 Task: Search round trip flight ticket for 5 adults, 1 child, 2 infants in seat and 1 infant on lap in business from Panama City: Northwest Florida Beaches International Airport to Sheridan: Sheridan County Airport on 8-6-2023 and return on 8-8-2023. Choice of flights is Southwest. Number of bags: 1 carry on bag. Price is upto 86000. Outbound departure time preference is 10:45.
Action: Mouse moved to (319, 430)
Screenshot: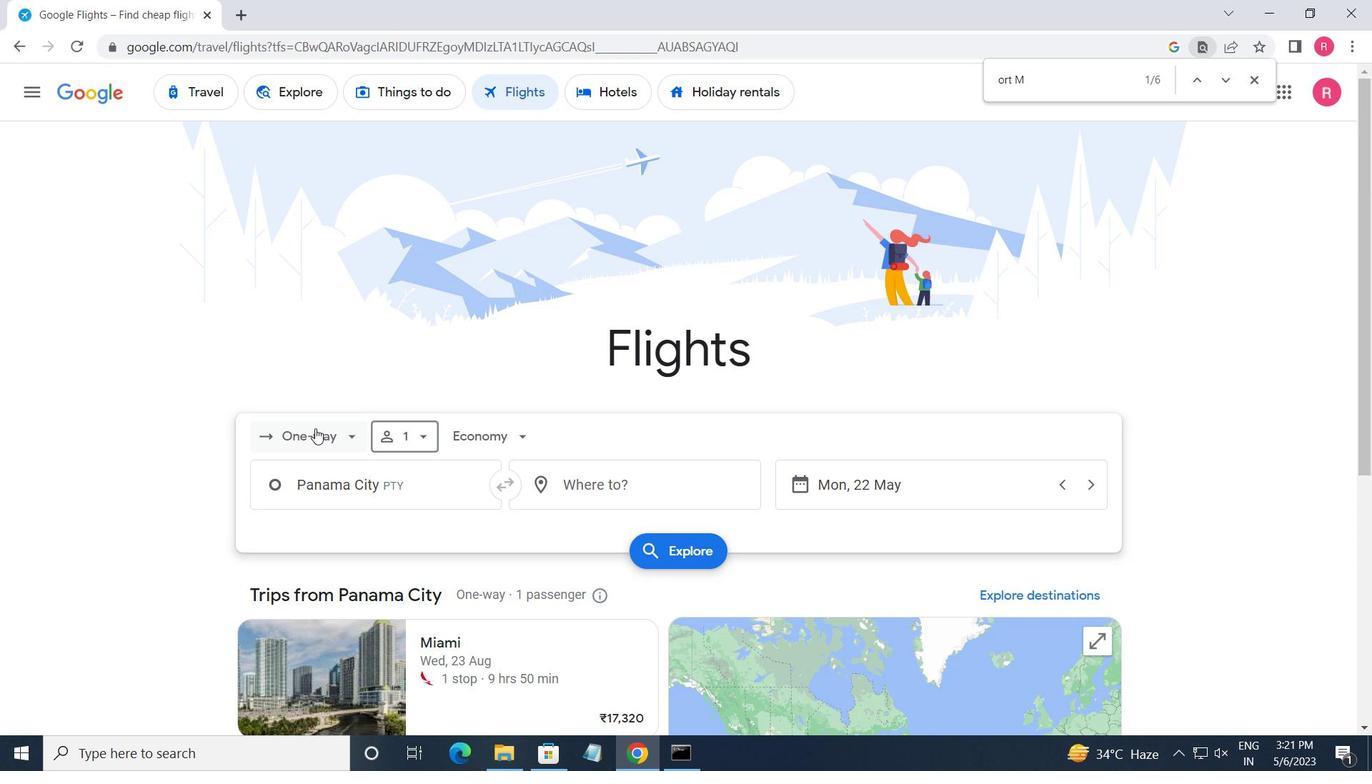 
Action: Mouse pressed left at (319, 430)
Screenshot: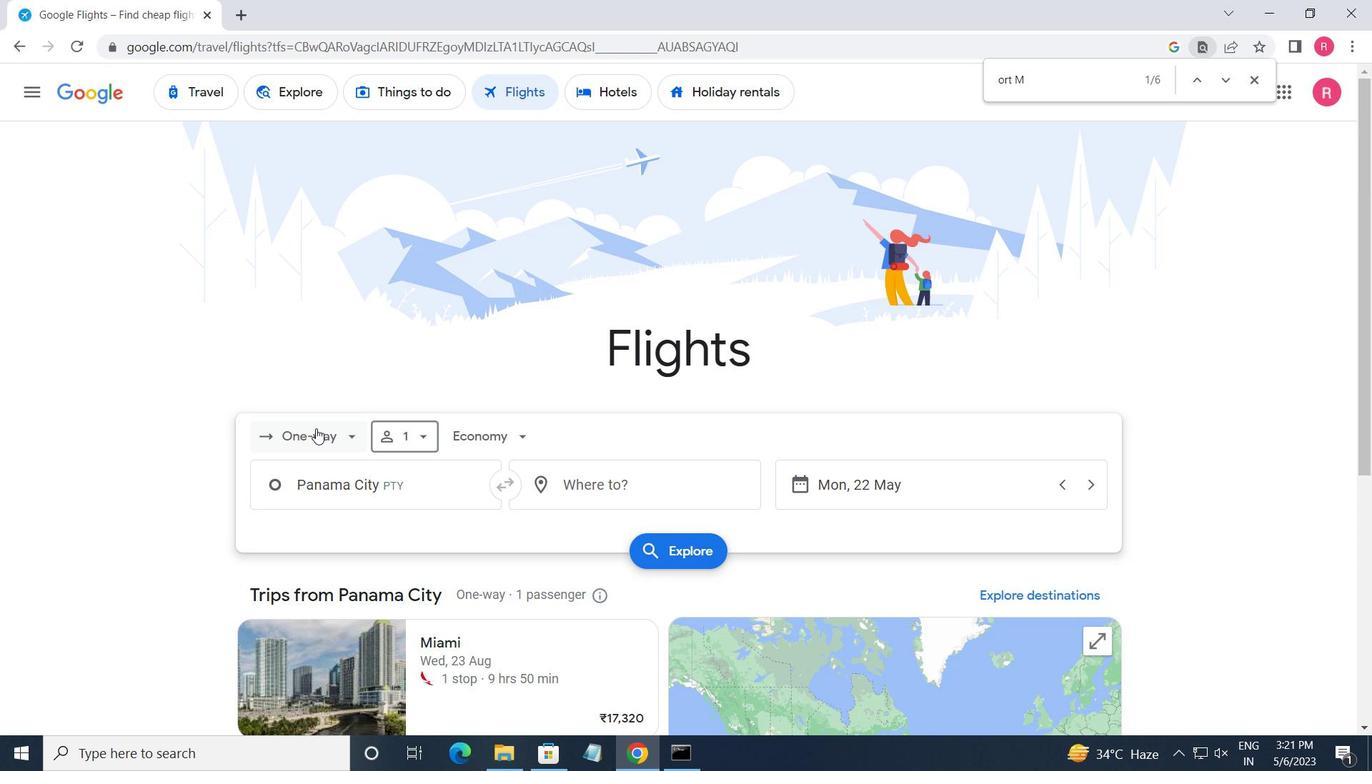
Action: Mouse moved to (335, 487)
Screenshot: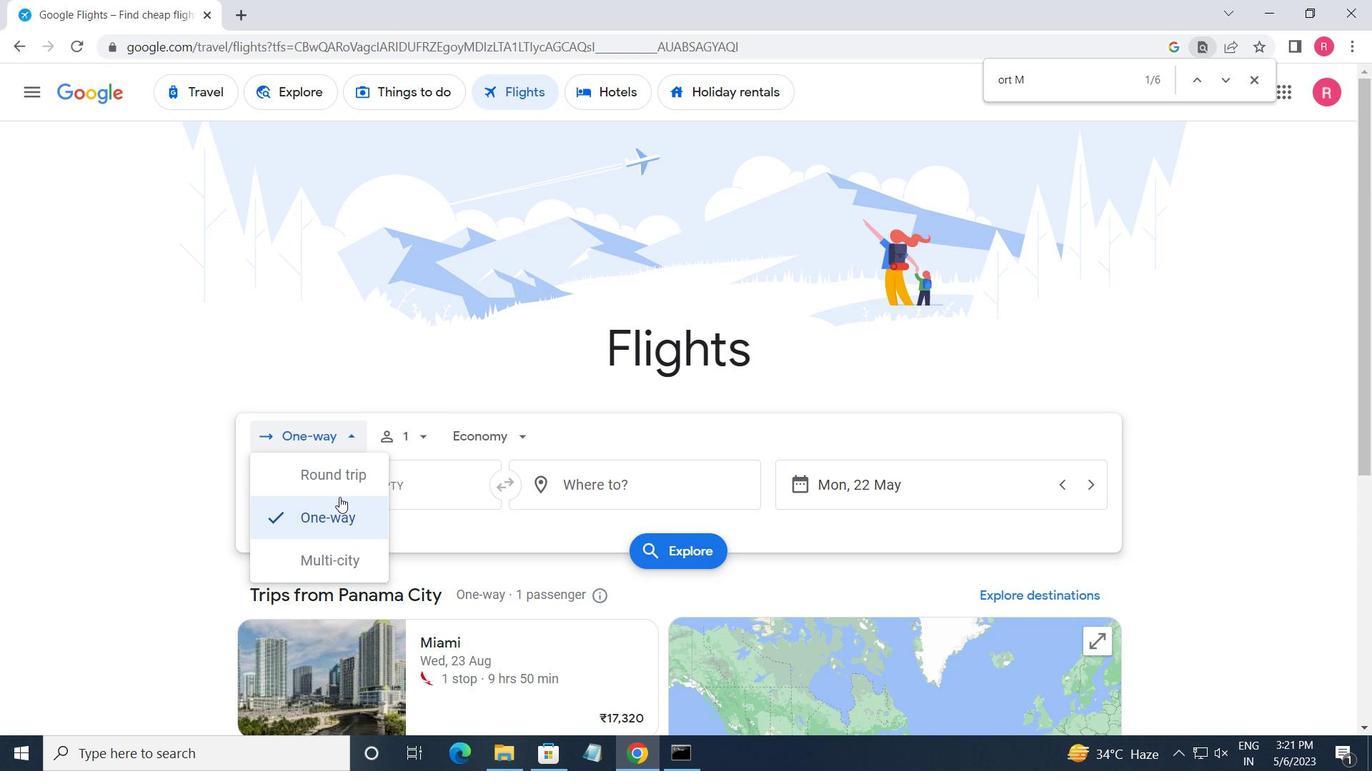 
Action: Mouse pressed left at (335, 487)
Screenshot: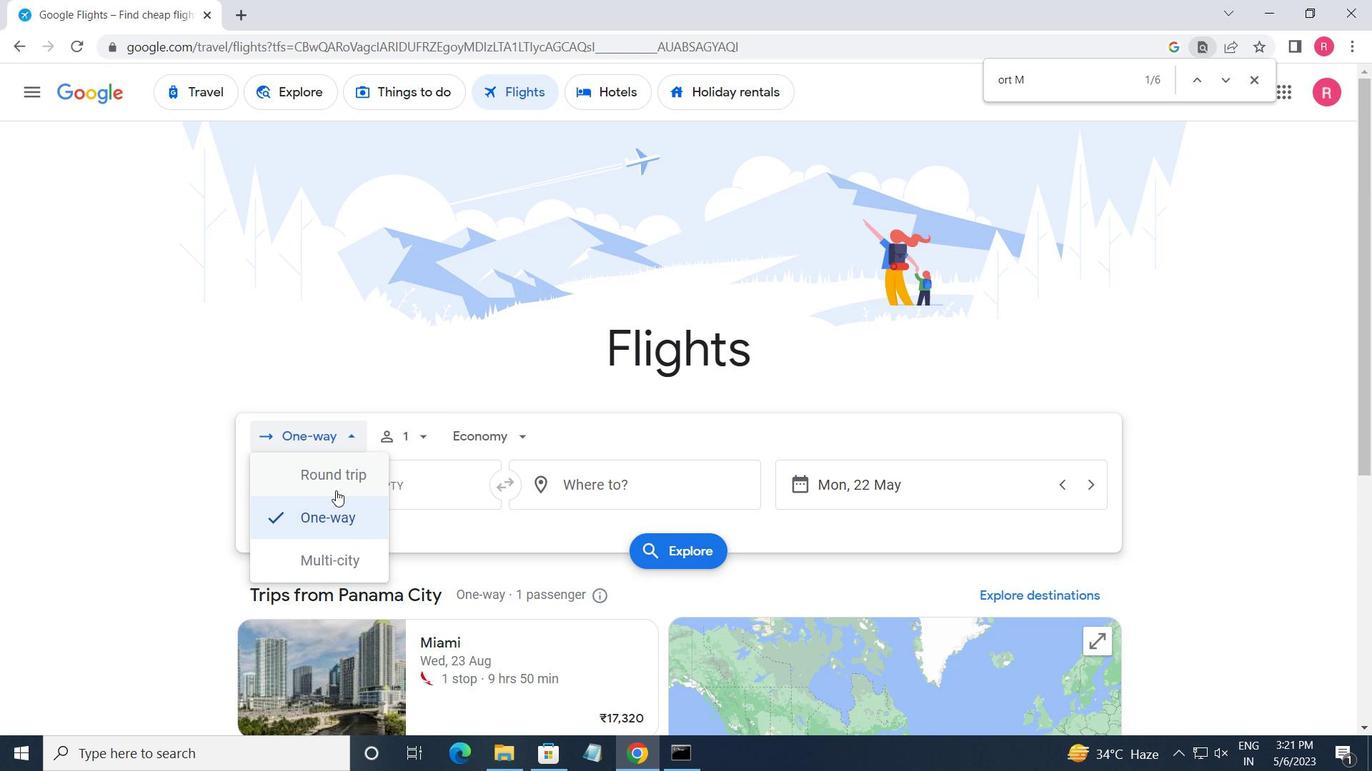 
Action: Mouse moved to (387, 435)
Screenshot: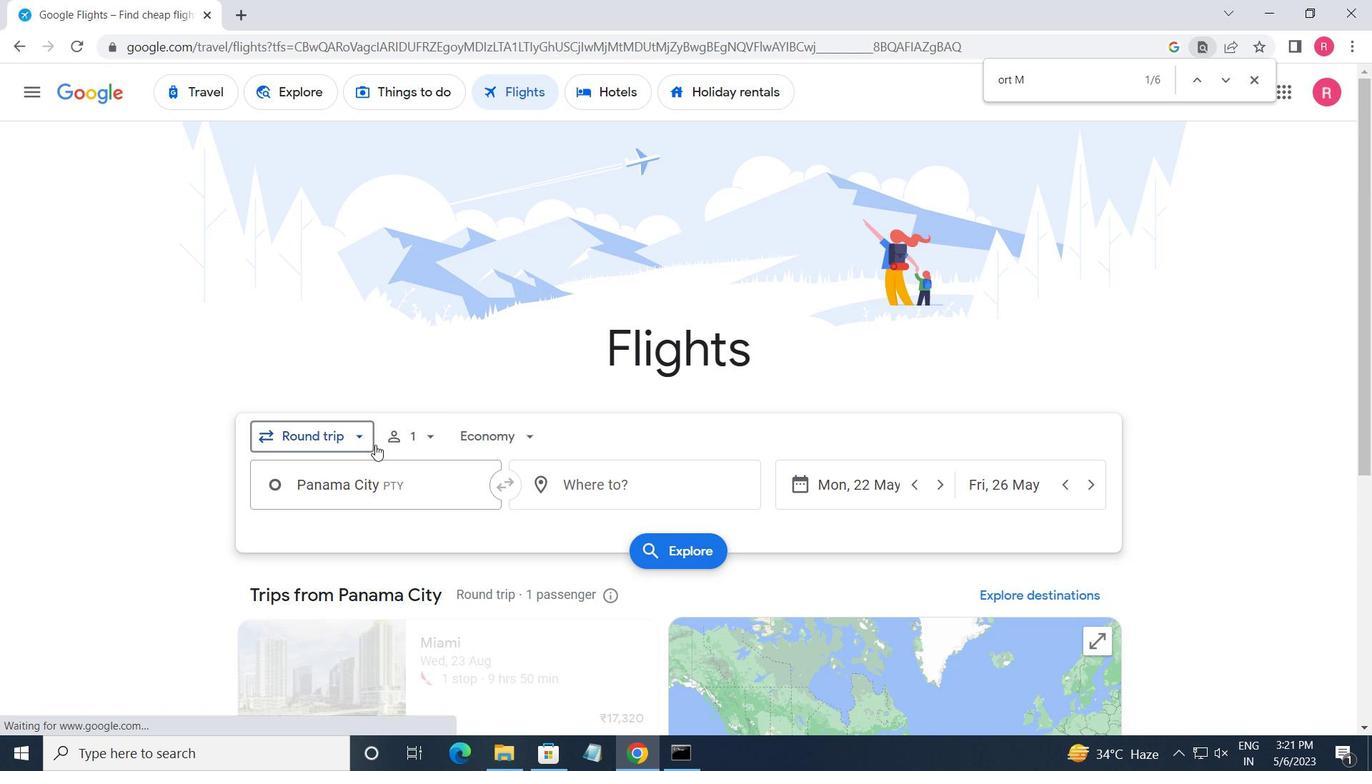 
Action: Mouse pressed left at (387, 435)
Screenshot: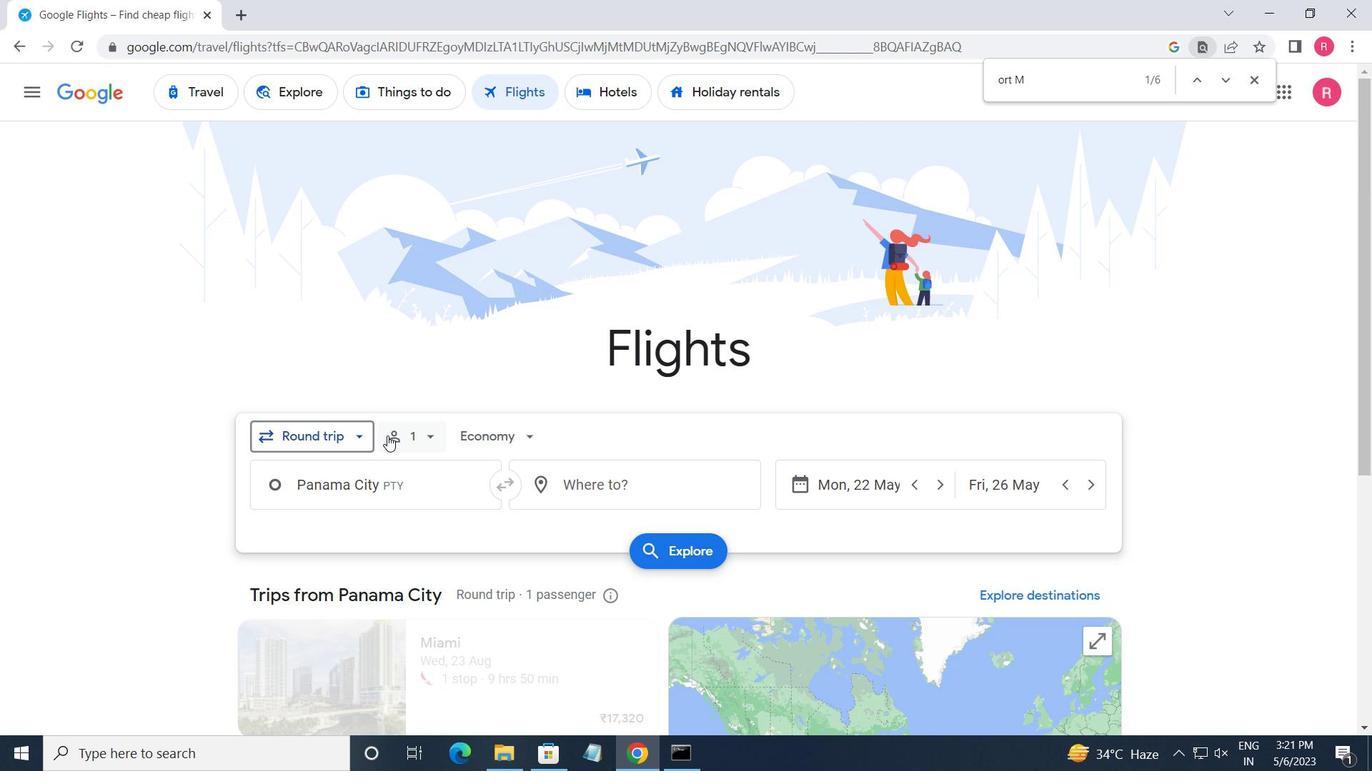 
Action: Mouse moved to (561, 494)
Screenshot: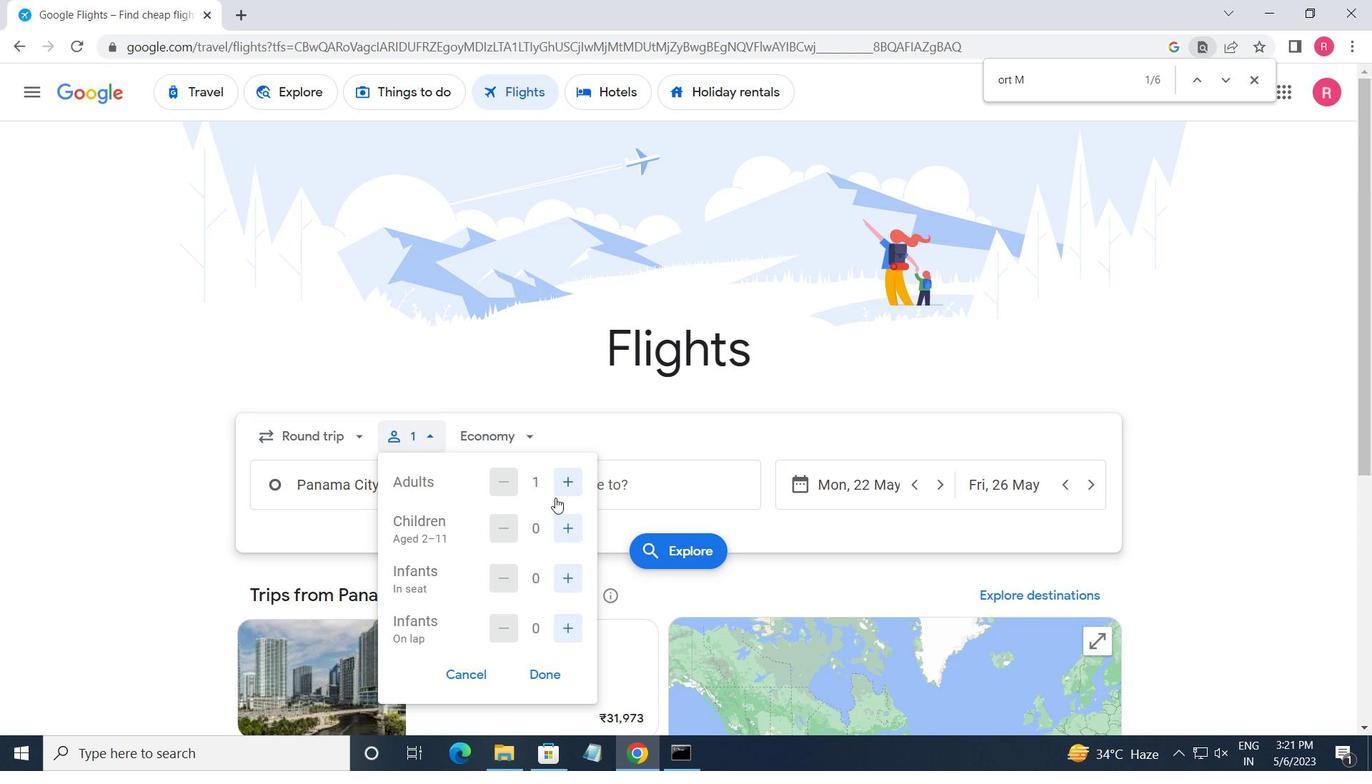 
Action: Mouse pressed left at (561, 494)
Screenshot: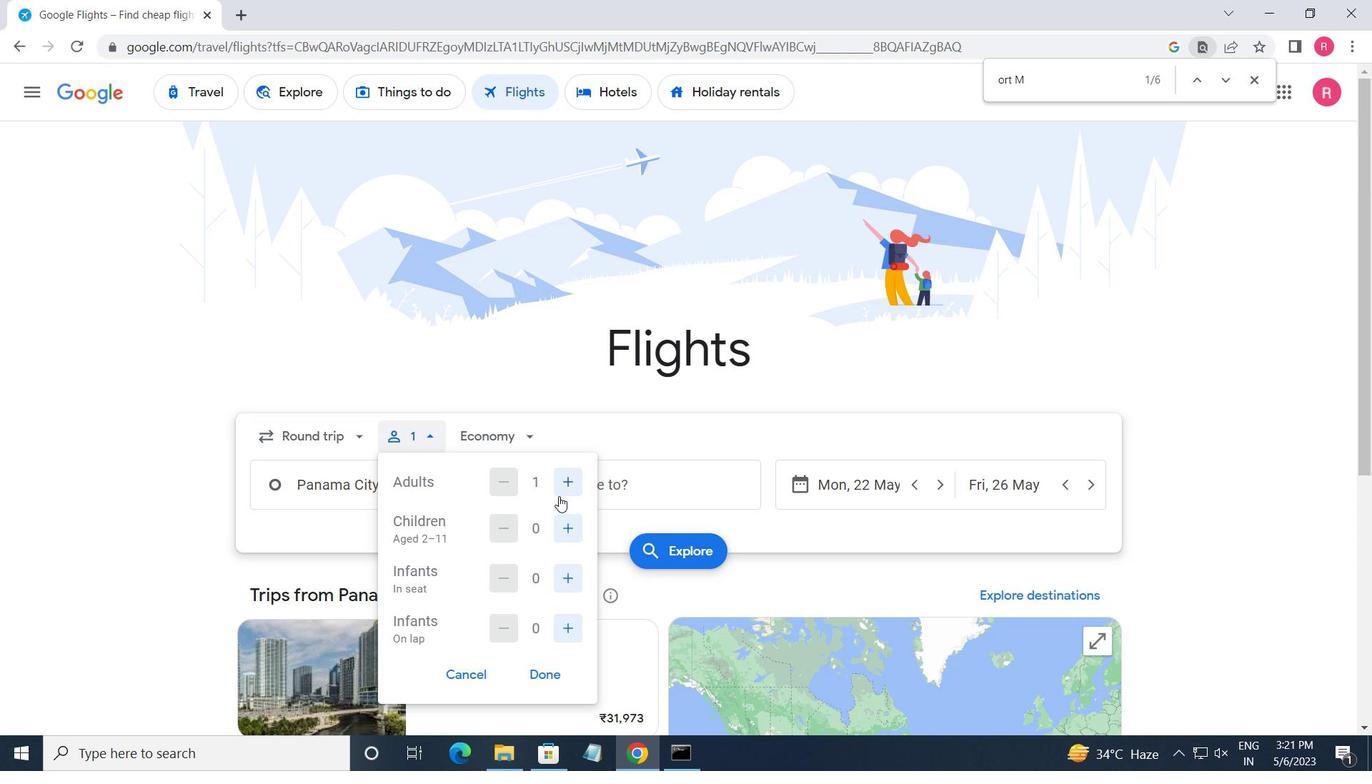
Action: Mouse pressed left at (561, 494)
Screenshot: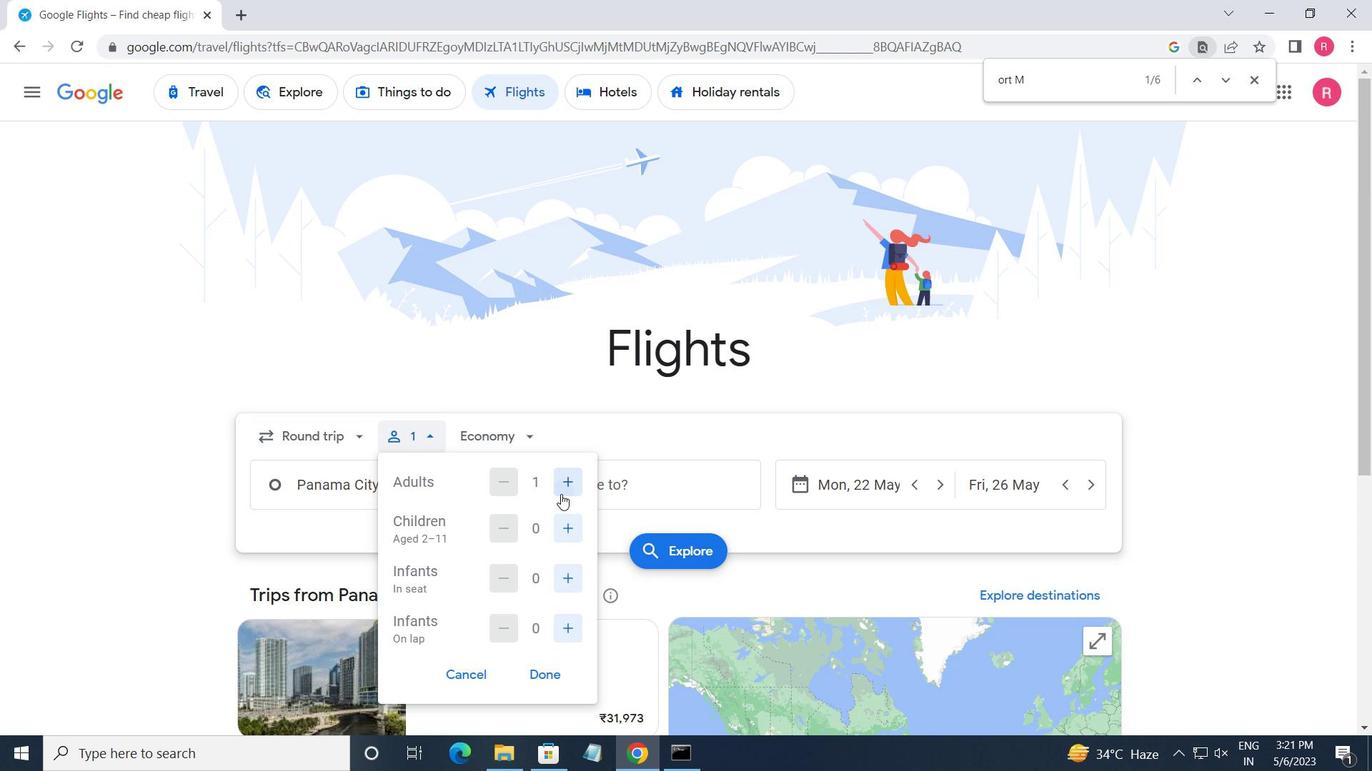 
Action: Mouse pressed left at (561, 494)
Screenshot: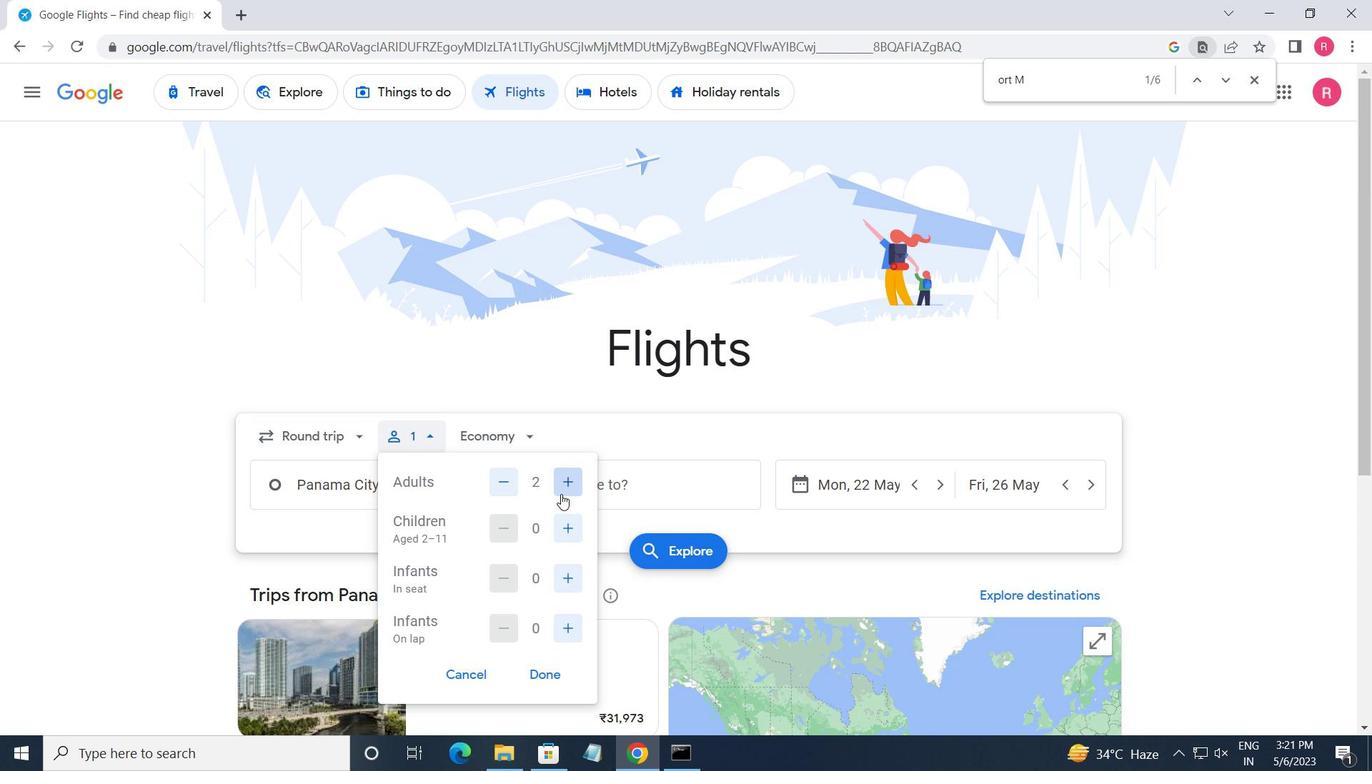 
Action: Mouse pressed left at (561, 494)
Screenshot: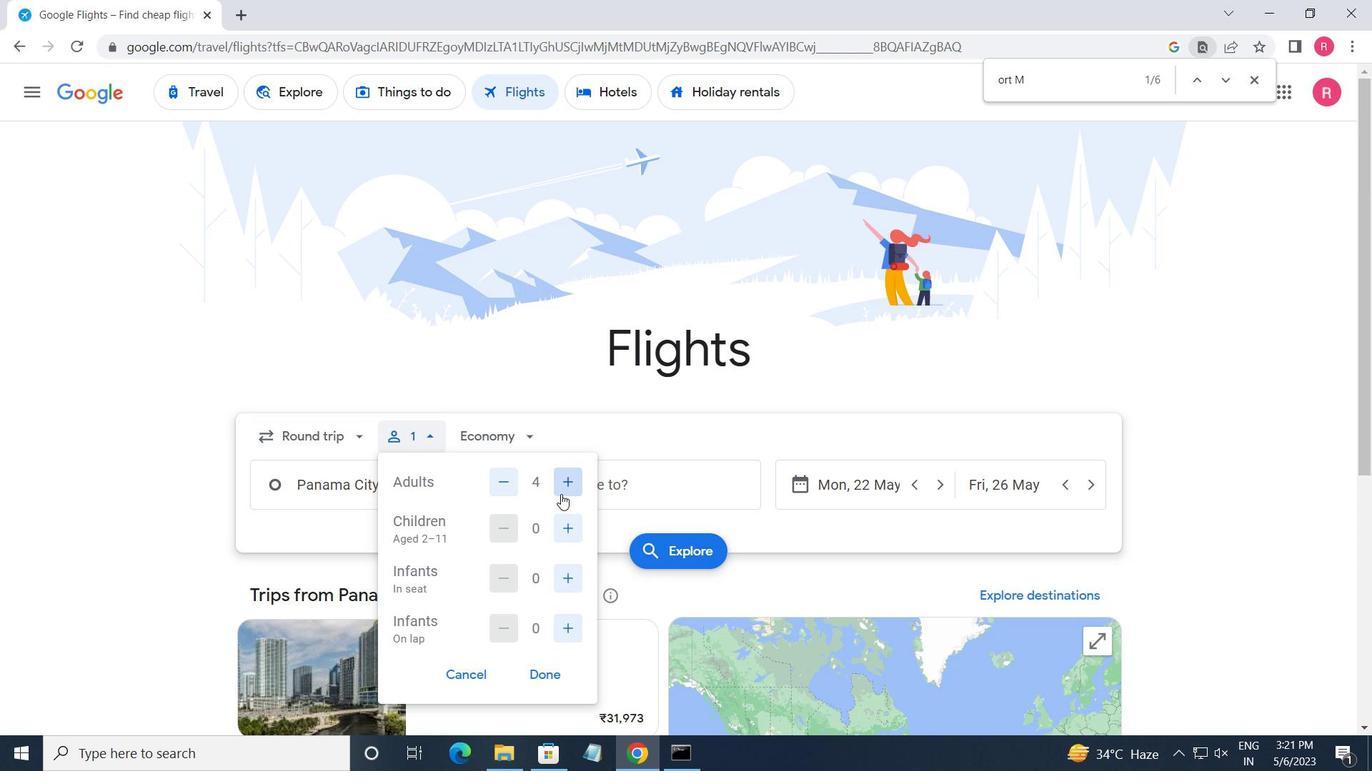 
Action: Mouse moved to (561, 521)
Screenshot: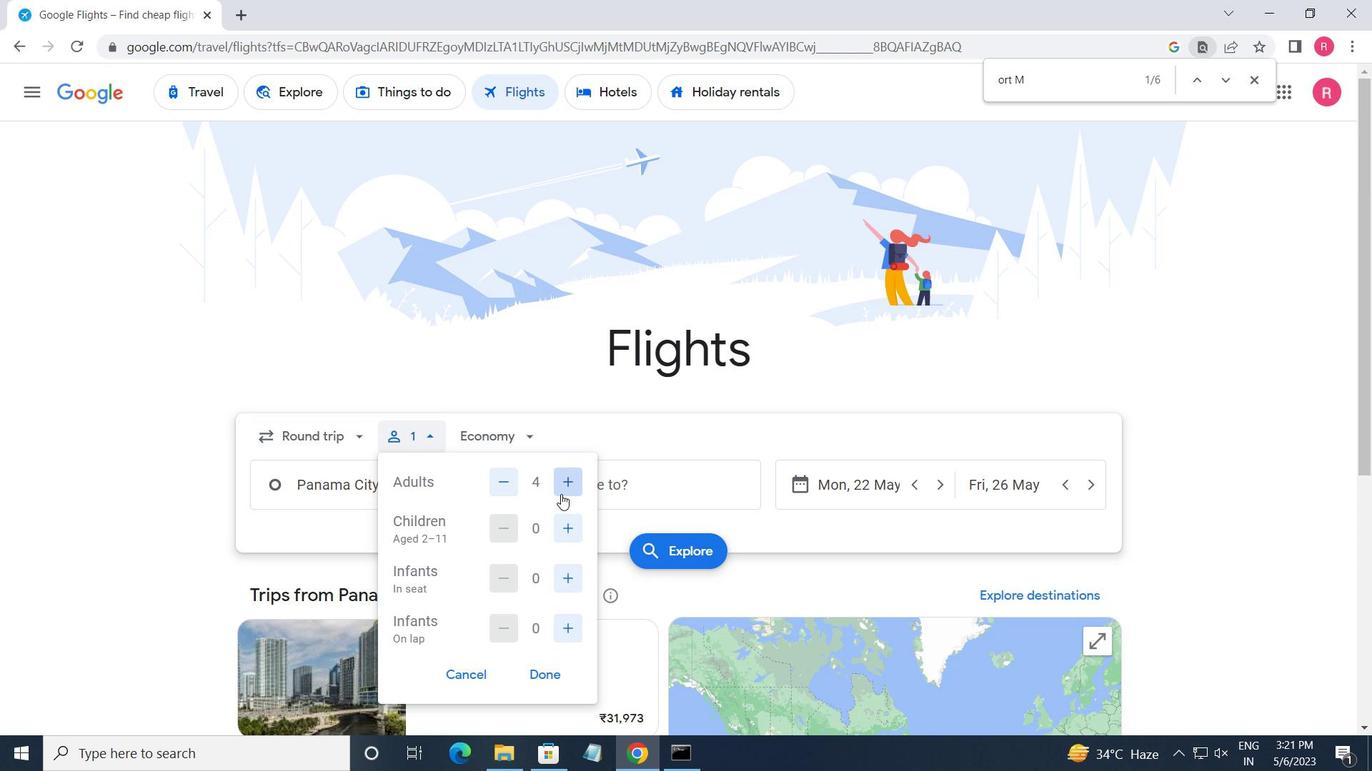 
Action: Mouse pressed left at (561, 521)
Screenshot: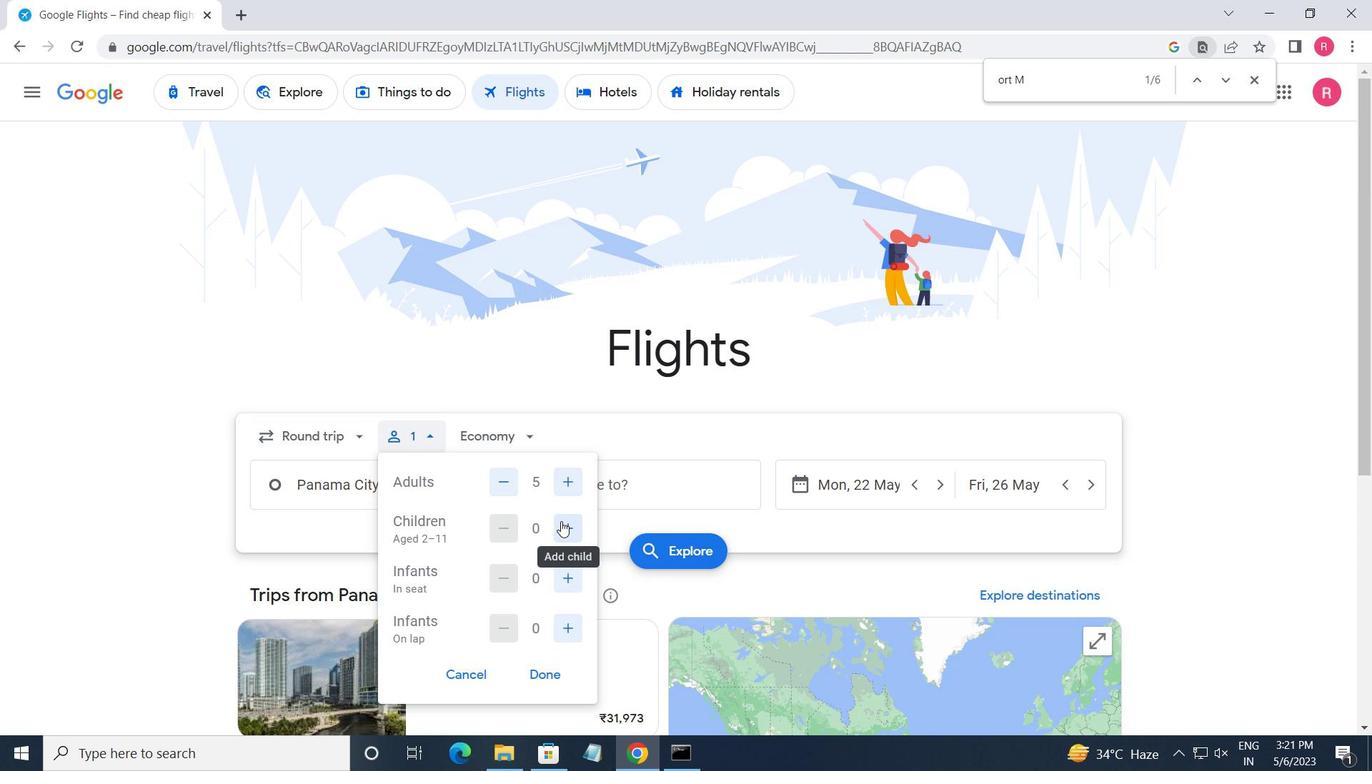 
Action: Mouse moved to (566, 570)
Screenshot: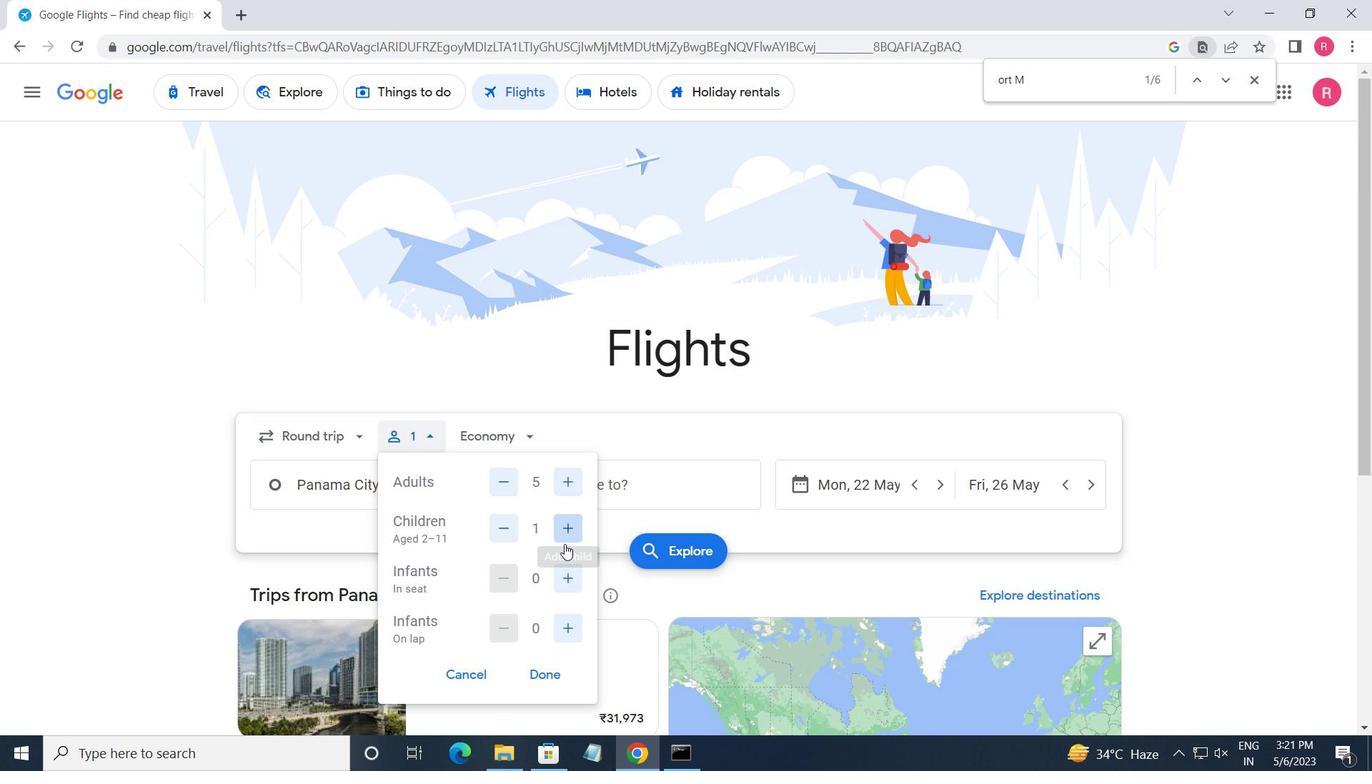 
Action: Mouse pressed left at (566, 570)
Screenshot: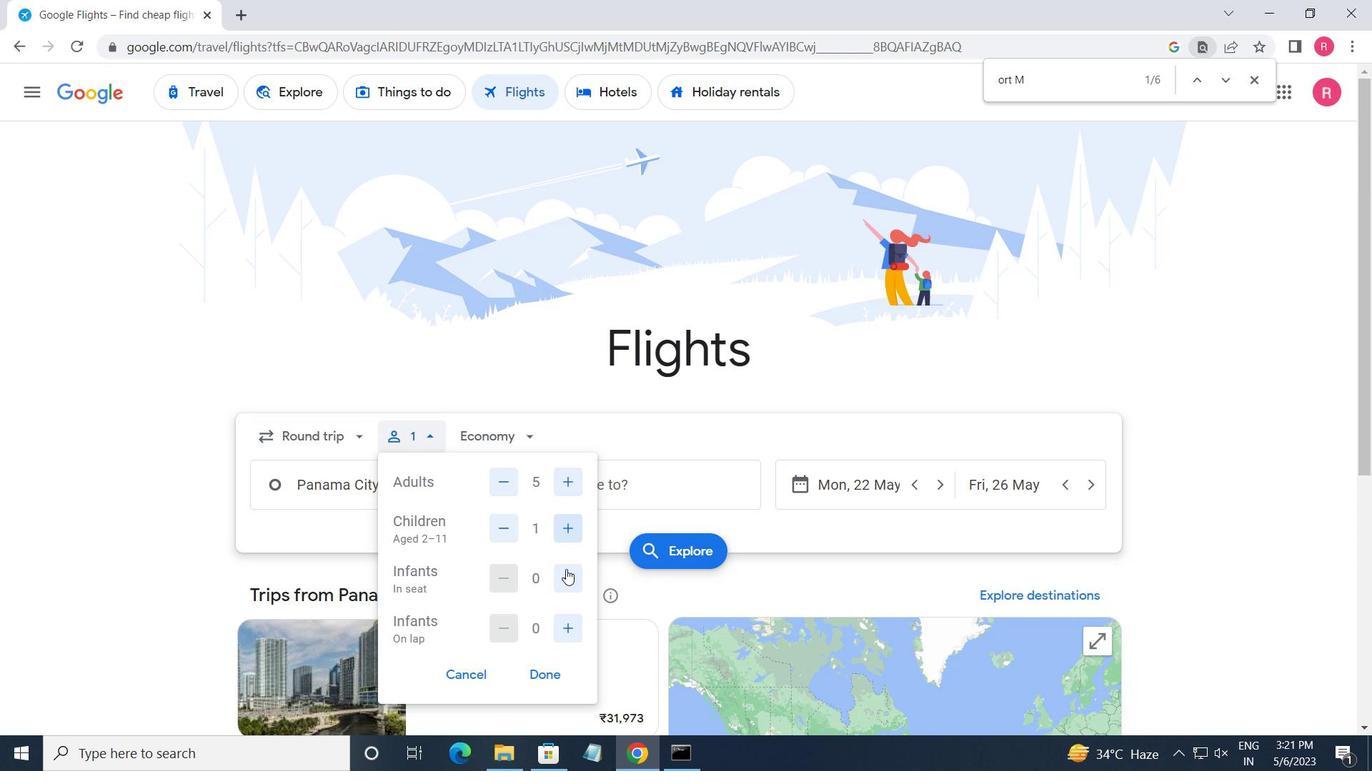 
Action: Mouse pressed left at (566, 570)
Screenshot: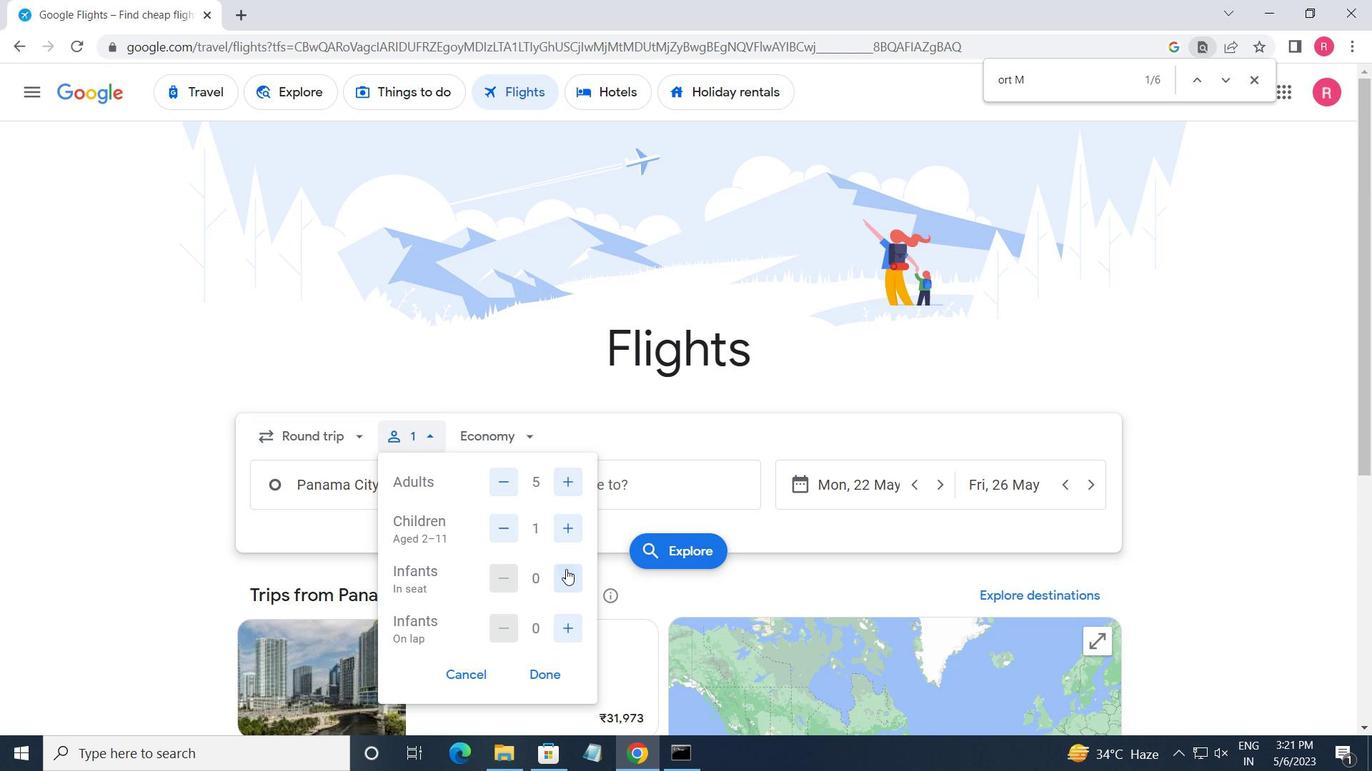 
Action: Mouse moved to (571, 633)
Screenshot: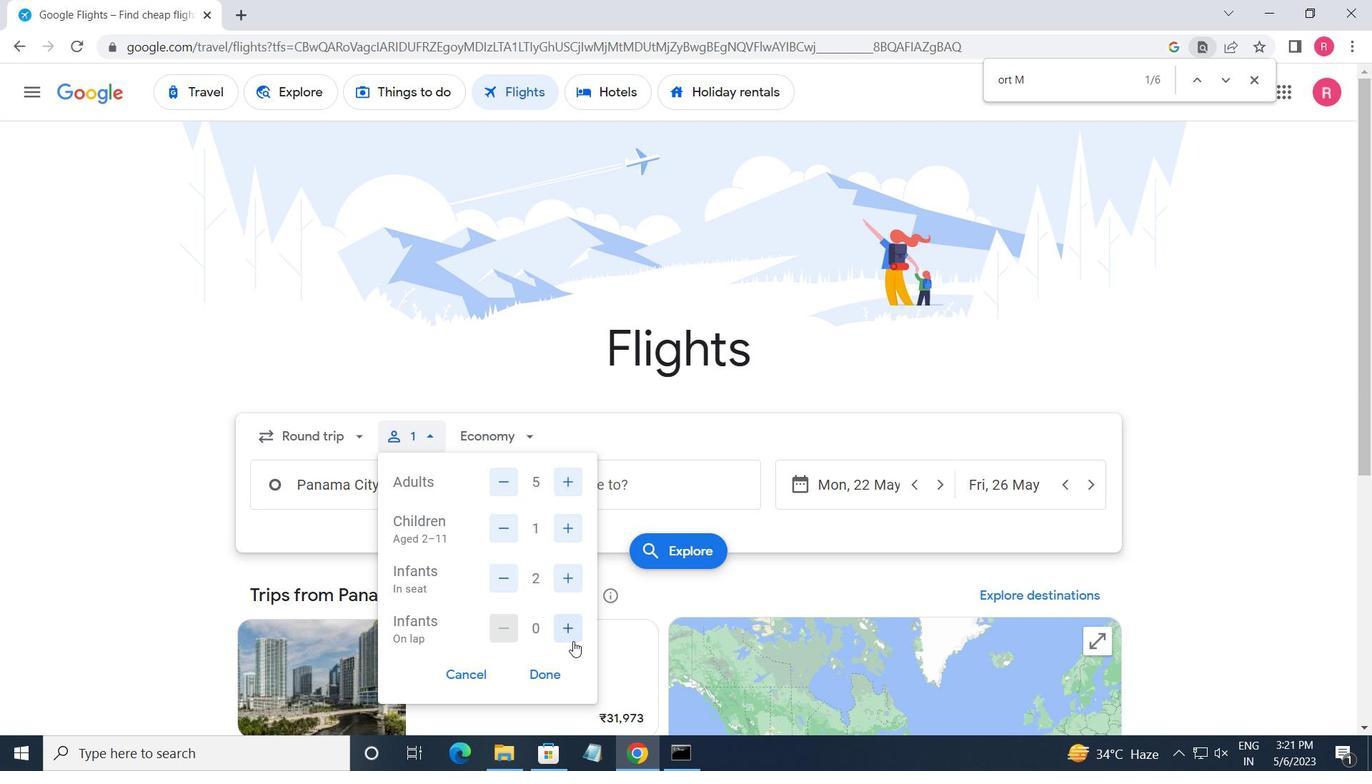 
Action: Mouse pressed left at (571, 633)
Screenshot: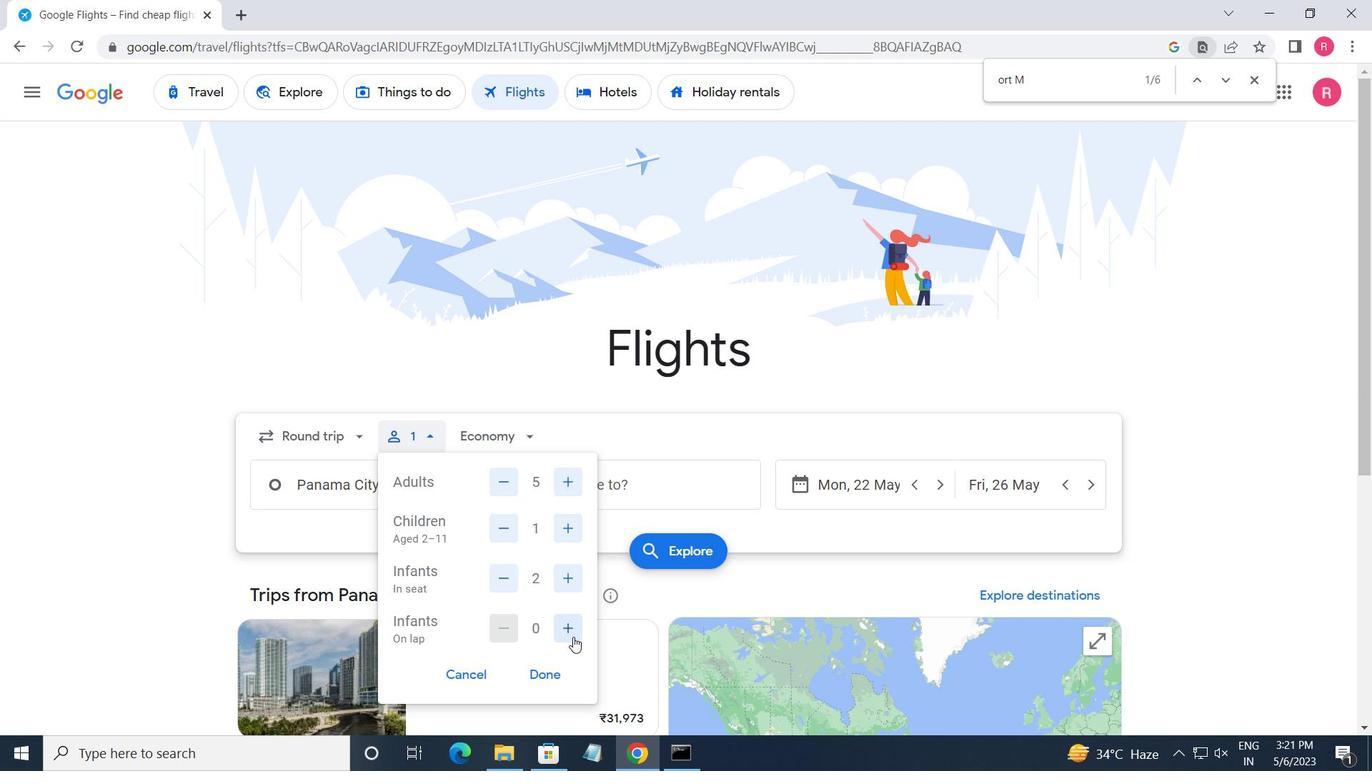 
Action: Mouse moved to (553, 664)
Screenshot: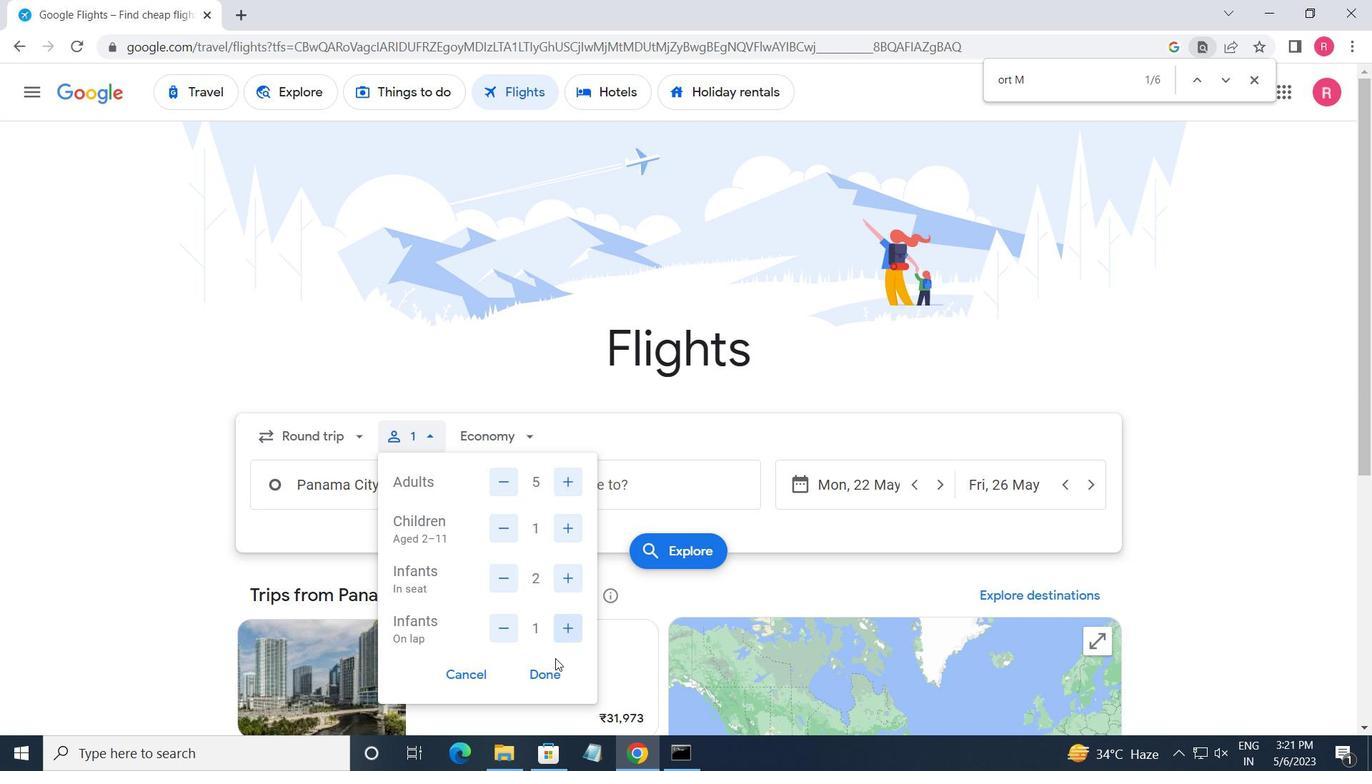 
Action: Mouse pressed left at (553, 664)
Screenshot: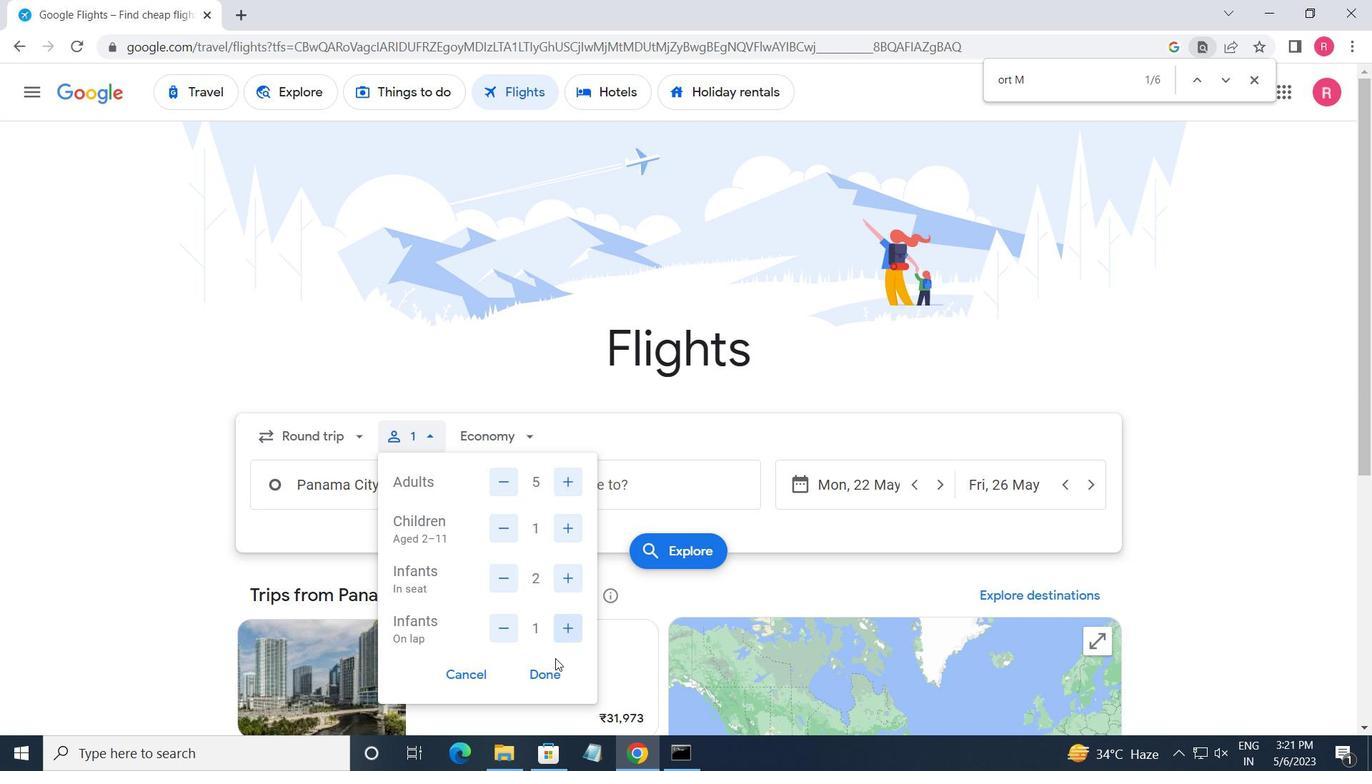 
Action: Mouse moved to (510, 448)
Screenshot: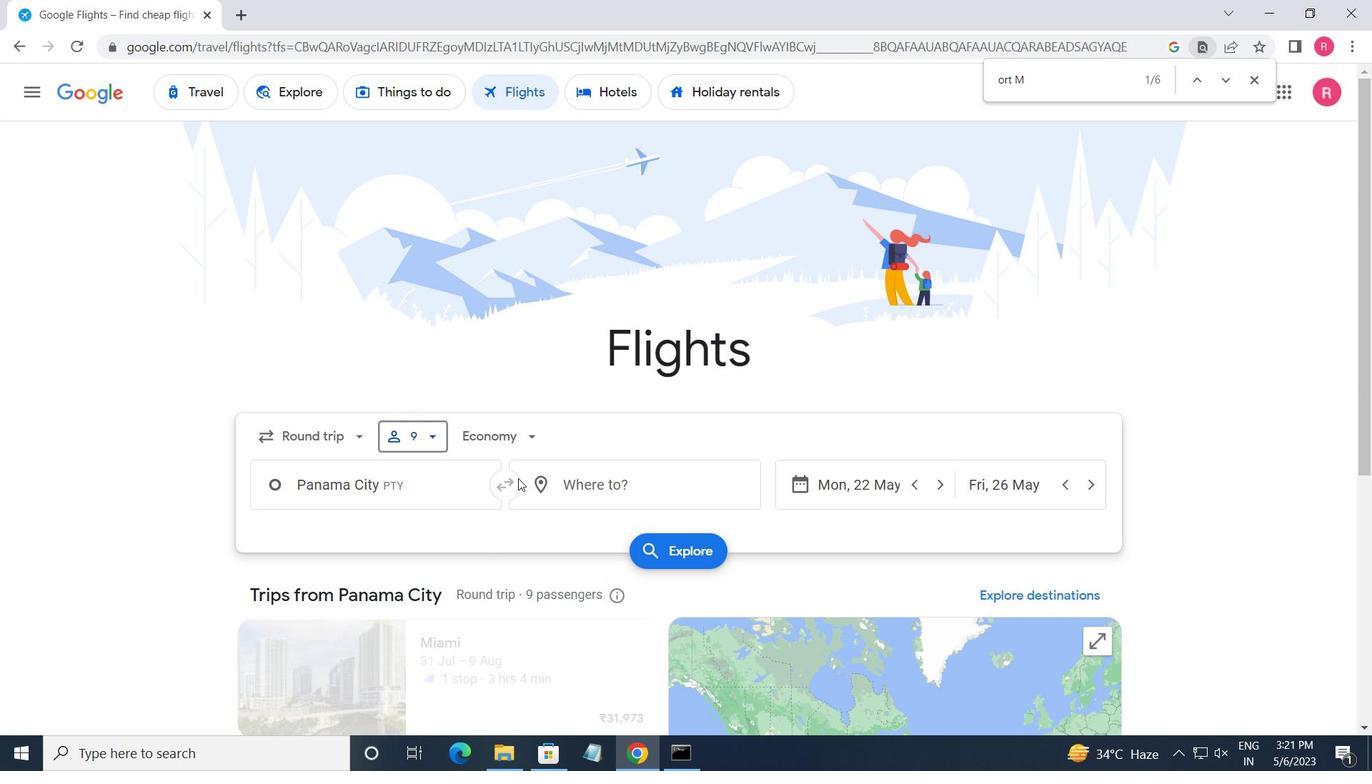 
Action: Mouse pressed left at (510, 448)
Screenshot: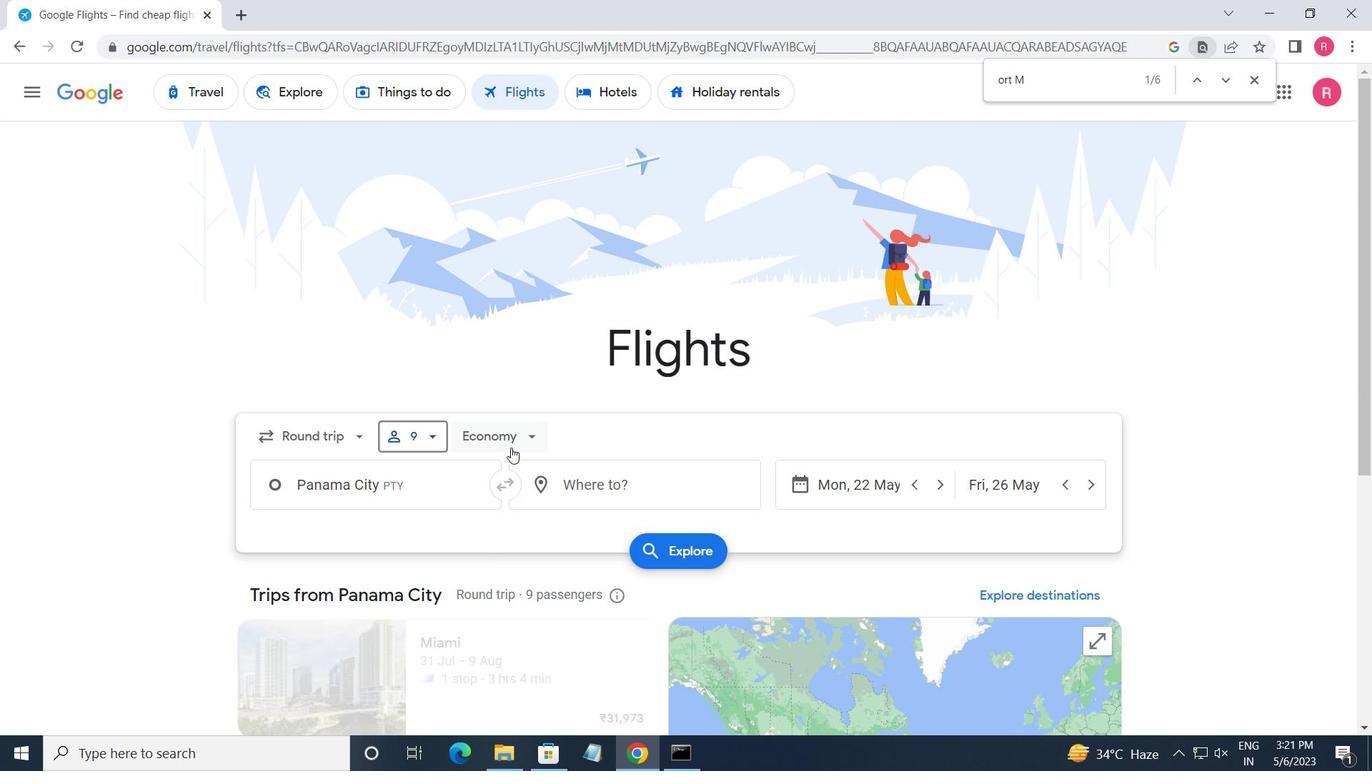 
Action: Mouse moved to (532, 563)
Screenshot: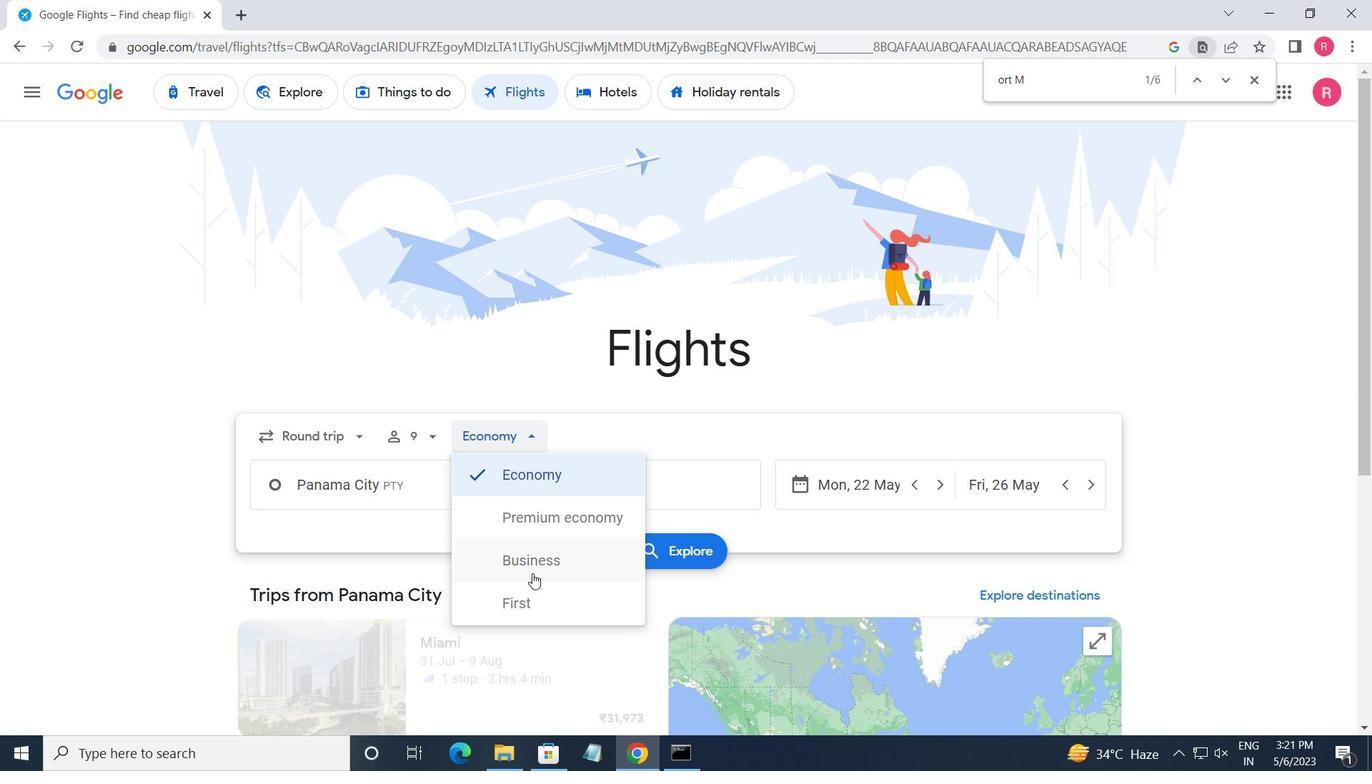 
Action: Mouse pressed left at (532, 563)
Screenshot: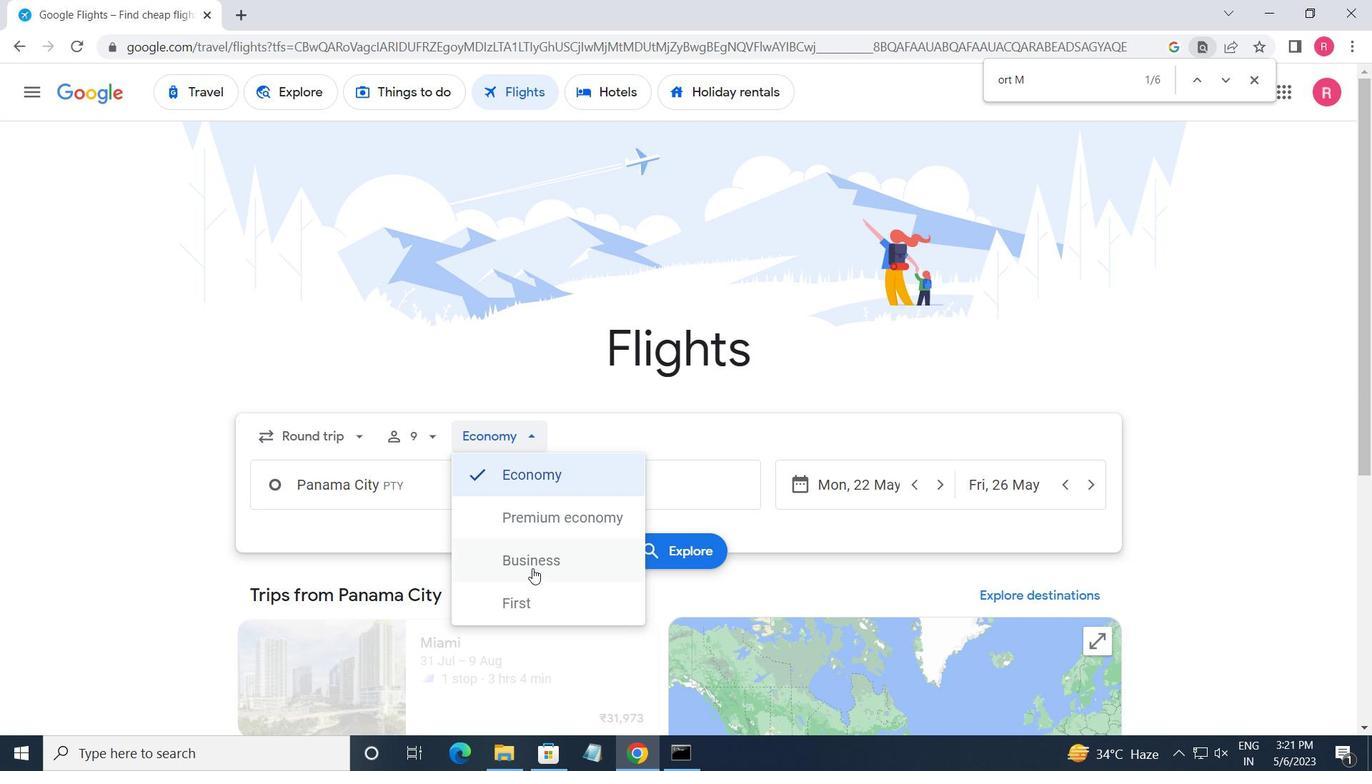 
Action: Mouse moved to (442, 501)
Screenshot: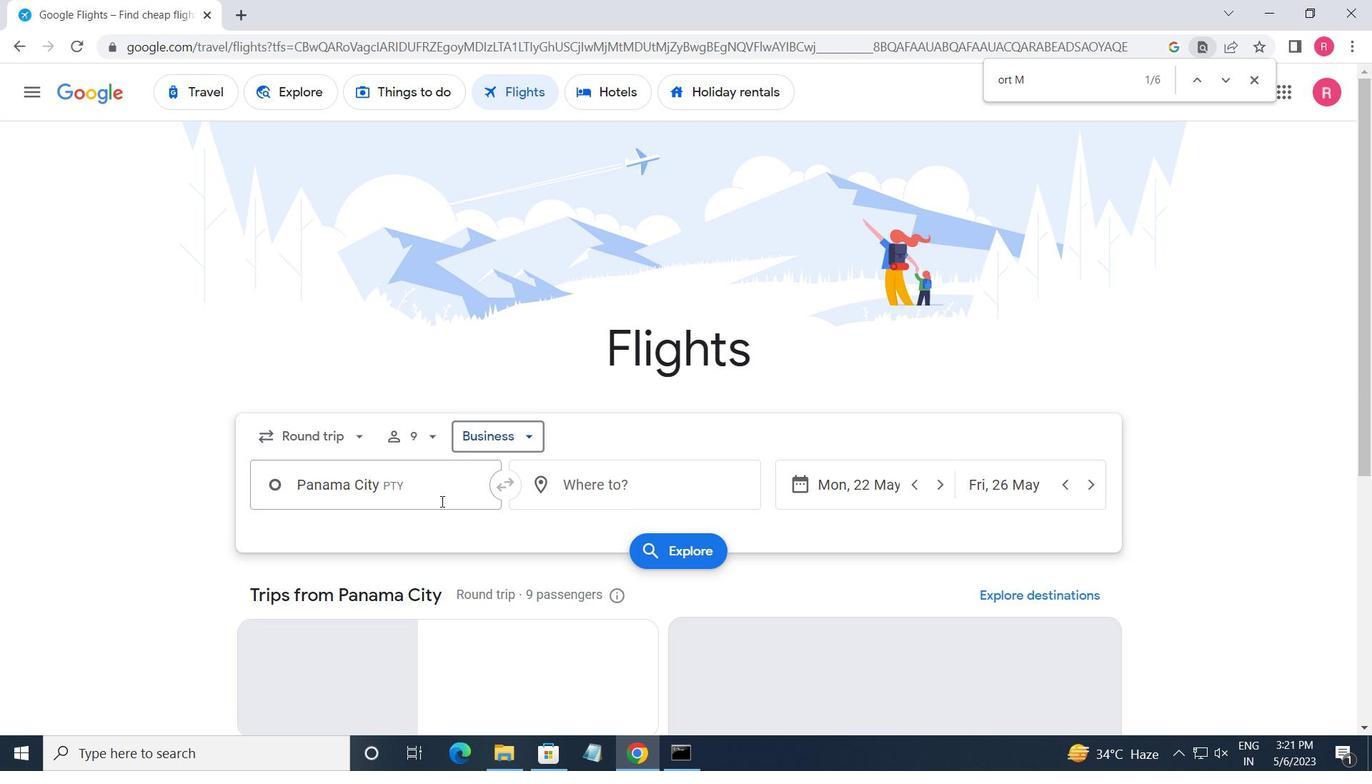 
Action: Mouse pressed left at (442, 501)
Screenshot: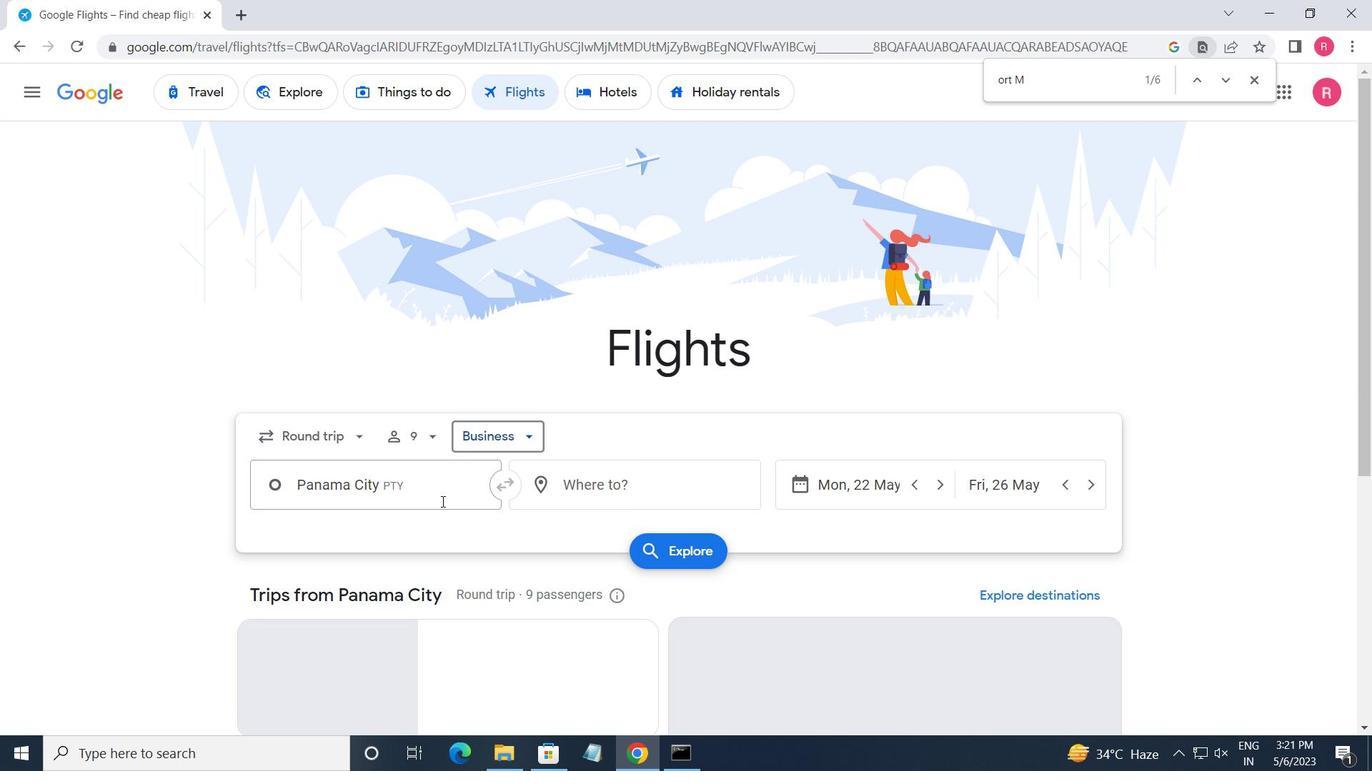 
Action: Mouse moved to (443, 503)
Screenshot: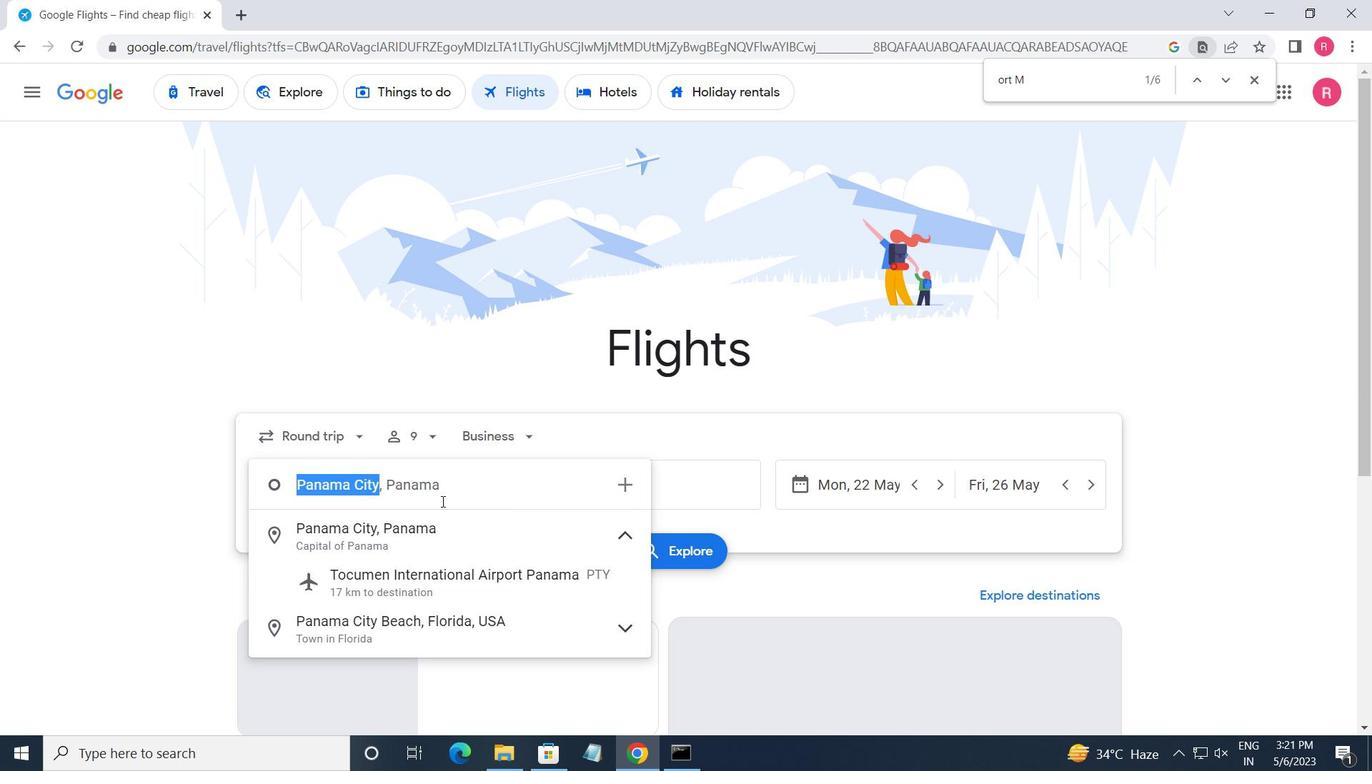 
Action: Key pressed <Key.shift_r>Notha<Key.backspace><Key.backspace><Key.backspace>rthwest<Key.space><Key.shift>FL
Screenshot: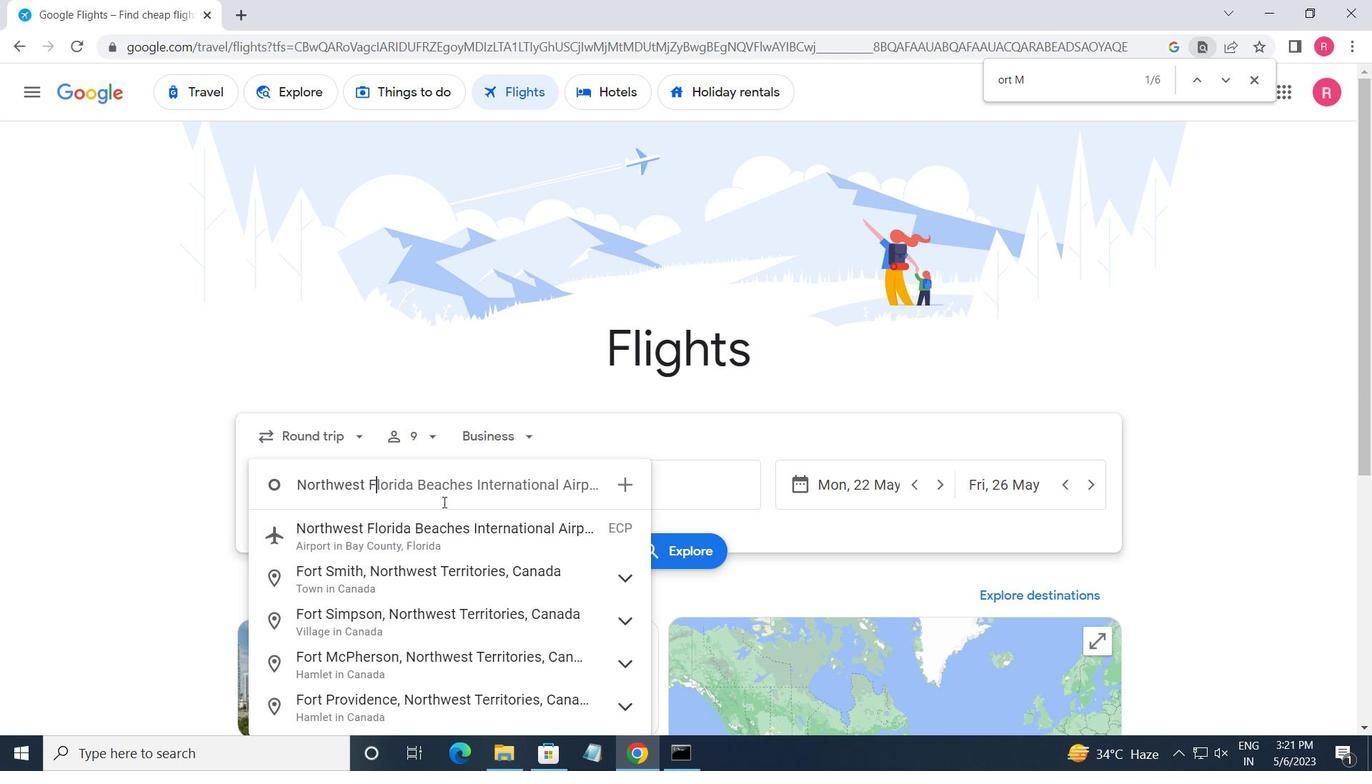
Action: Mouse moved to (372, 538)
Screenshot: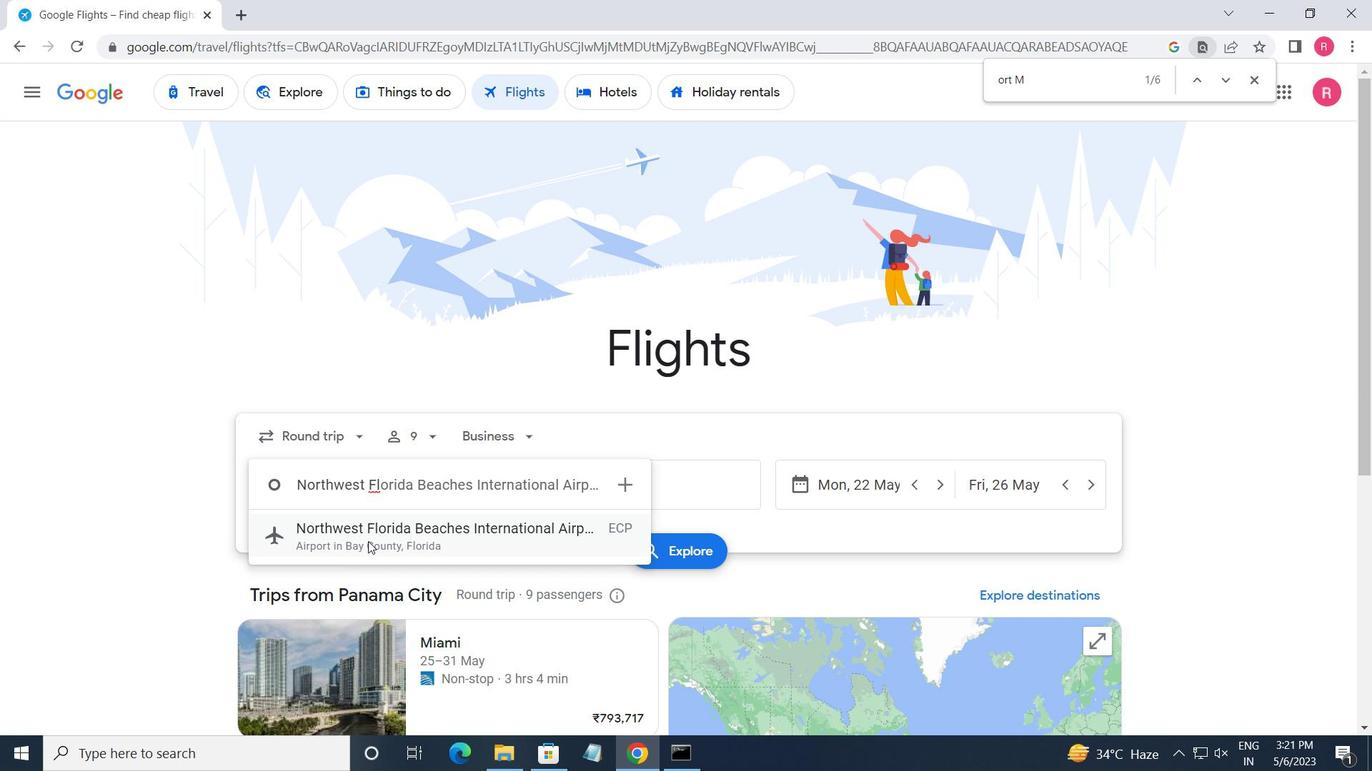 
Action: Mouse pressed left at (372, 538)
Screenshot: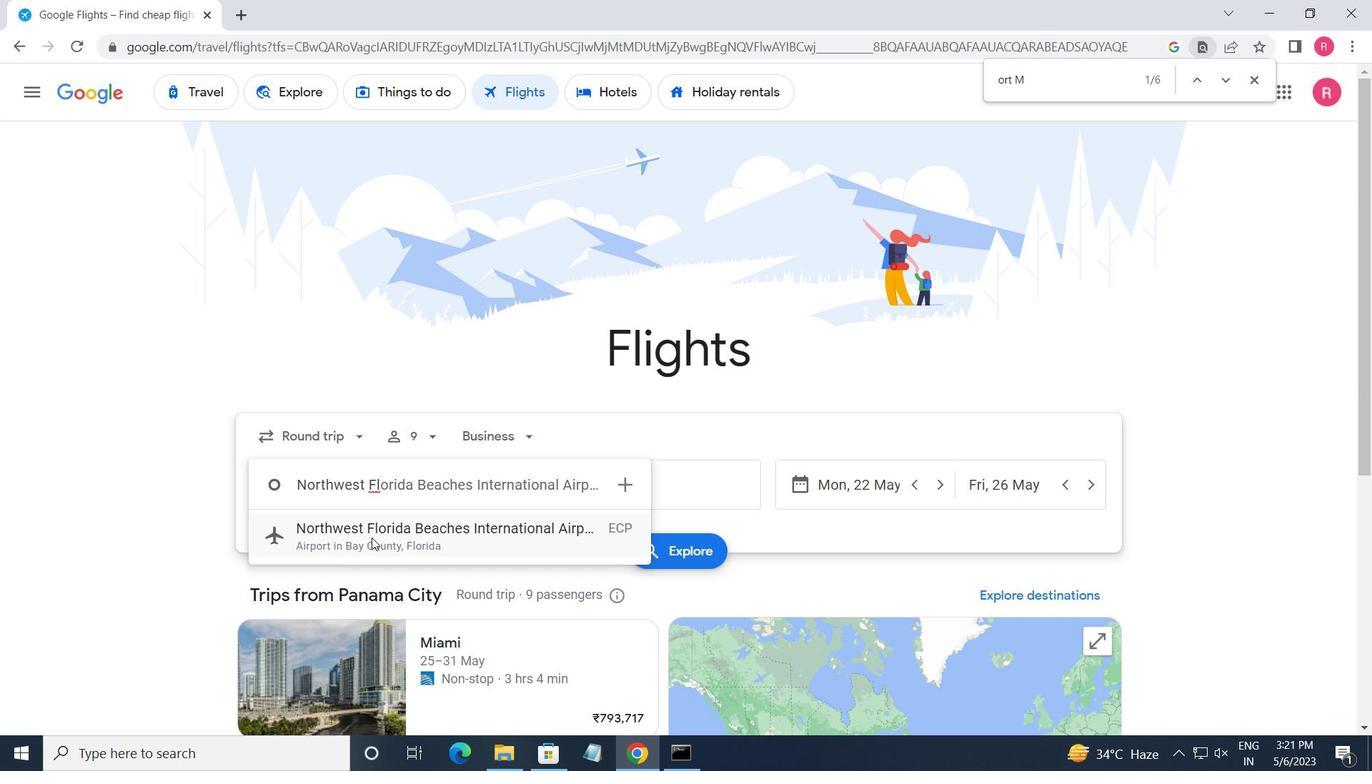 
Action: Mouse moved to (664, 490)
Screenshot: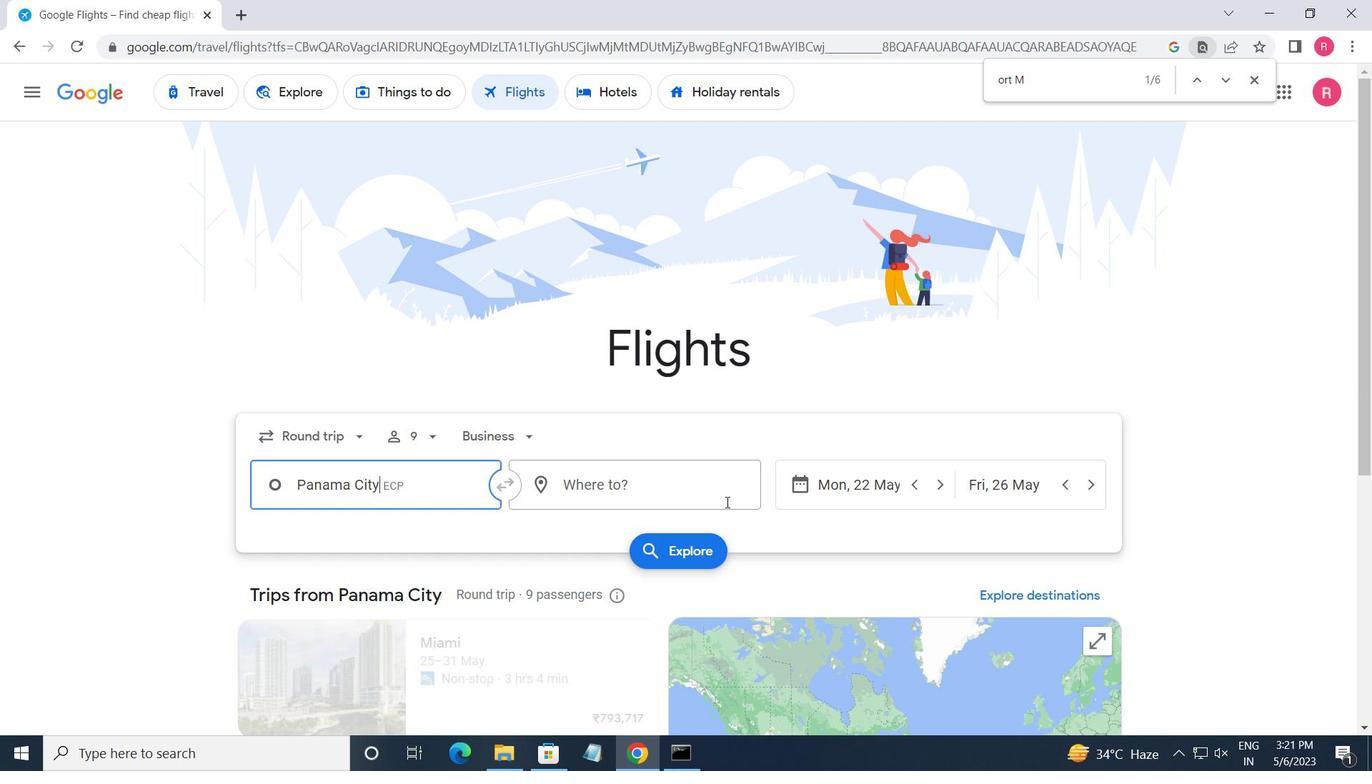 
Action: Mouse pressed left at (664, 490)
Screenshot: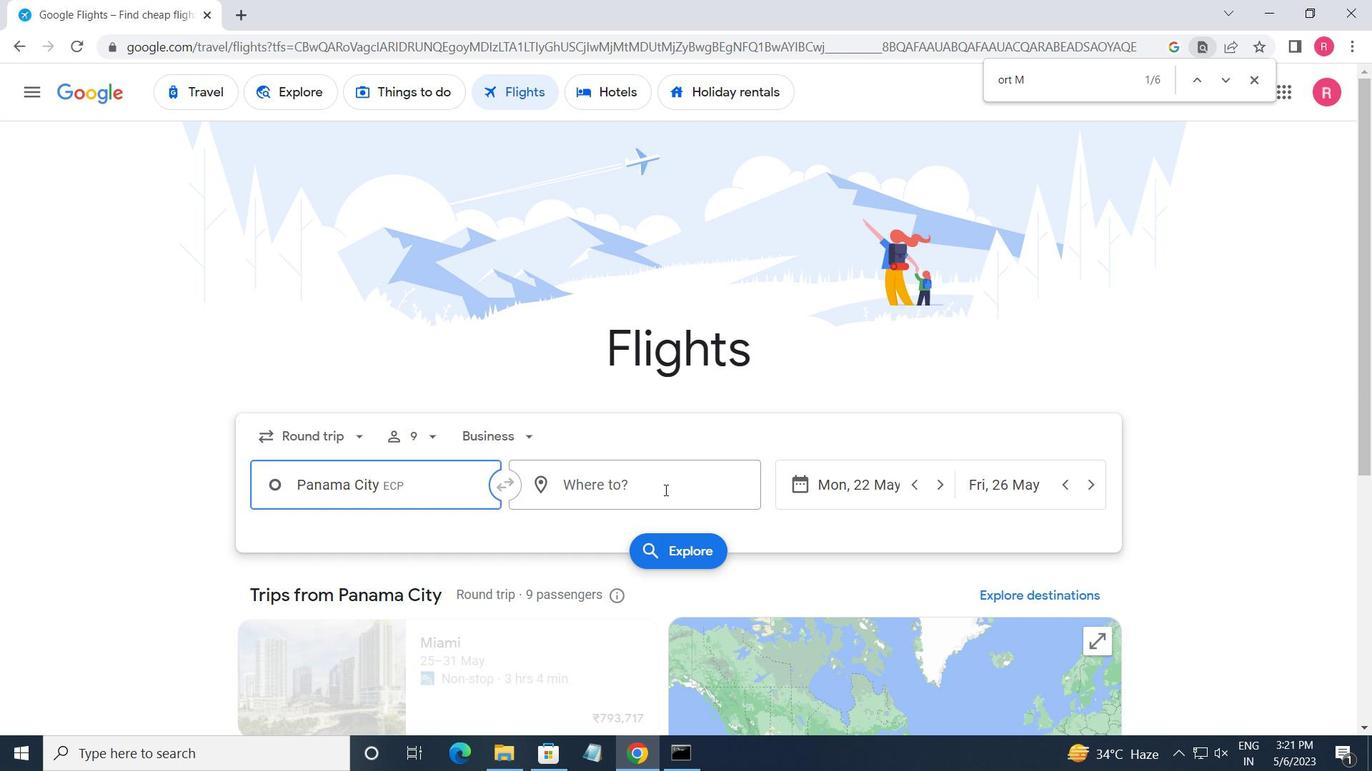
Action: Mouse moved to (535, 561)
Screenshot: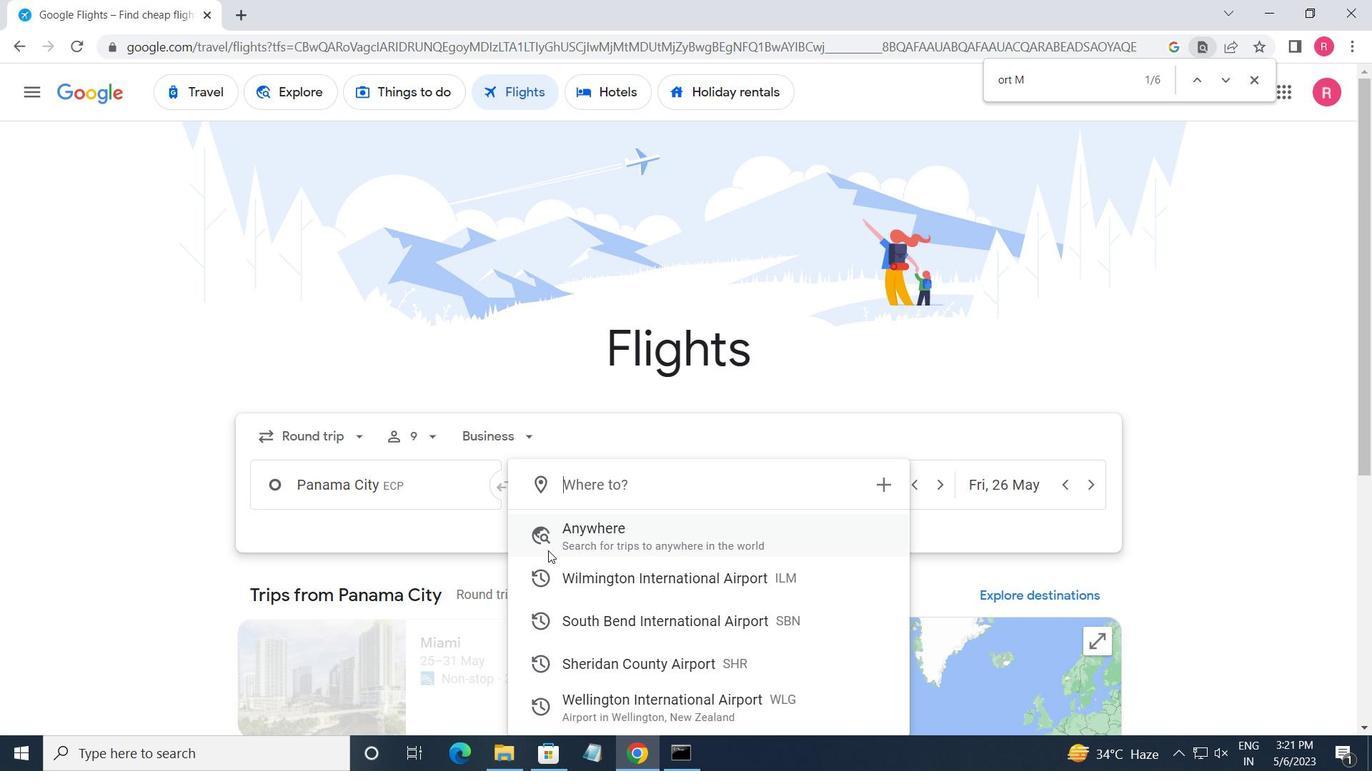 
Action: Key pressed <Key.shift>SHERIDAN
Screenshot: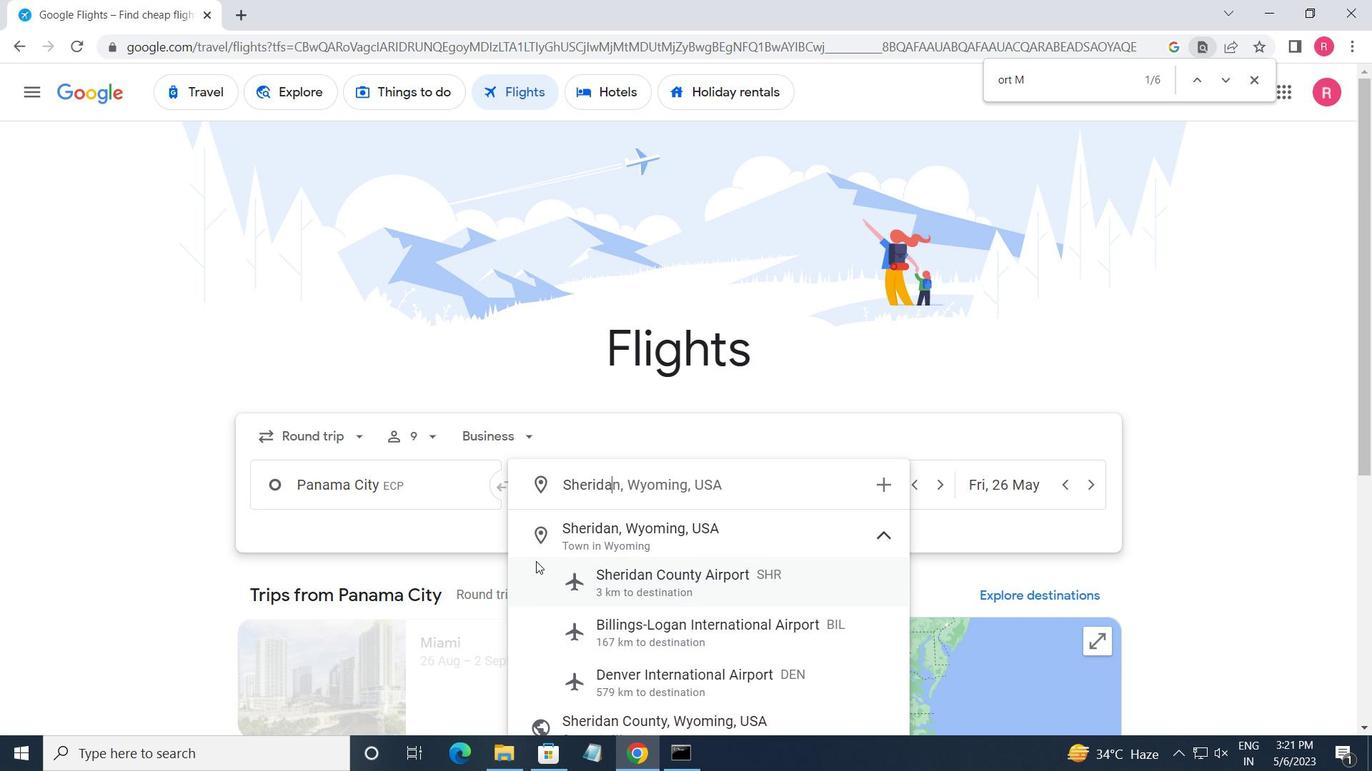 
Action: Mouse scrolled (535, 562) with delta (0, 0)
Screenshot: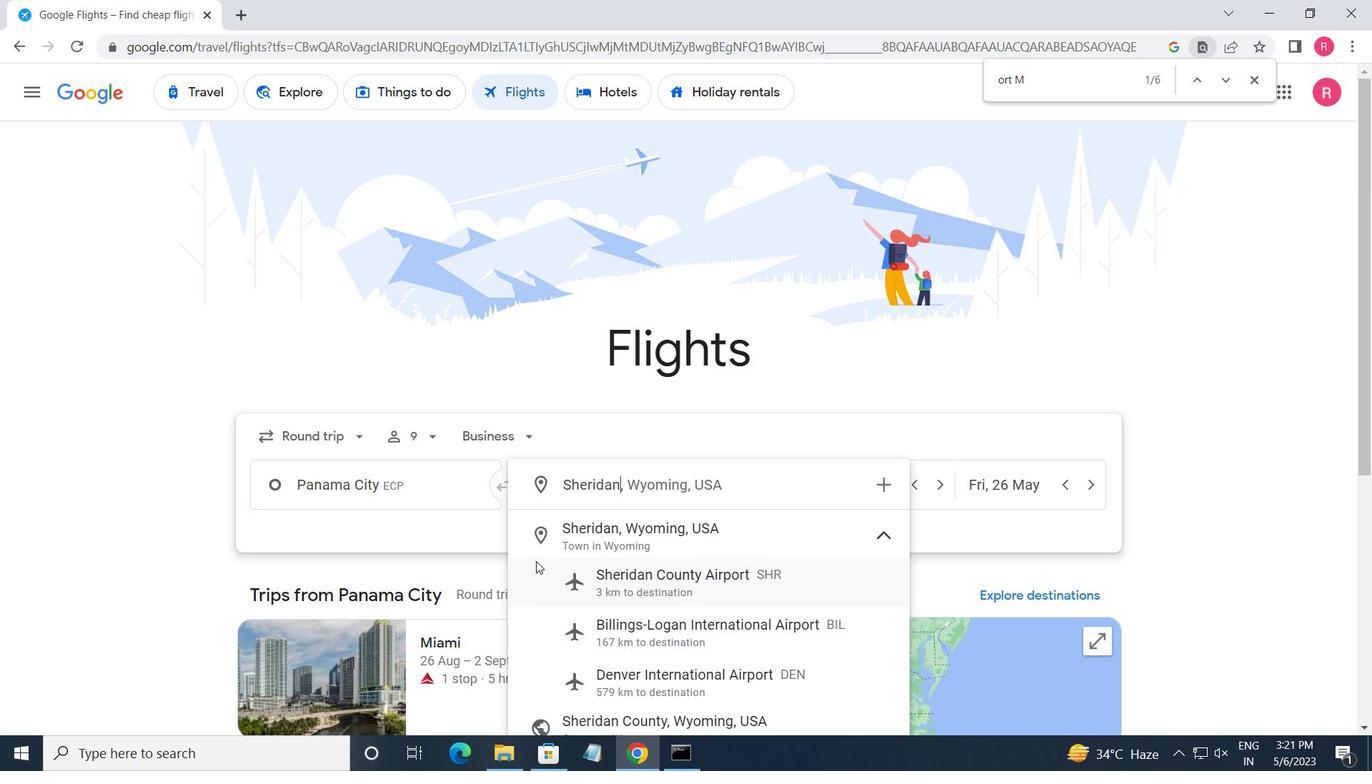 
Action: Mouse moved to (705, 575)
Screenshot: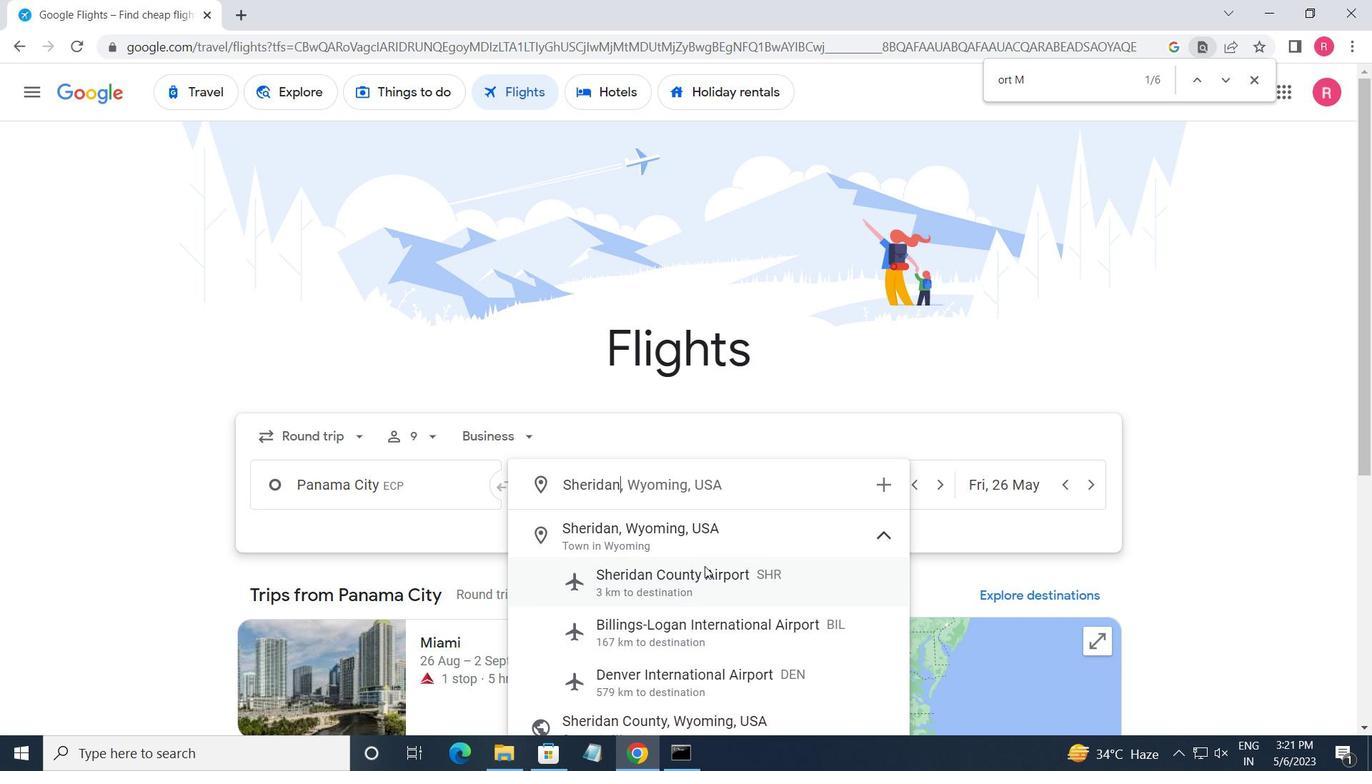
Action: Mouse pressed left at (705, 575)
Screenshot: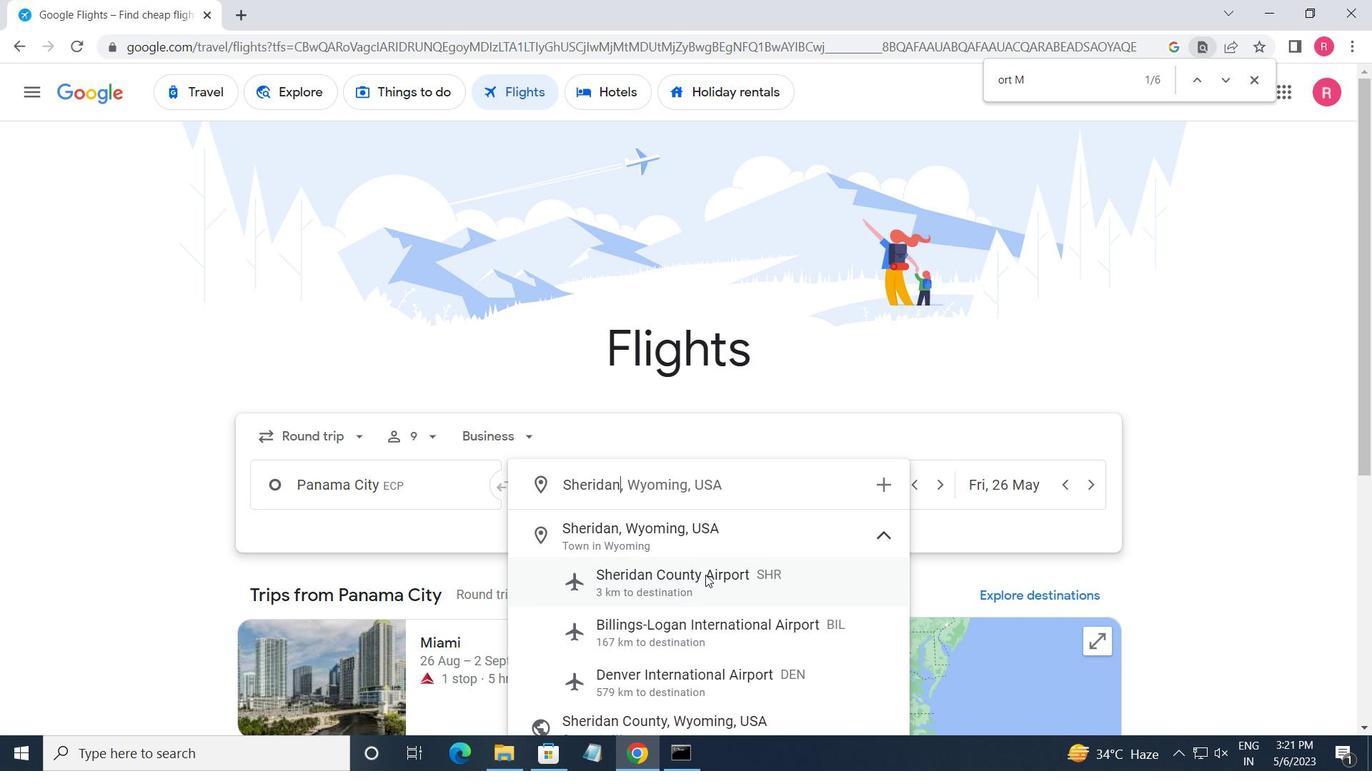 
Action: Mouse moved to (888, 501)
Screenshot: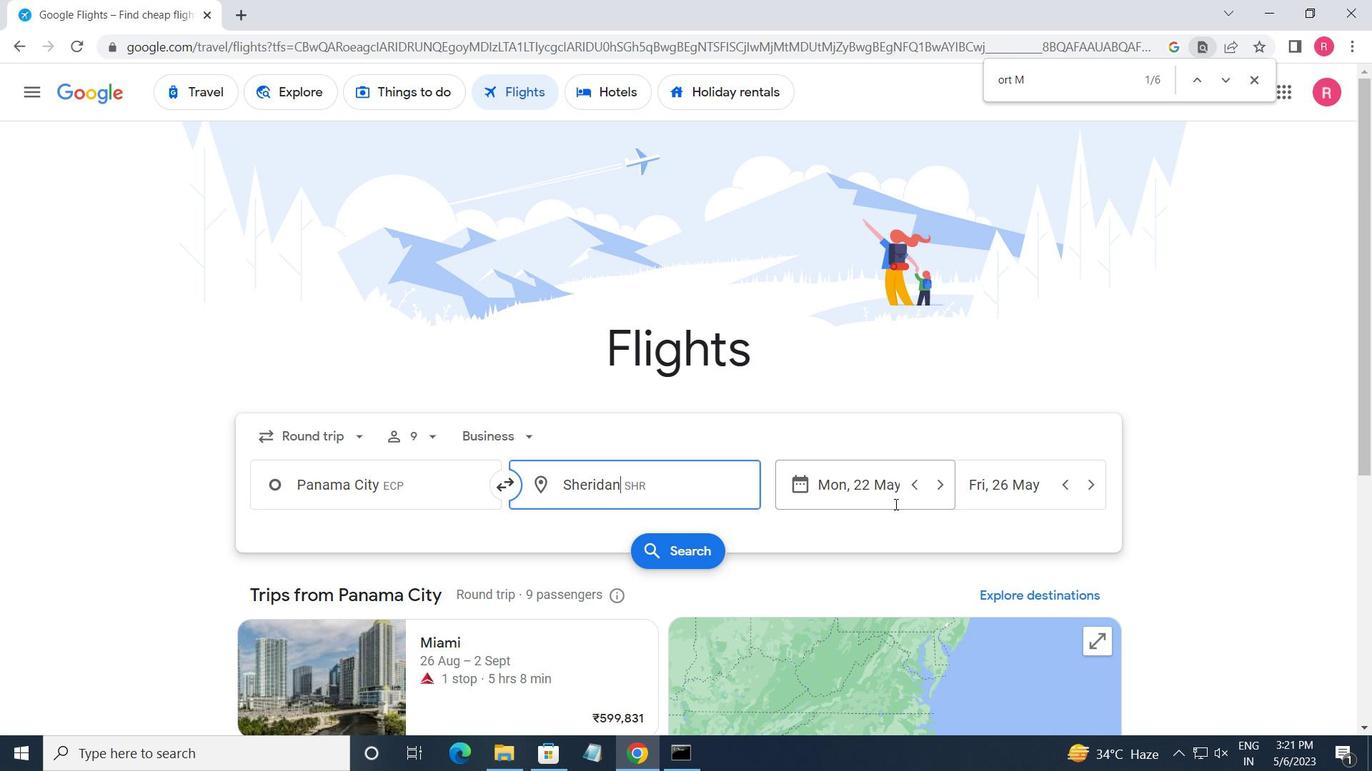 
Action: Mouse pressed left at (888, 501)
Screenshot: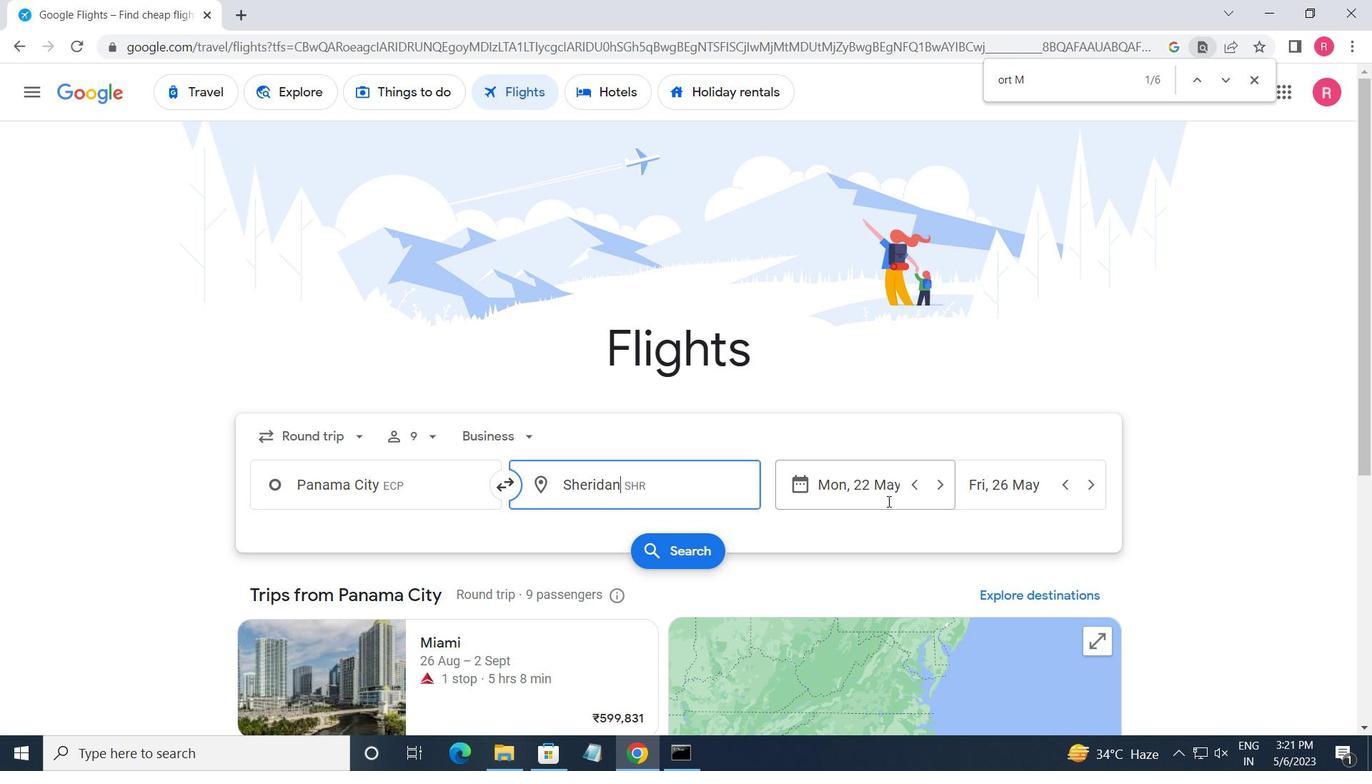
Action: Mouse moved to (1119, 491)
Screenshot: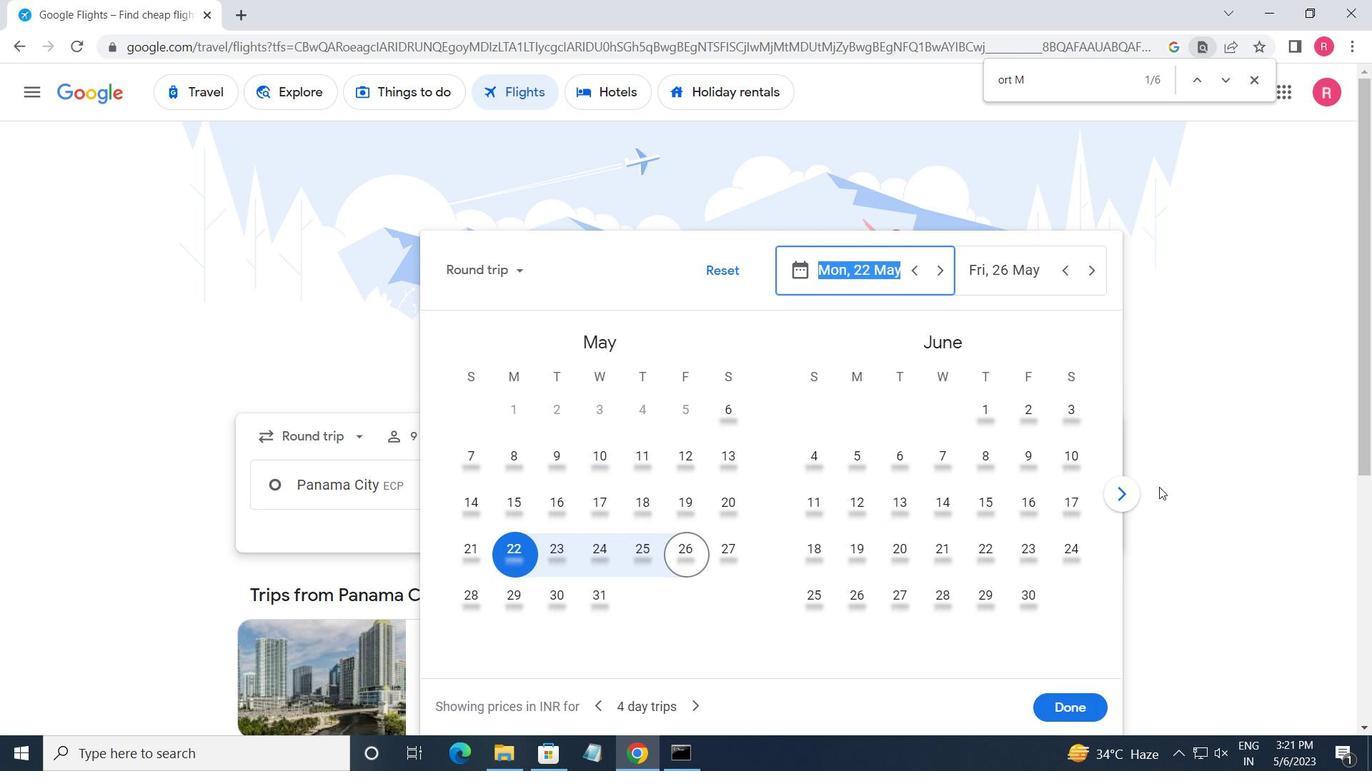 
Action: Mouse pressed left at (1119, 491)
Screenshot: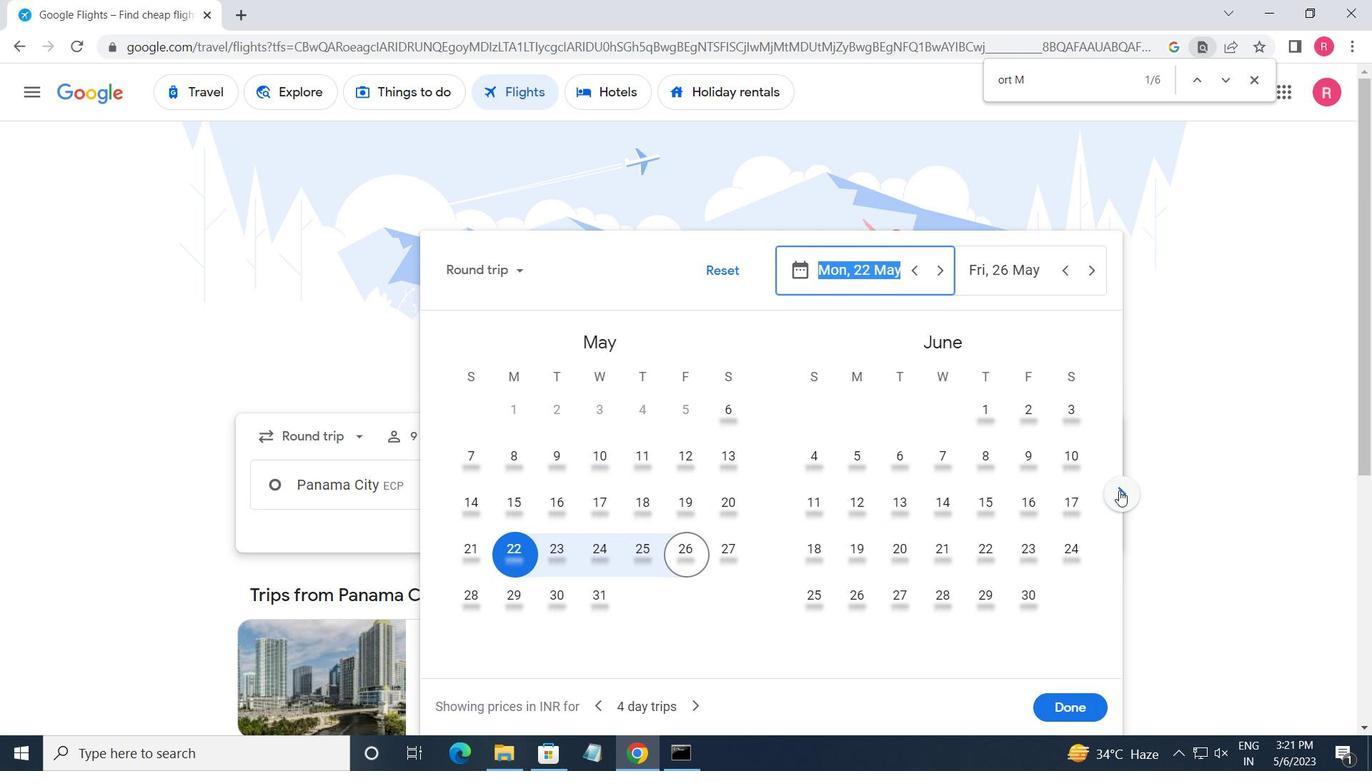 
Action: Mouse pressed left at (1119, 491)
Screenshot: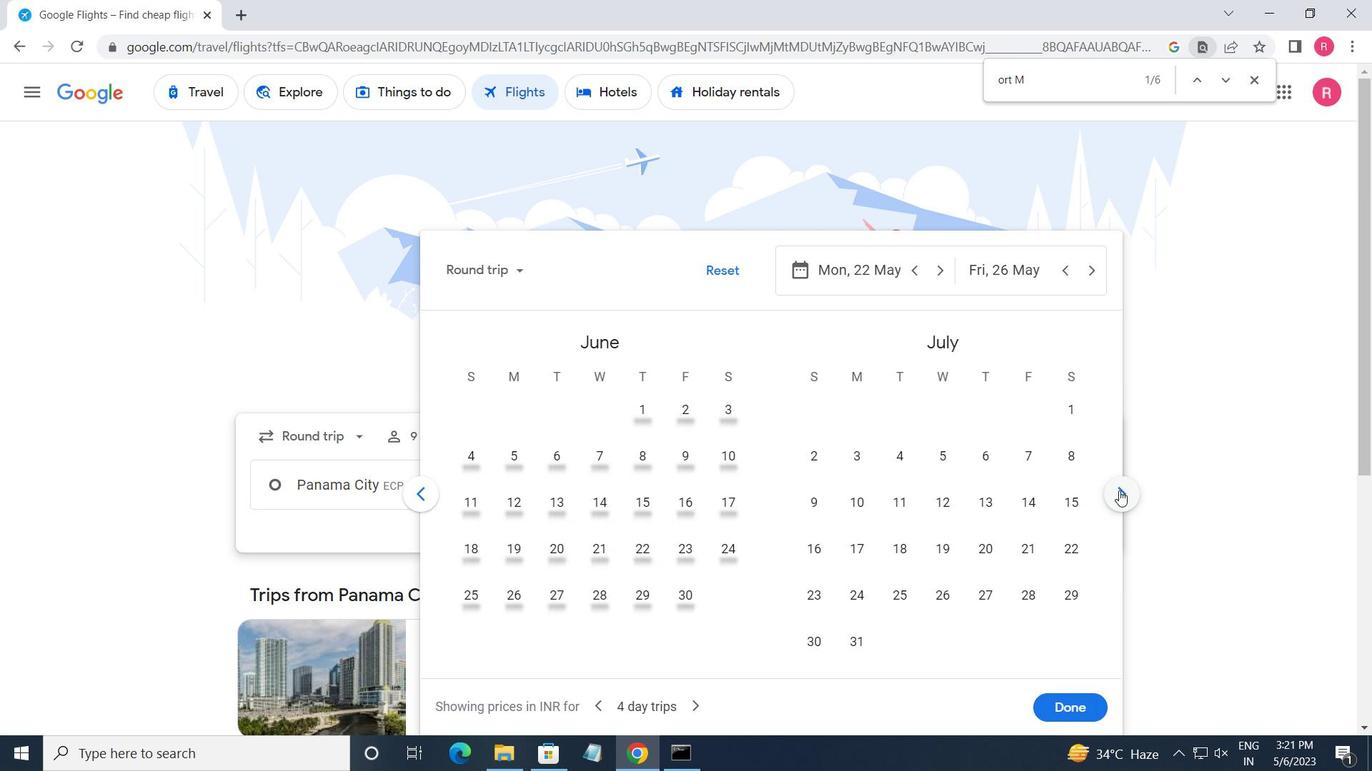 
Action: Mouse moved to (829, 463)
Screenshot: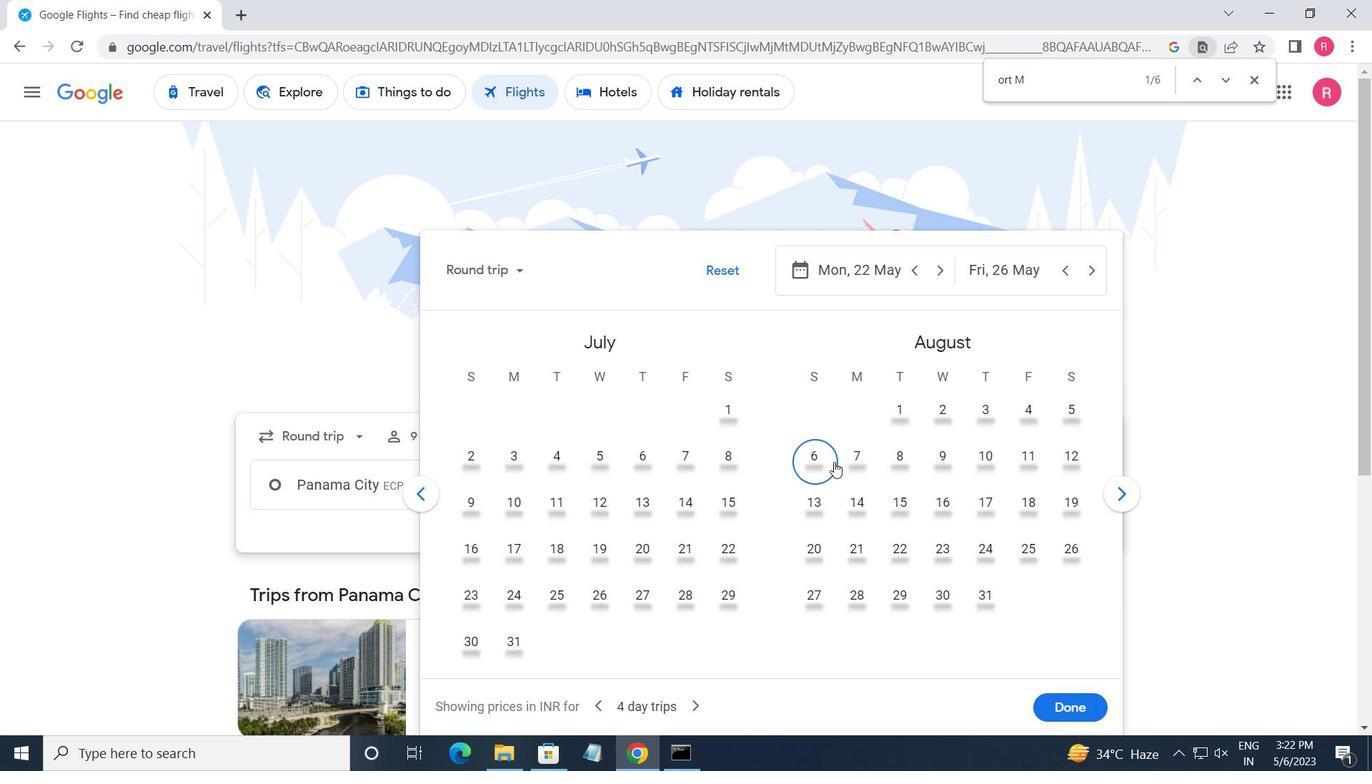 
Action: Mouse pressed left at (829, 463)
Screenshot: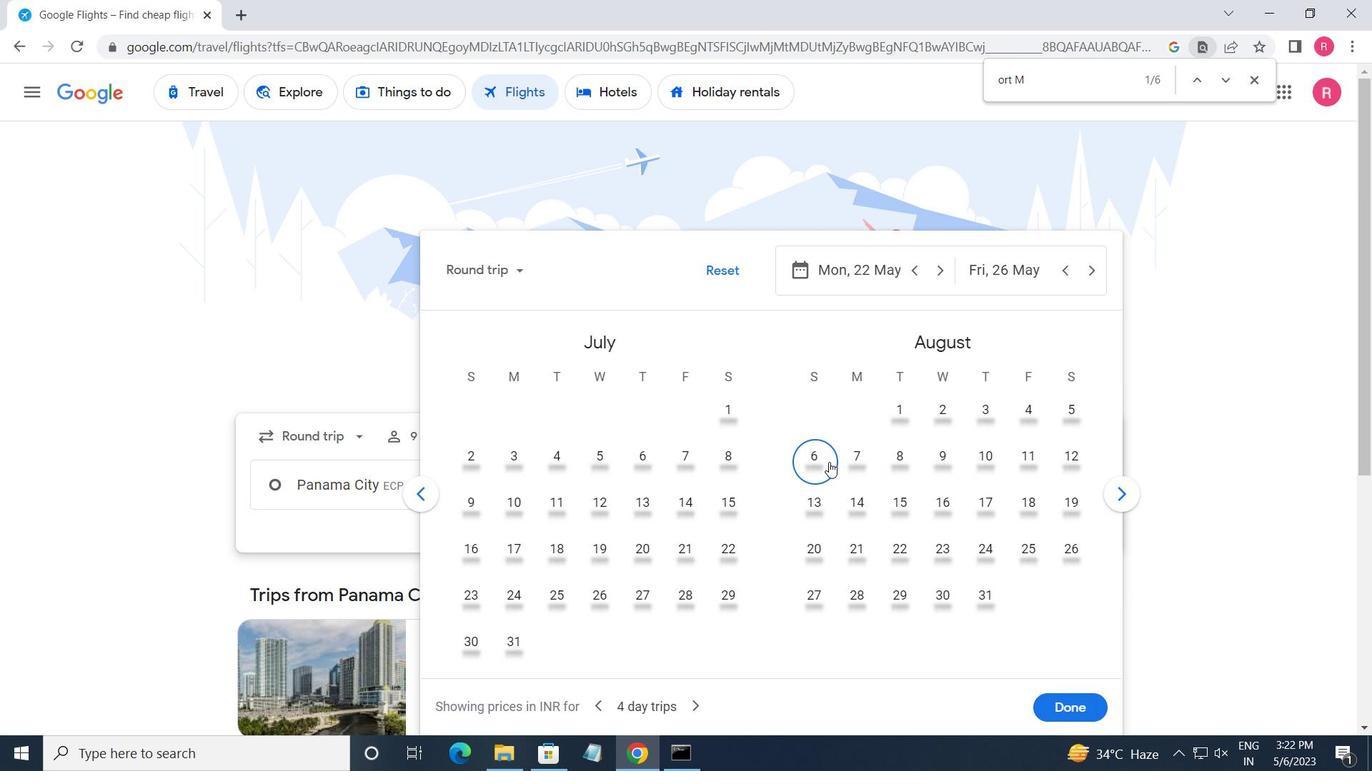 
Action: Mouse moved to (911, 458)
Screenshot: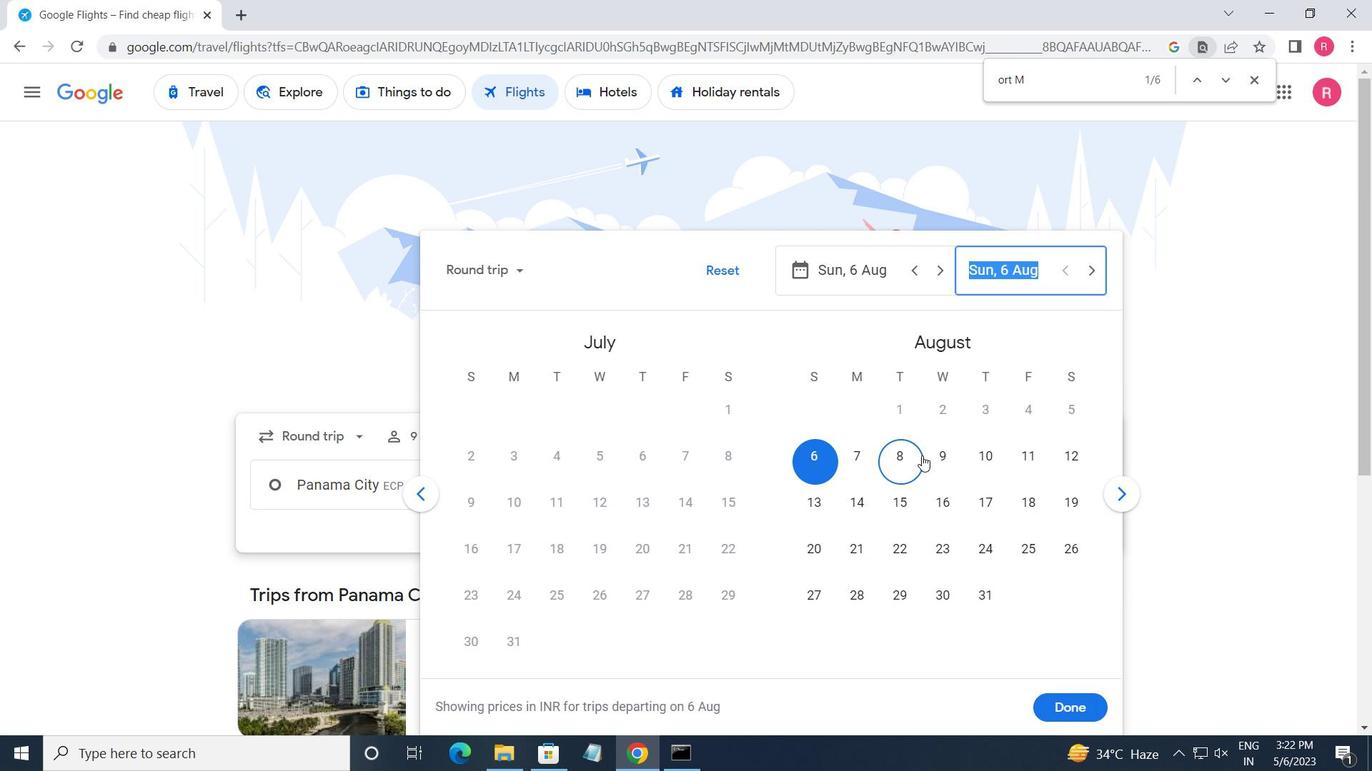 
Action: Mouse pressed left at (911, 458)
Screenshot: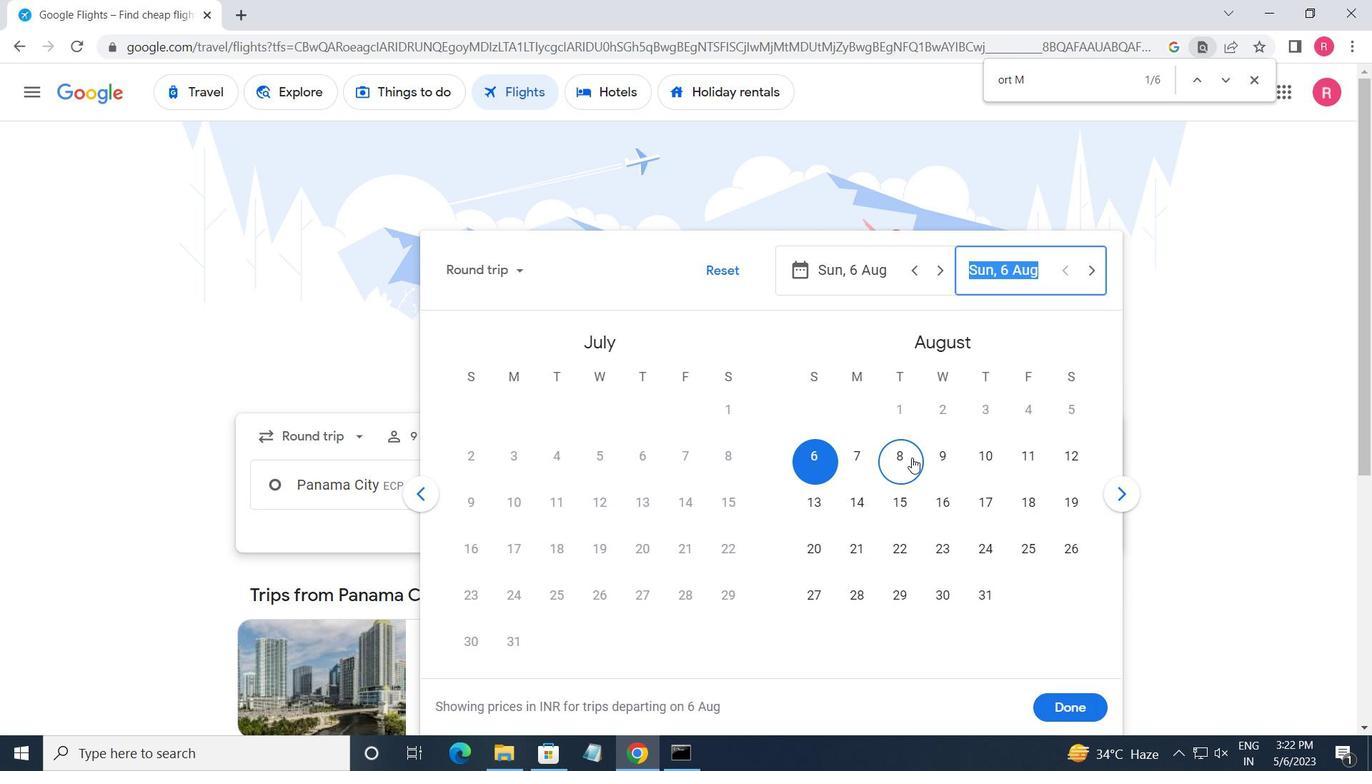 
Action: Mouse moved to (1058, 704)
Screenshot: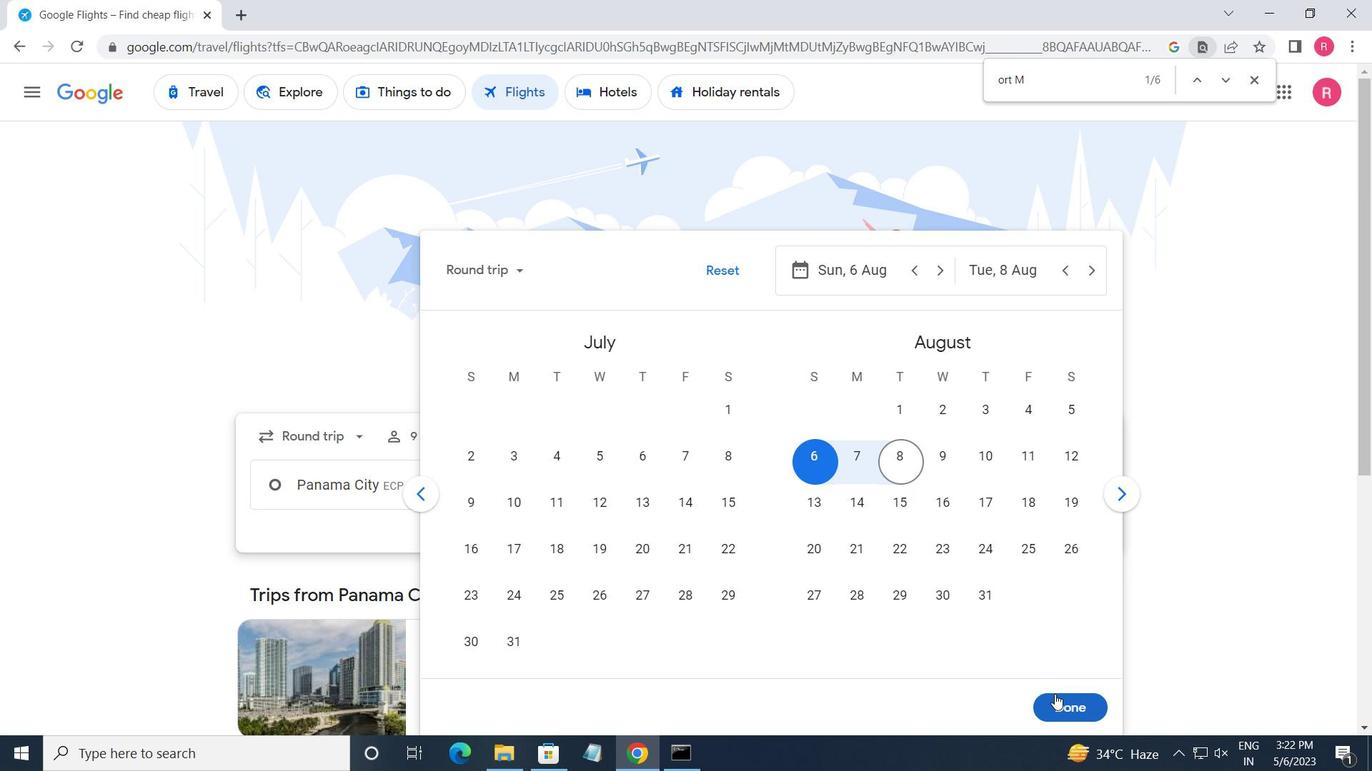 
Action: Mouse pressed left at (1058, 704)
Screenshot: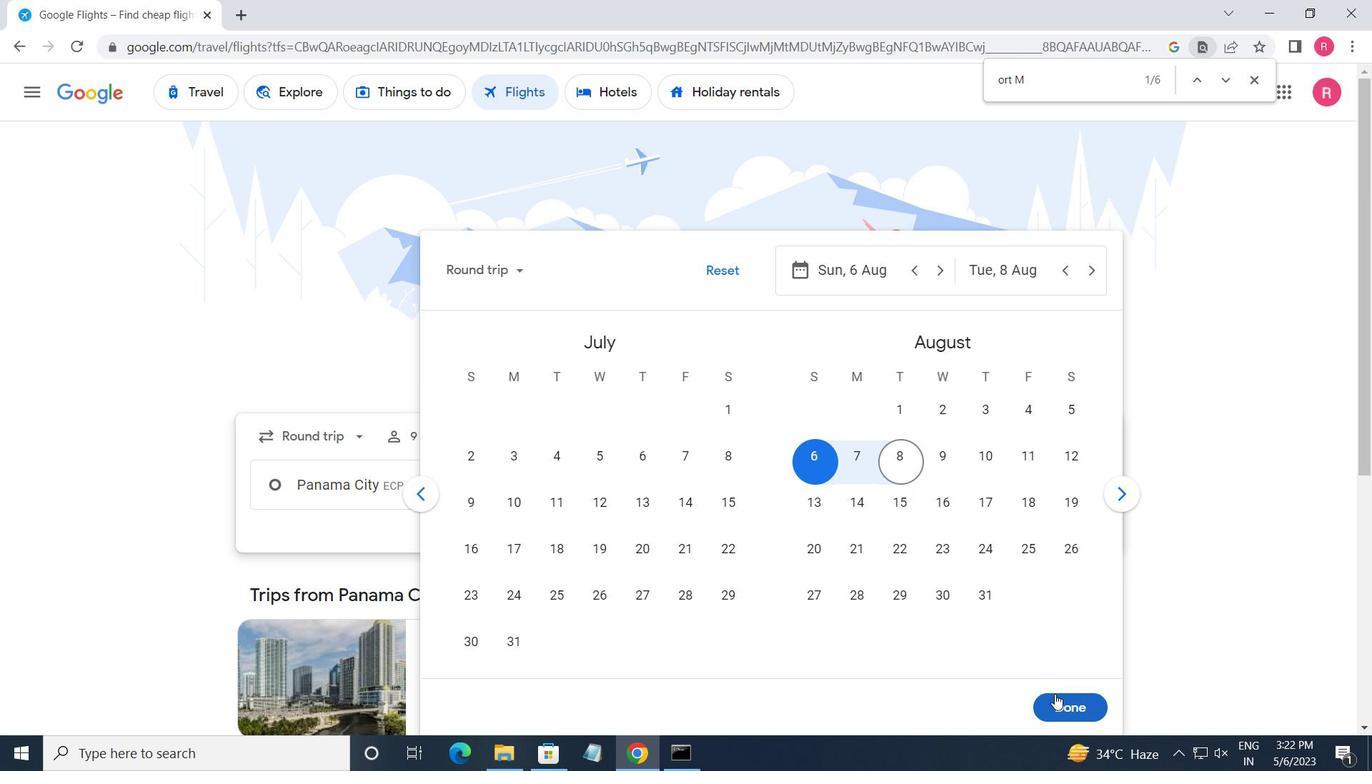 
Action: Mouse moved to (710, 558)
Screenshot: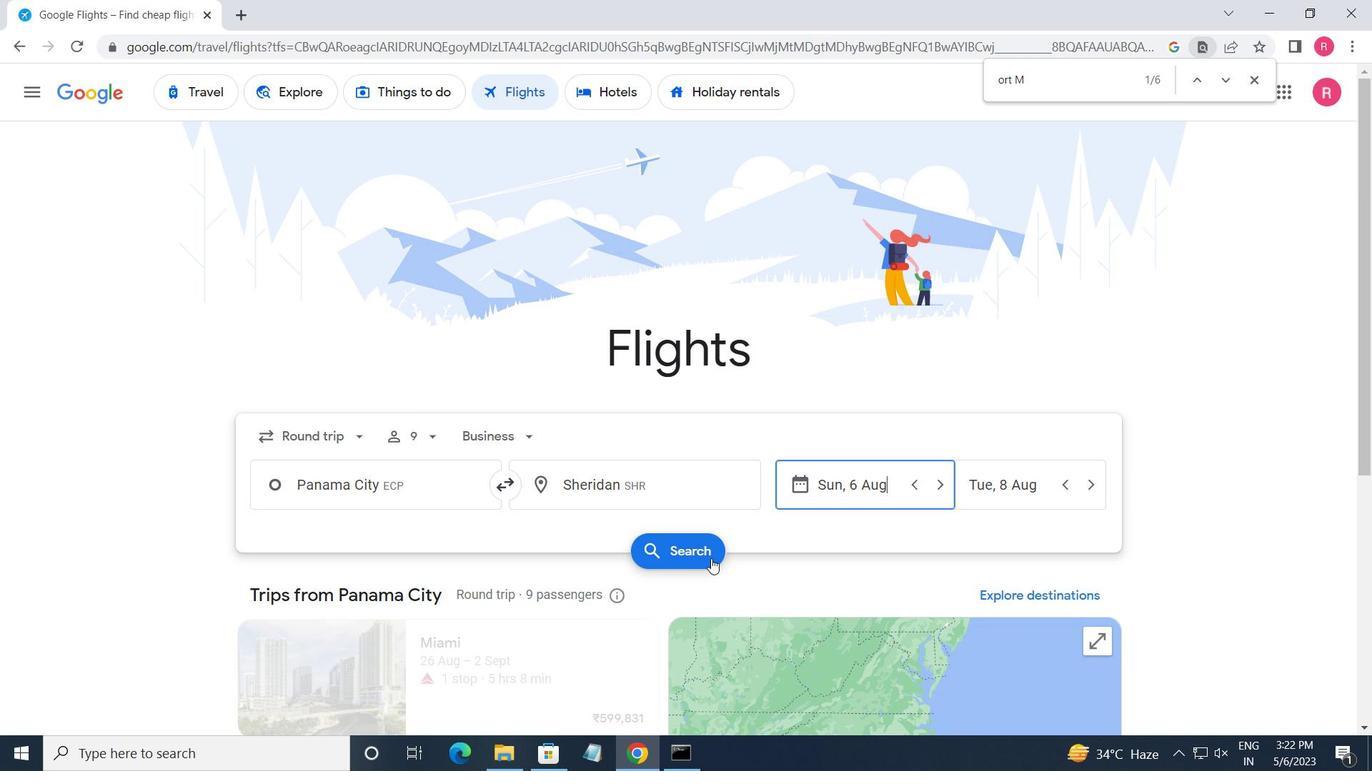 
Action: Mouse pressed left at (710, 558)
Screenshot: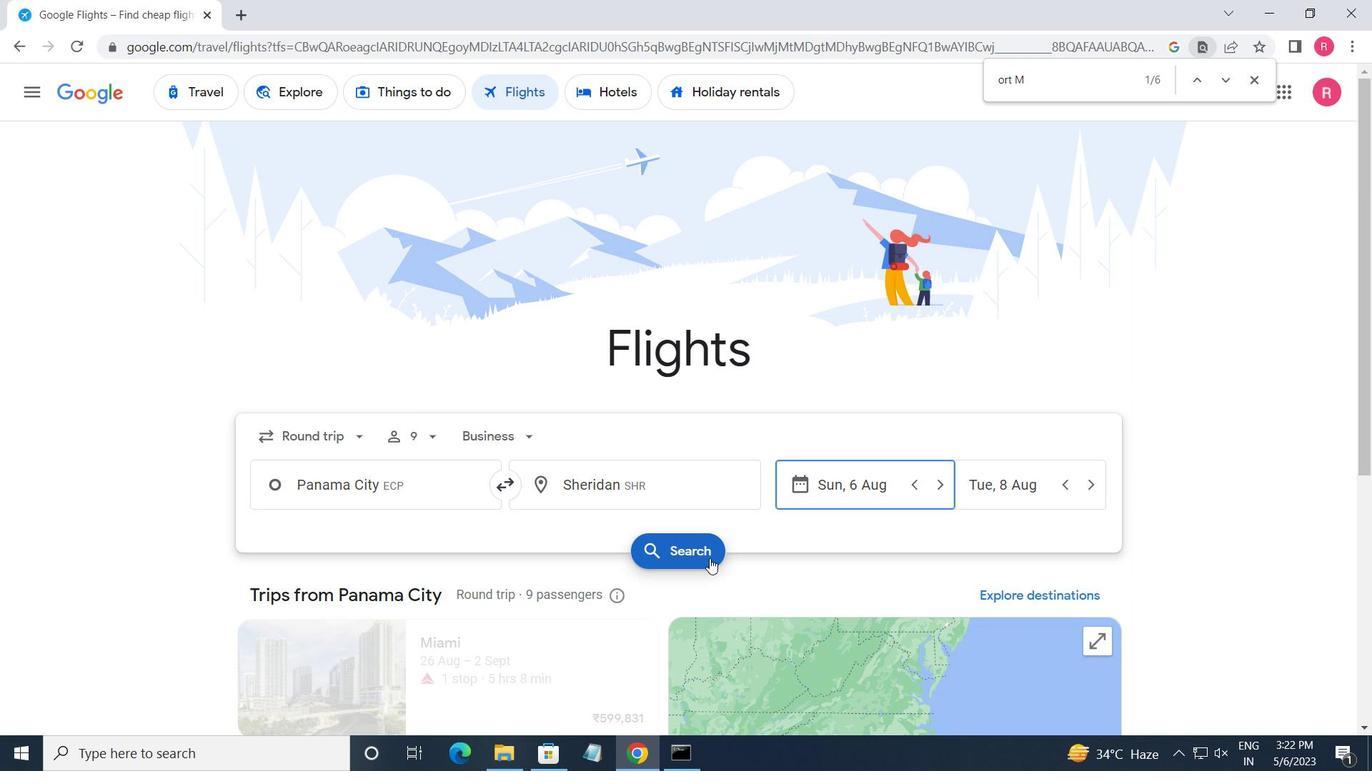 
Action: Mouse moved to (278, 264)
Screenshot: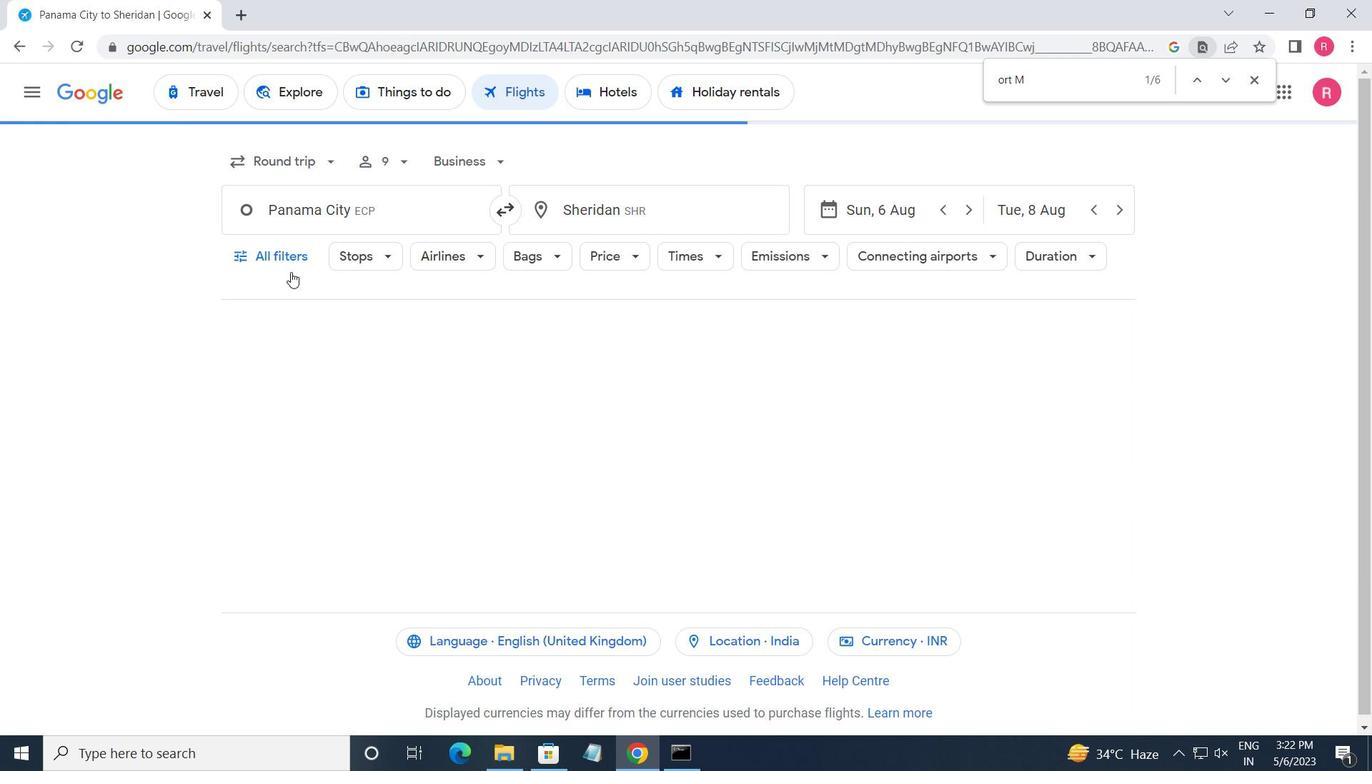 
Action: Mouse pressed left at (278, 264)
Screenshot: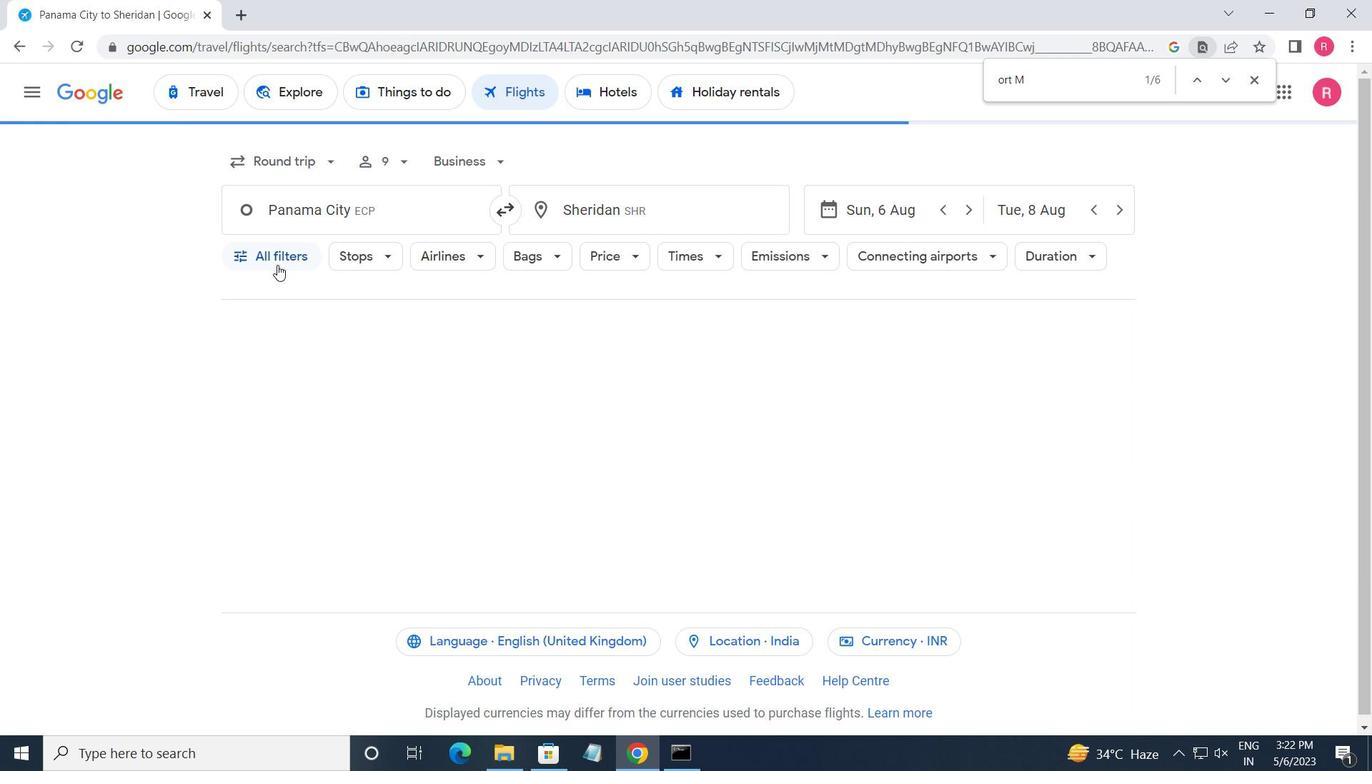 
Action: Mouse moved to (357, 504)
Screenshot: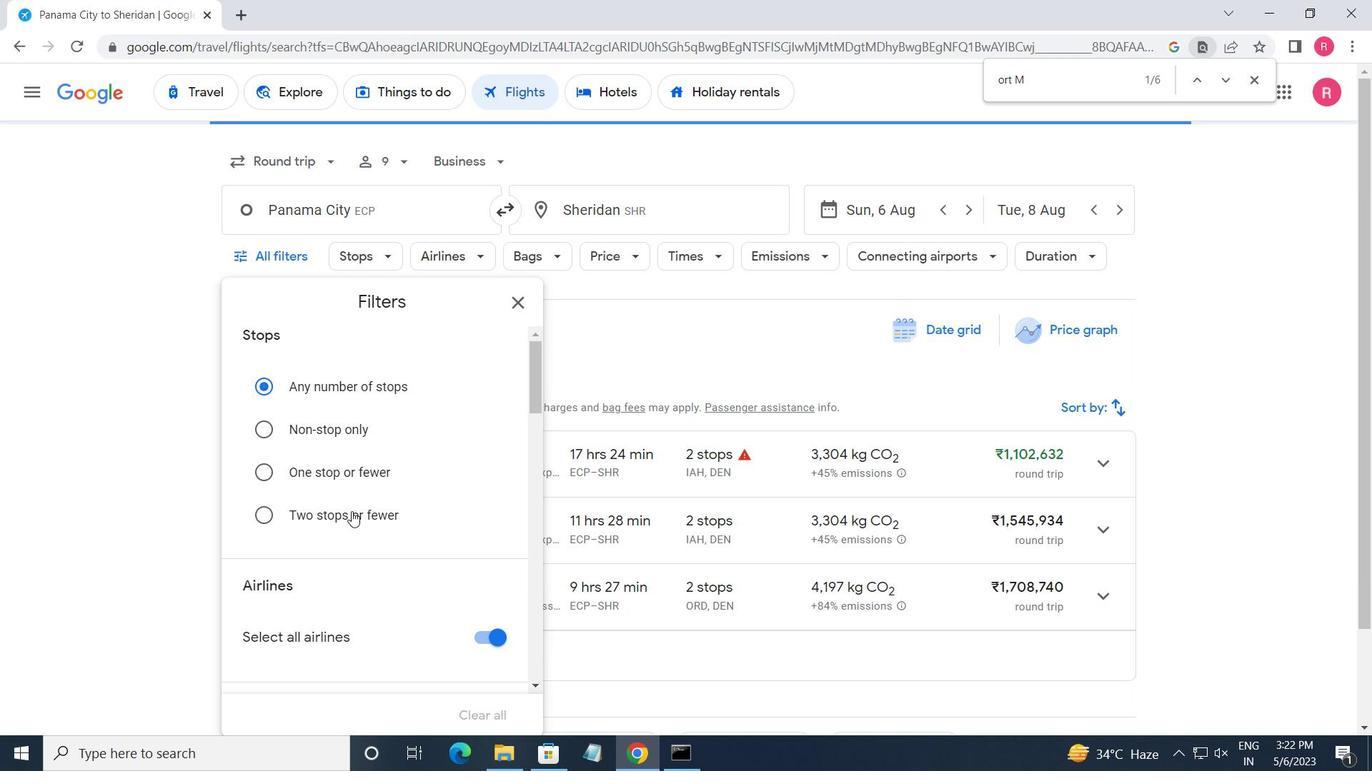 
Action: Mouse scrolled (357, 503) with delta (0, 0)
Screenshot: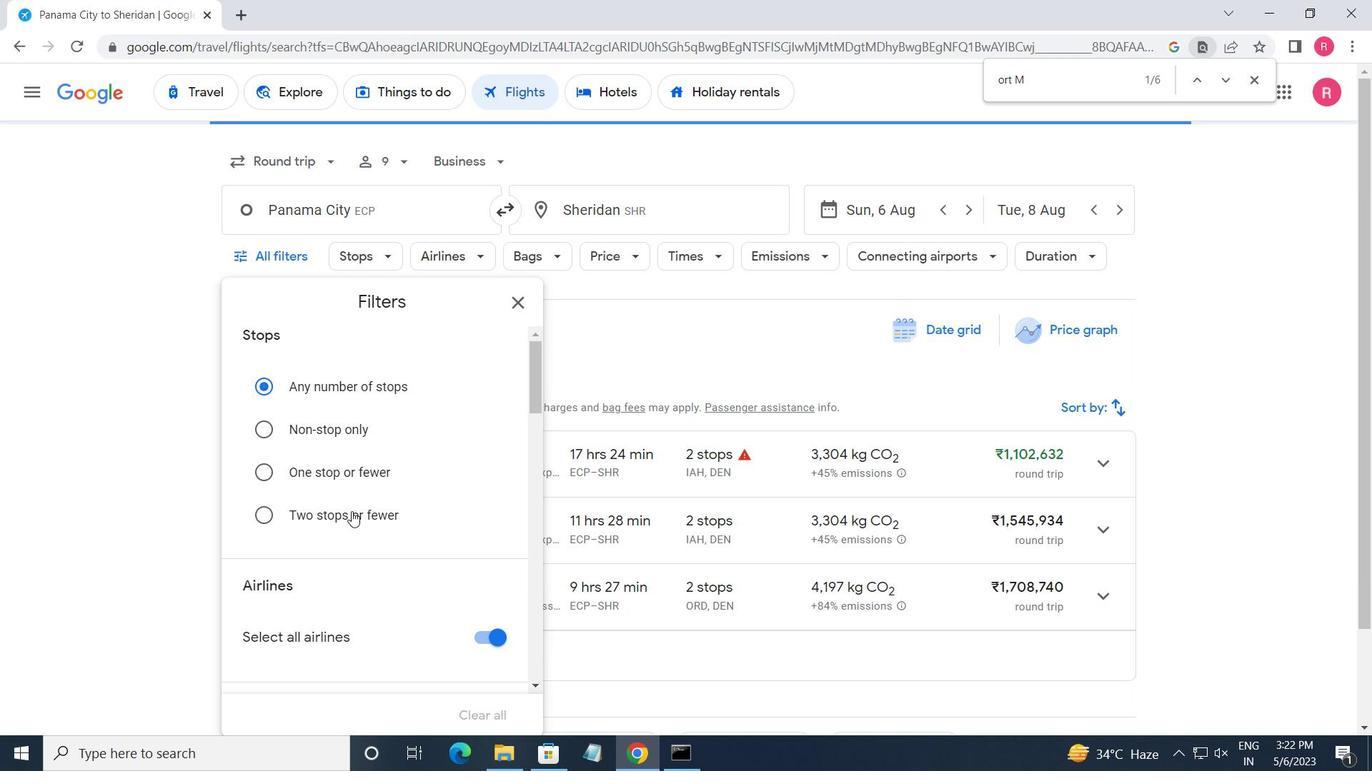 
Action: Mouse moved to (358, 504)
Screenshot: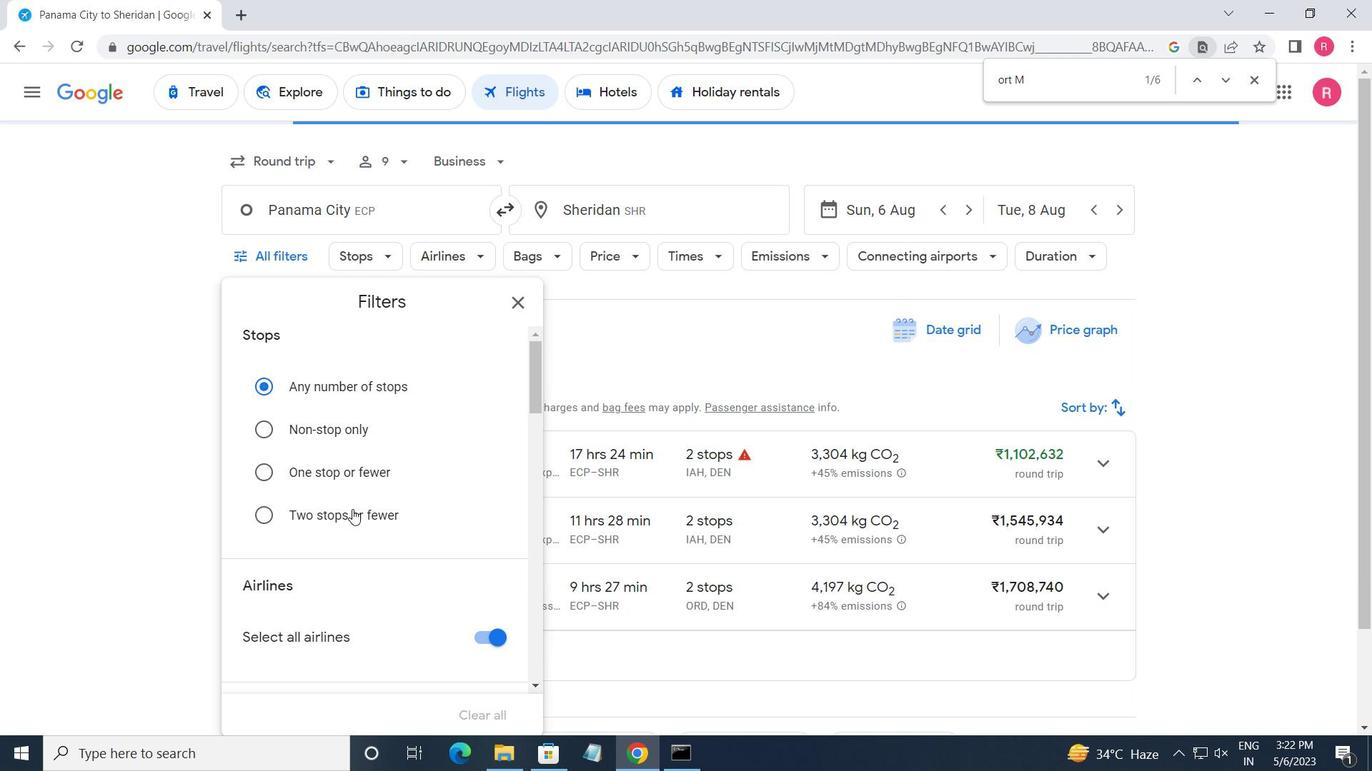 
Action: Mouse scrolled (358, 503) with delta (0, 0)
Screenshot: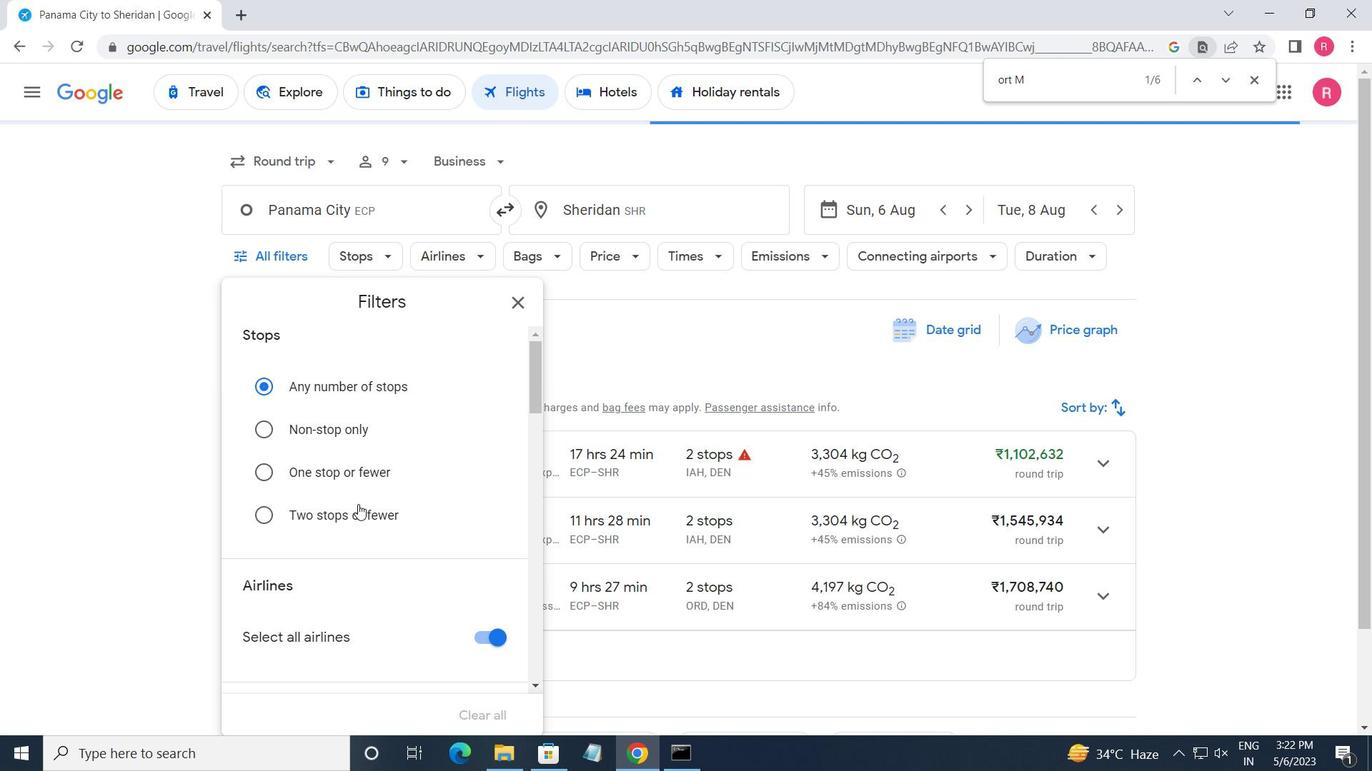 
Action: Mouse scrolled (358, 503) with delta (0, 0)
Screenshot: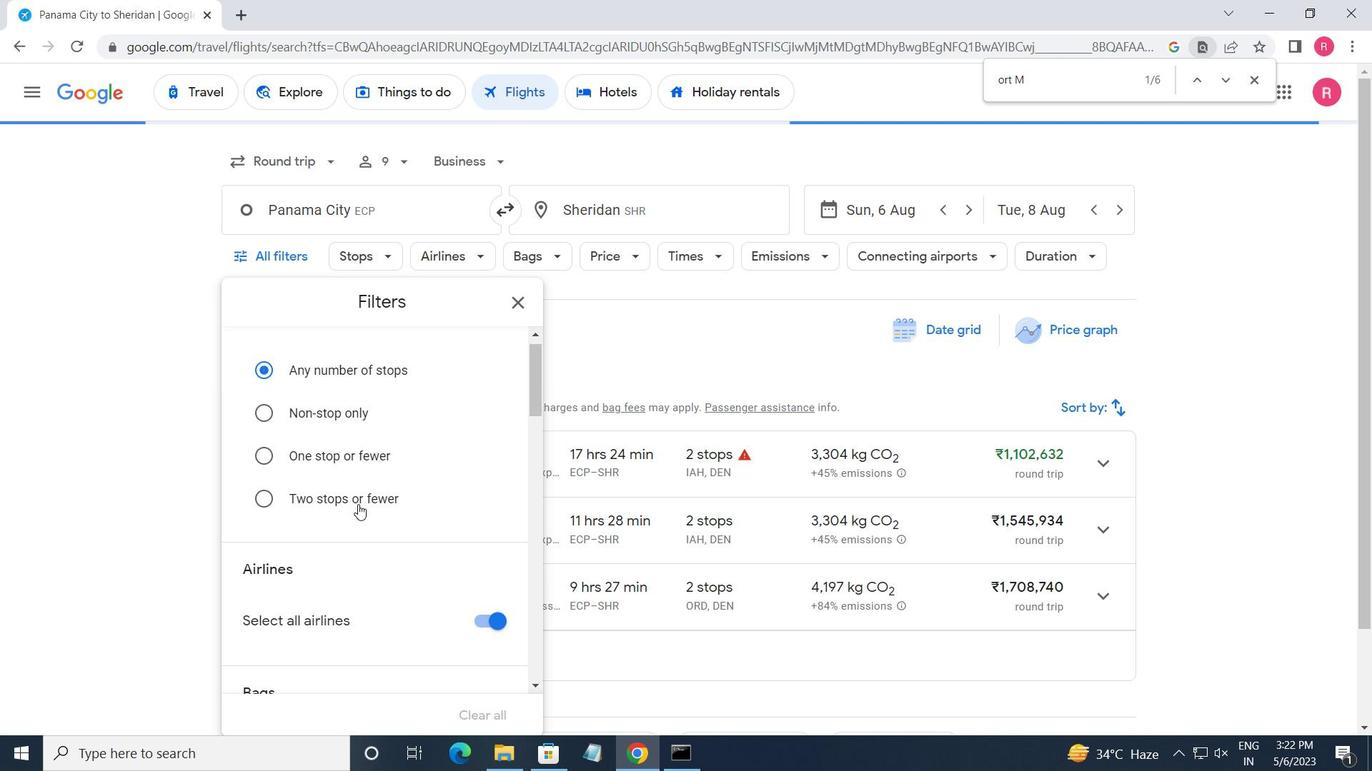 
Action: Mouse scrolled (358, 503) with delta (0, 0)
Screenshot: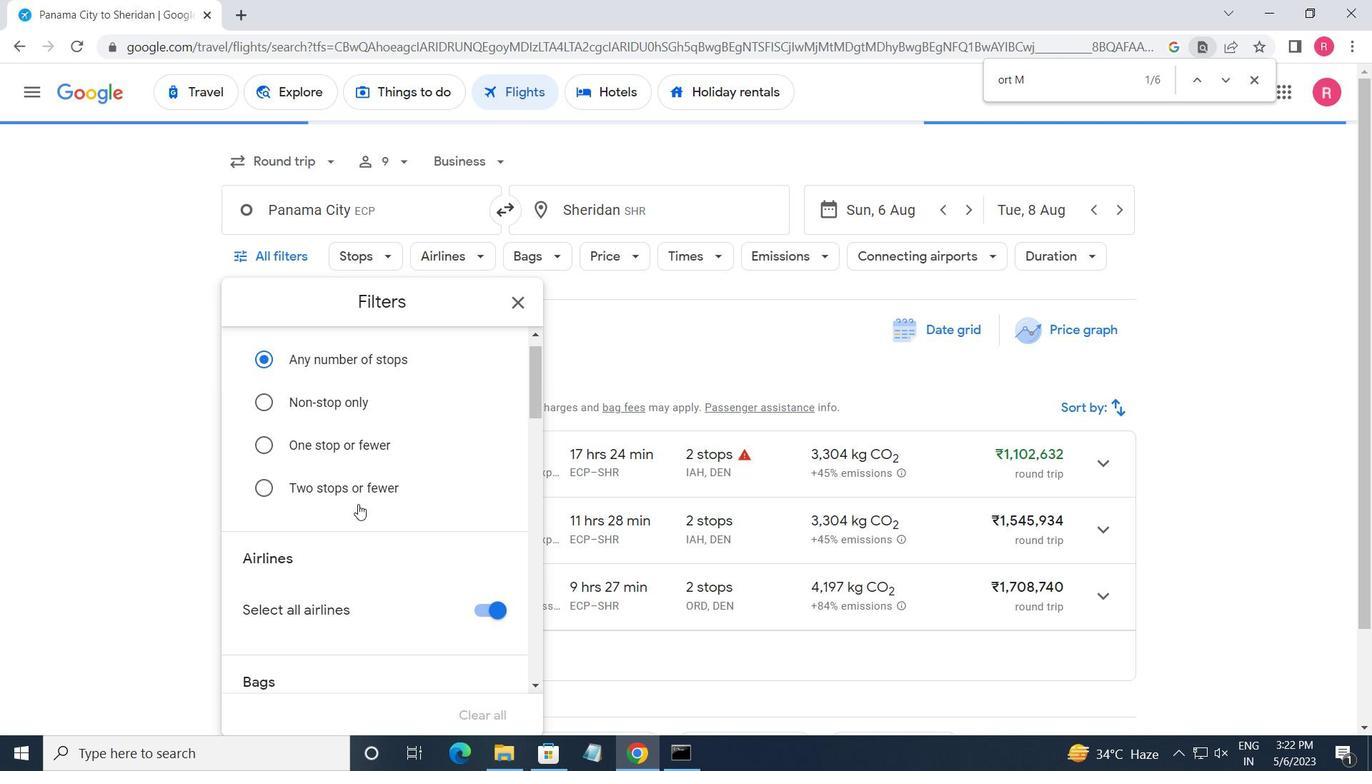 
Action: Mouse scrolled (358, 503) with delta (0, 0)
Screenshot: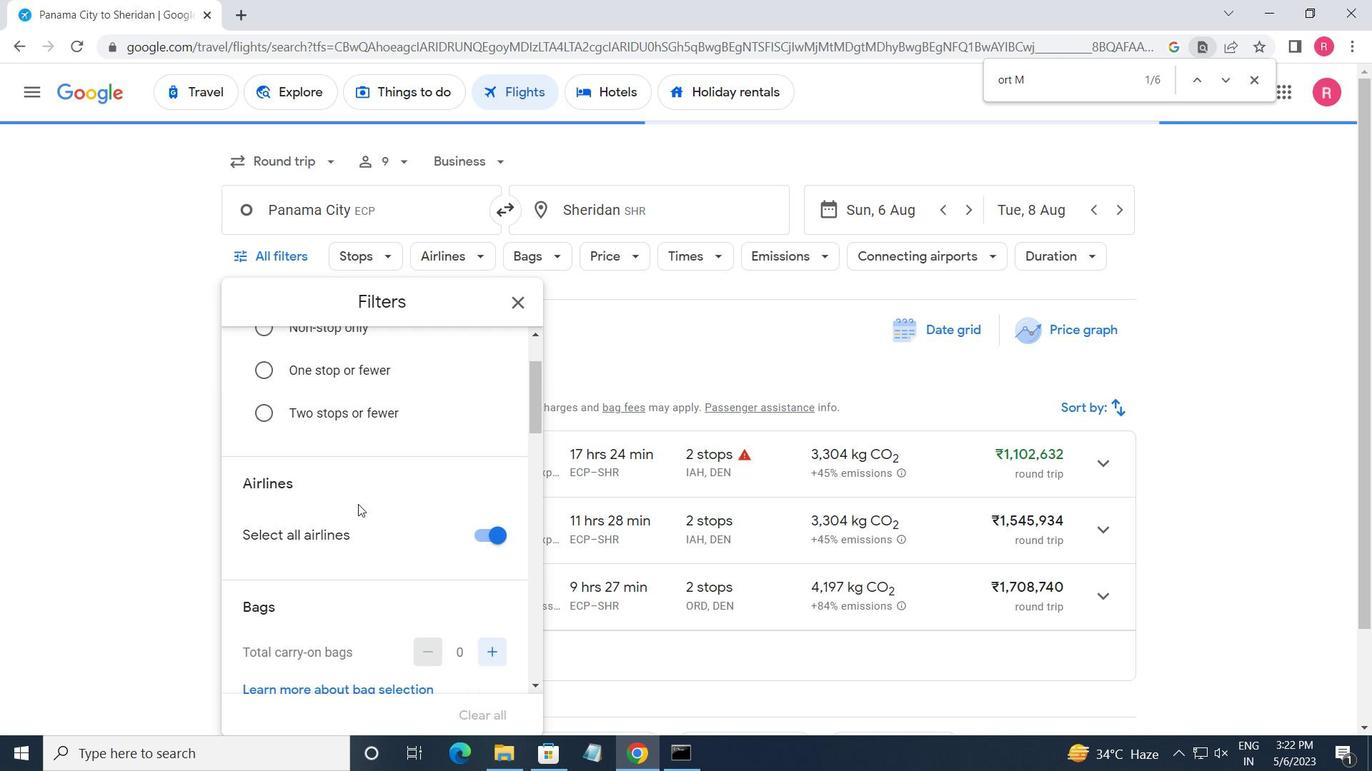 
Action: Mouse moved to (360, 502)
Screenshot: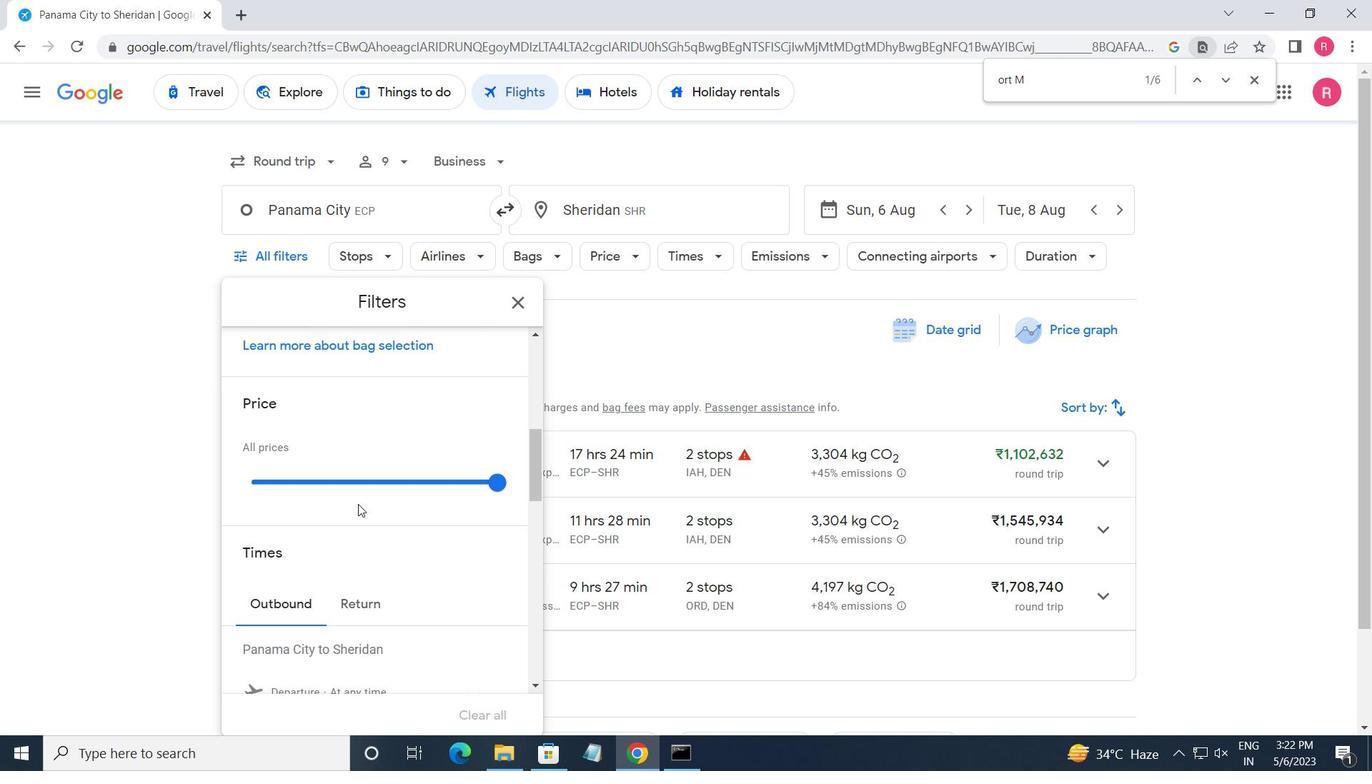 
Action: Mouse scrolled (360, 503) with delta (0, 0)
Screenshot: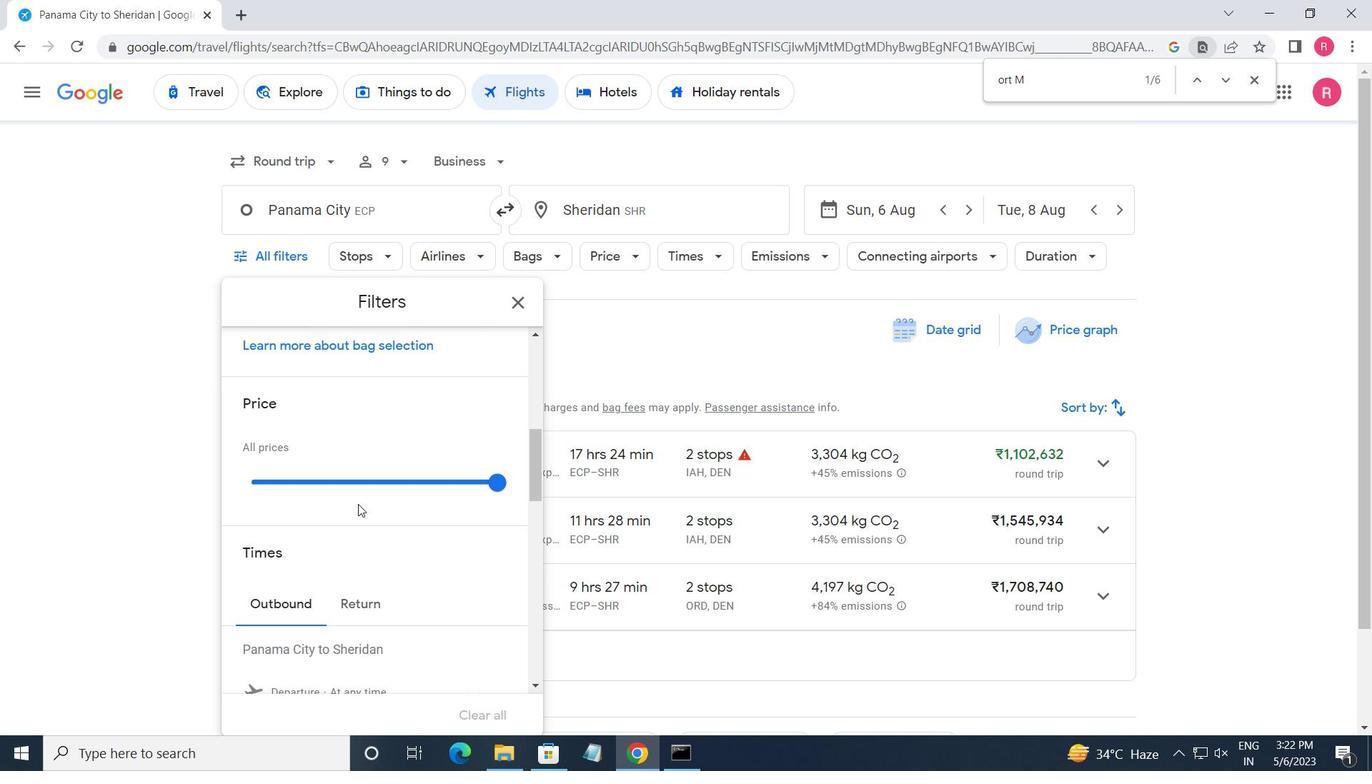 
Action: Mouse moved to (360, 501)
Screenshot: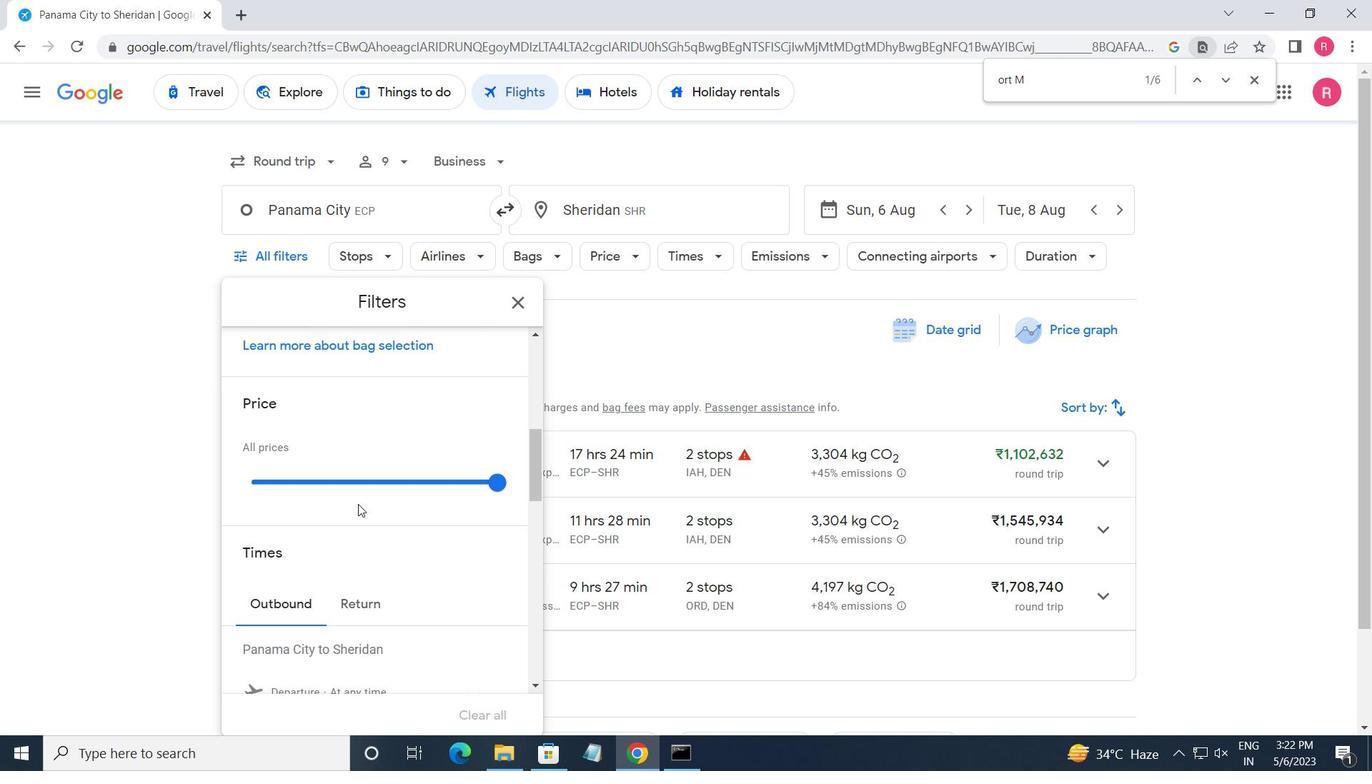 
Action: Mouse scrolled (360, 502) with delta (0, 0)
Screenshot: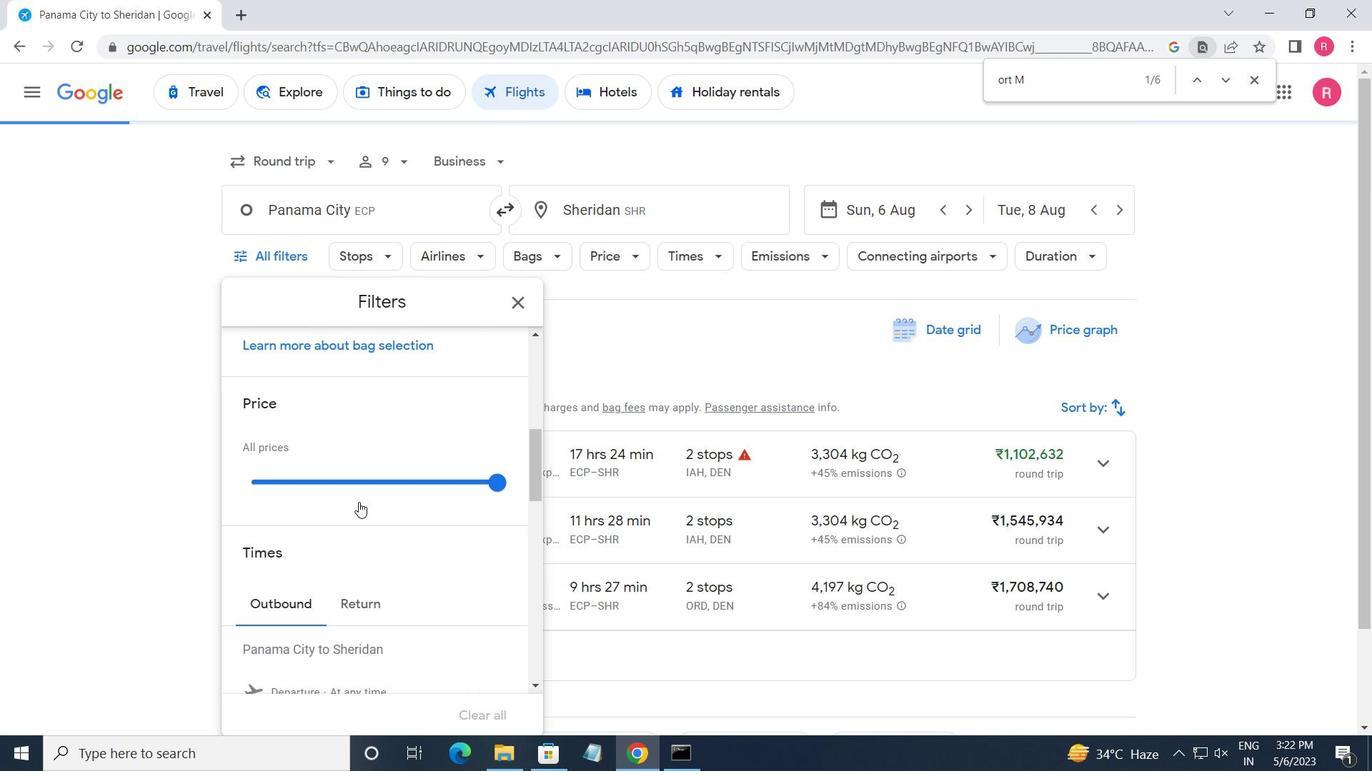 
Action: Mouse moved to (360, 500)
Screenshot: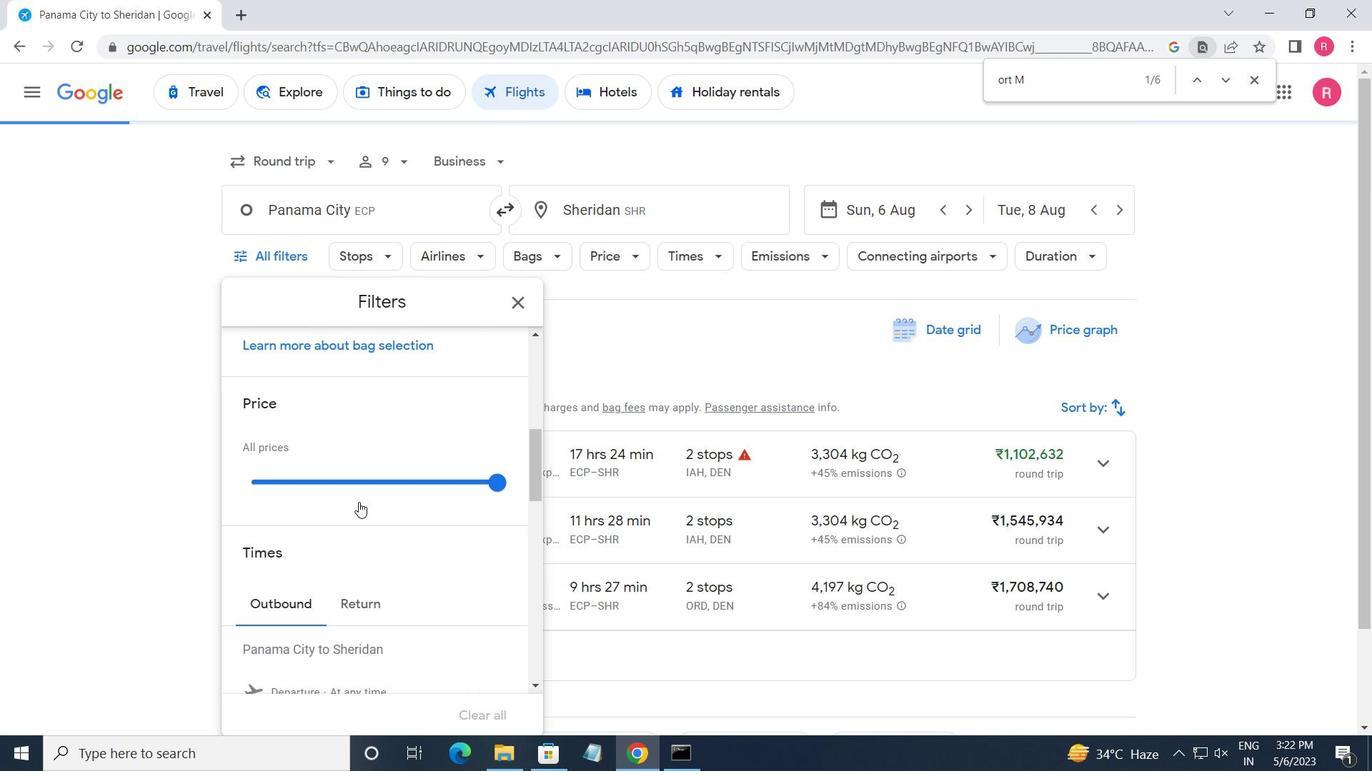 
Action: Mouse scrolled (360, 500) with delta (0, 0)
Screenshot: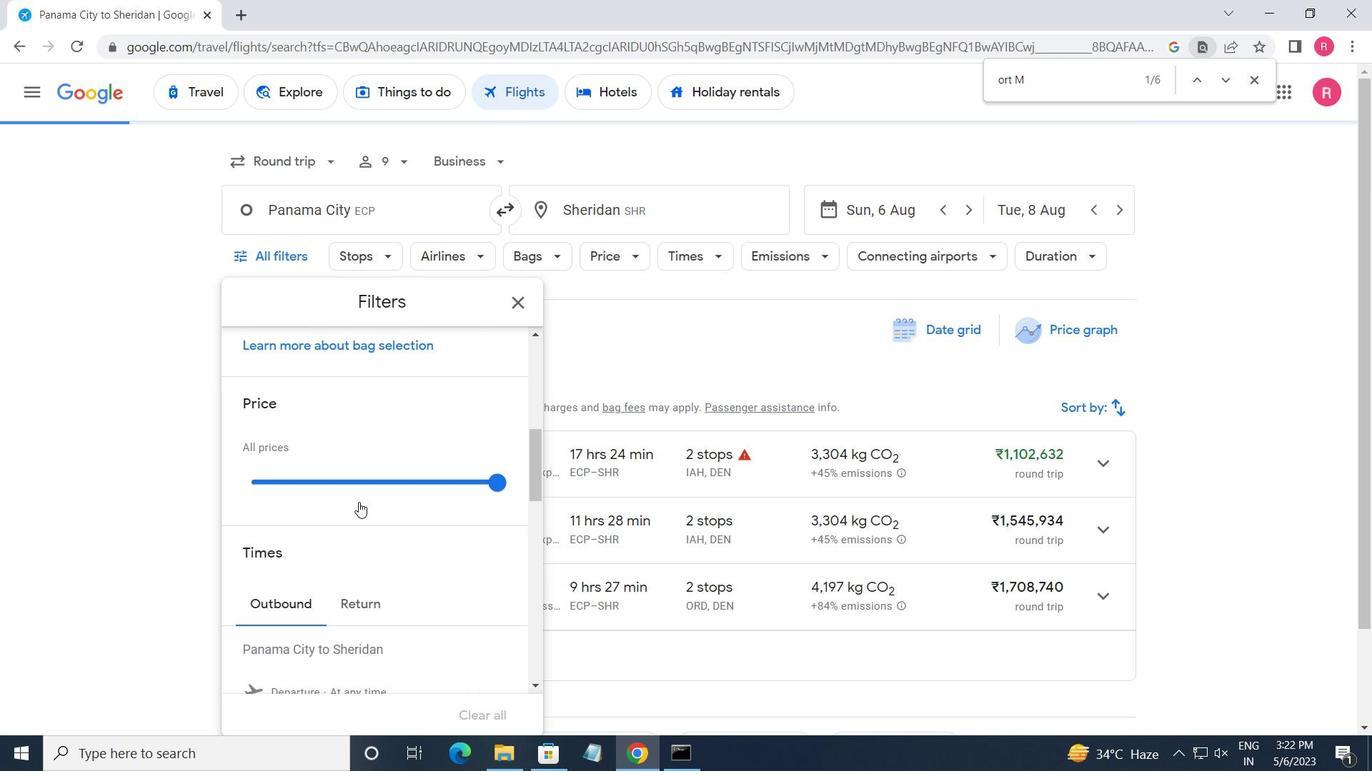 
Action: Mouse moved to (361, 499)
Screenshot: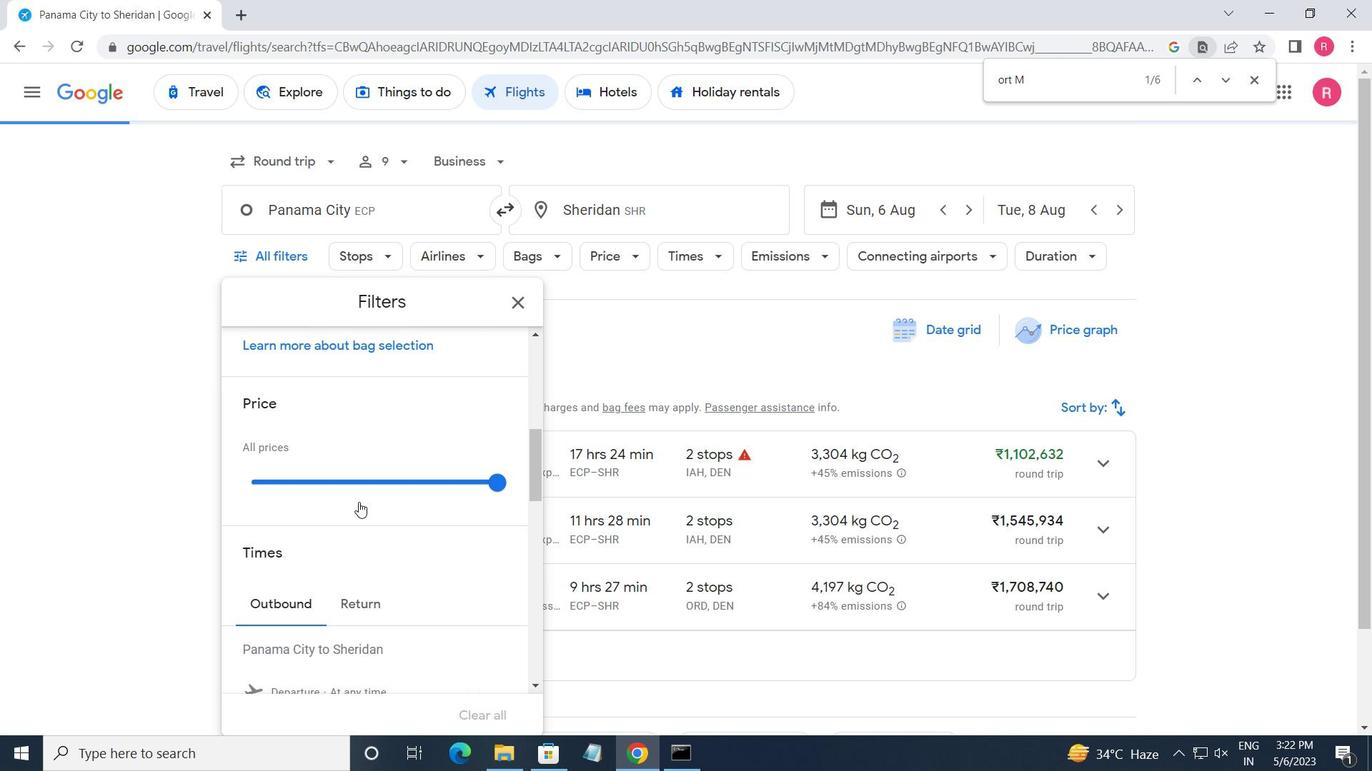 
Action: Mouse scrolled (361, 500) with delta (0, 0)
Screenshot: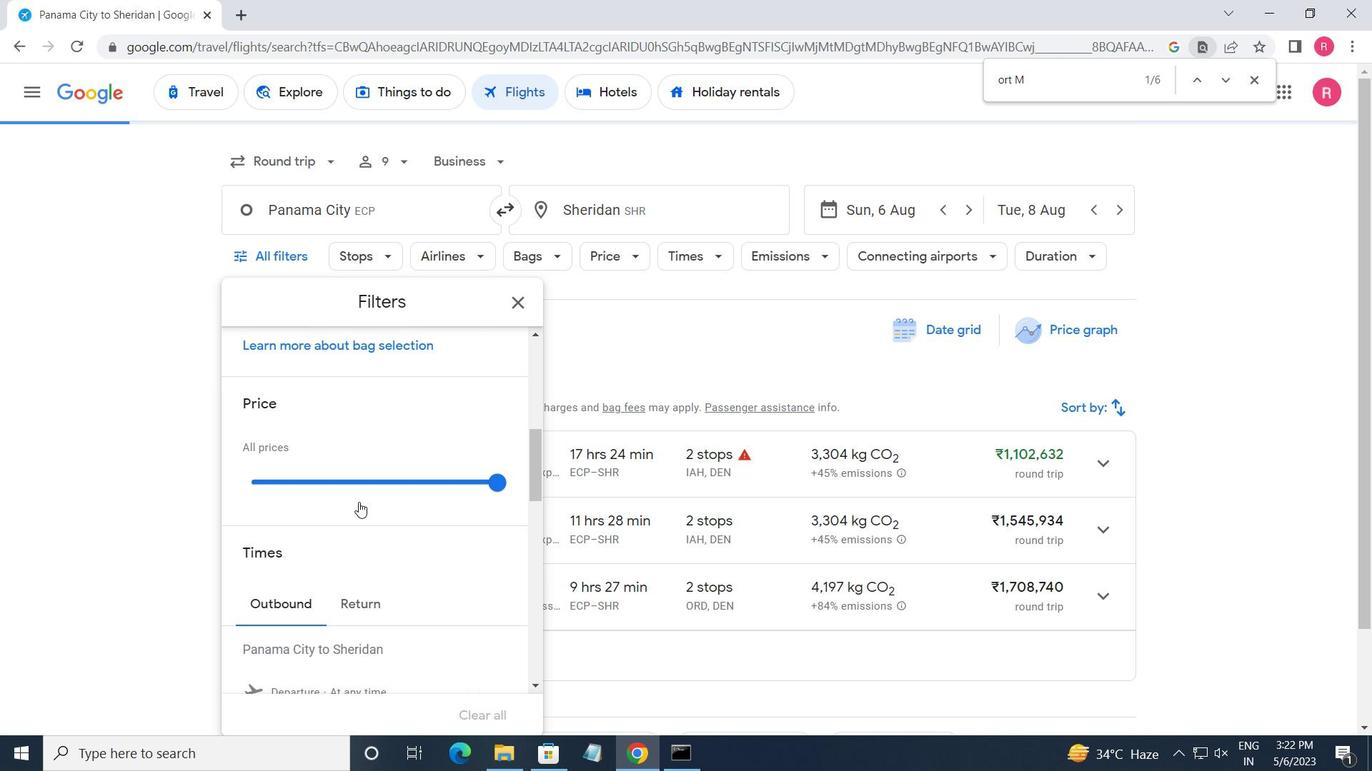 
Action: Mouse moved to (361, 495)
Screenshot: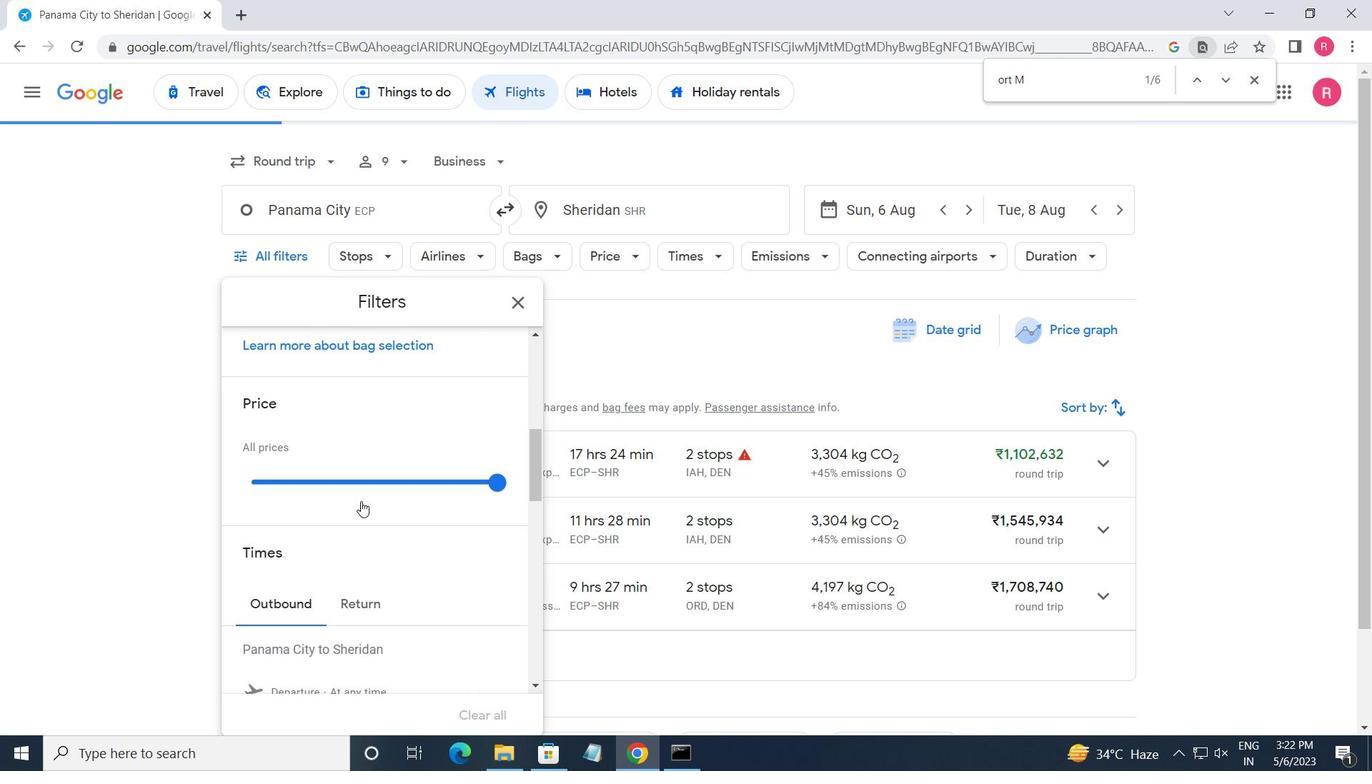 
Action: Mouse scrolled (361, 495) with delta (0, 0)
Screenshot: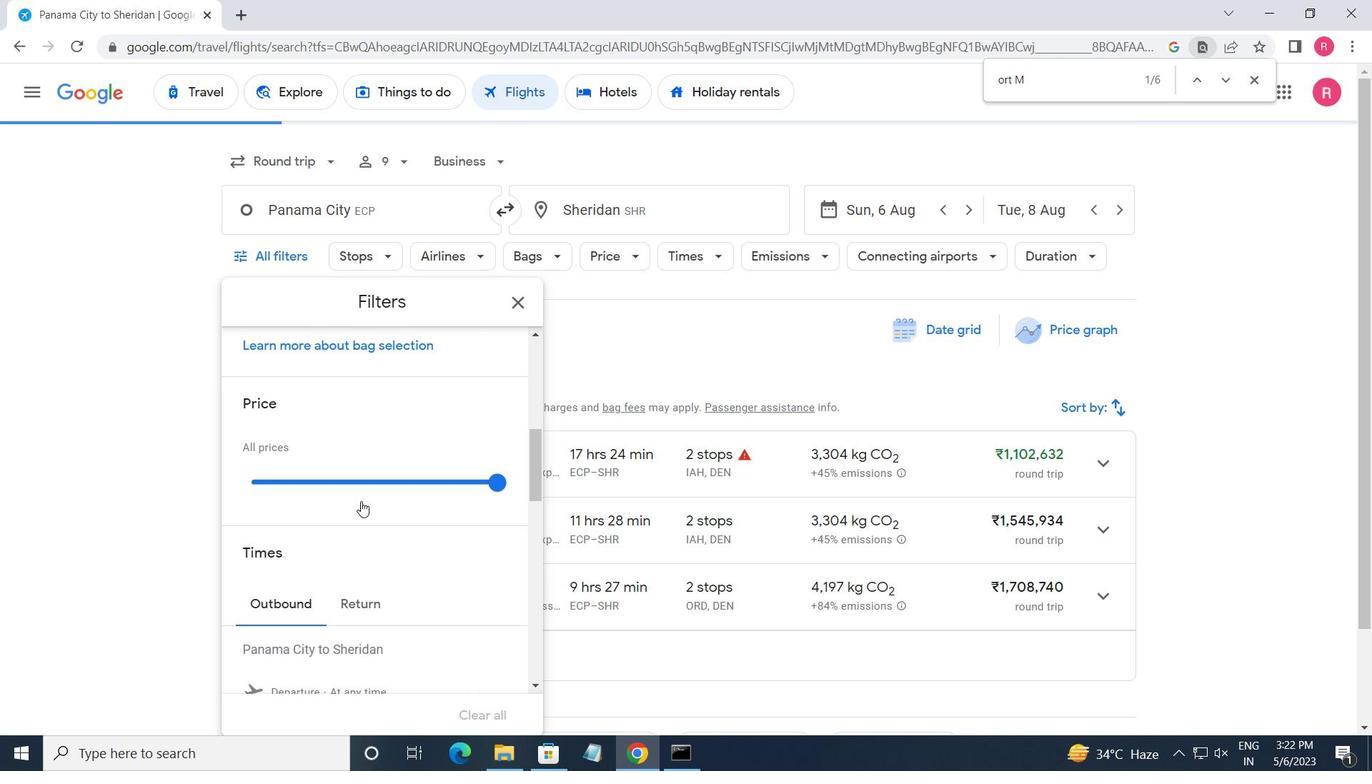 
Action: Mouse moved to (373, 472)
Screenshot: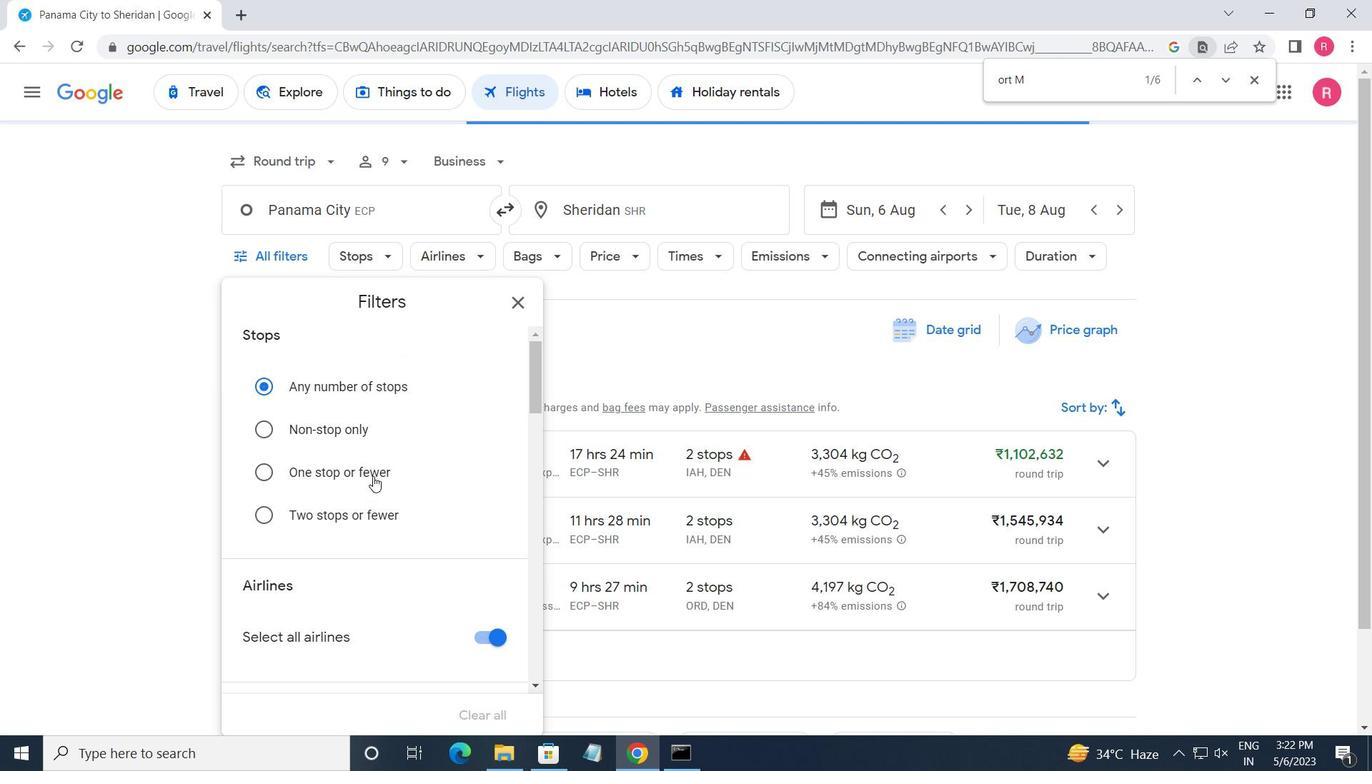 
Action: Mouse scrolled (373, 473) with delta (0, 0)
Screenshot: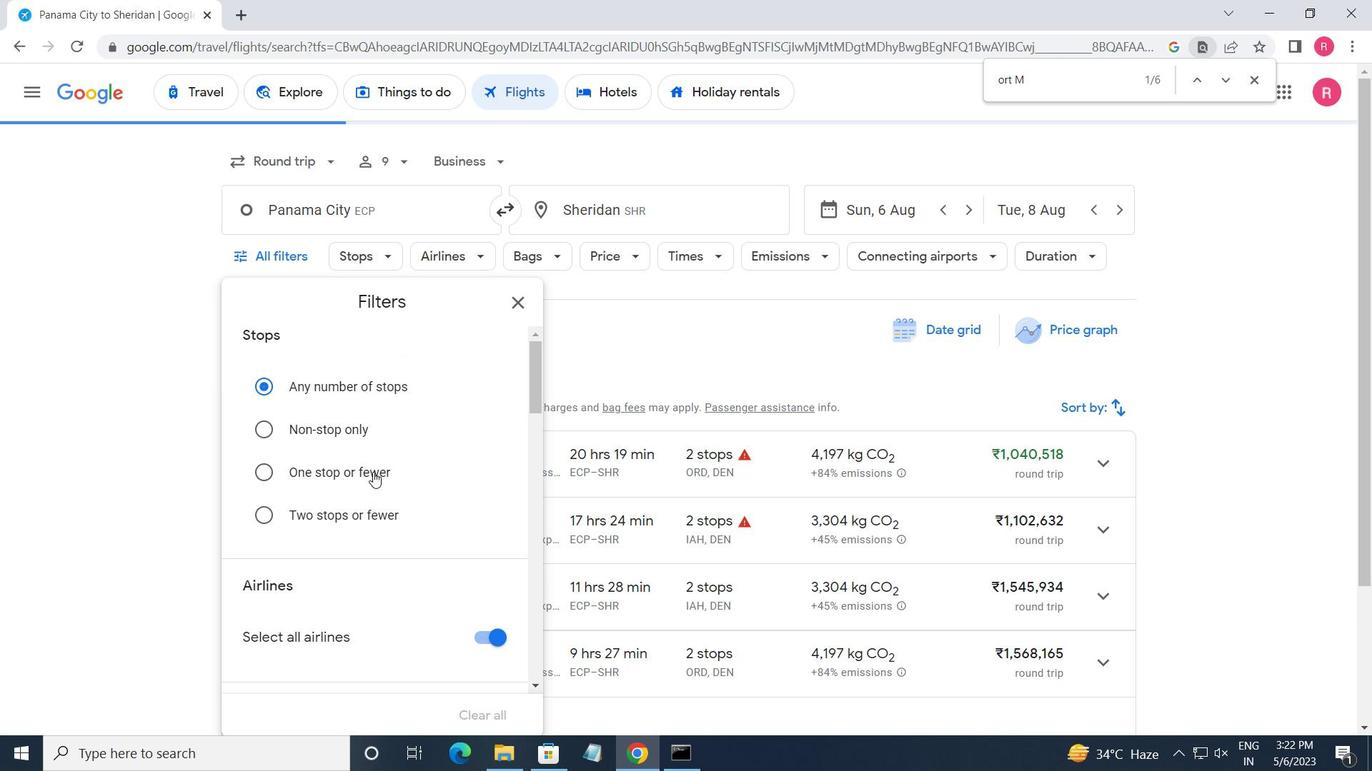 
Action: Mouse scrolled (373, 473) with delta (0, 0)
Screenshot: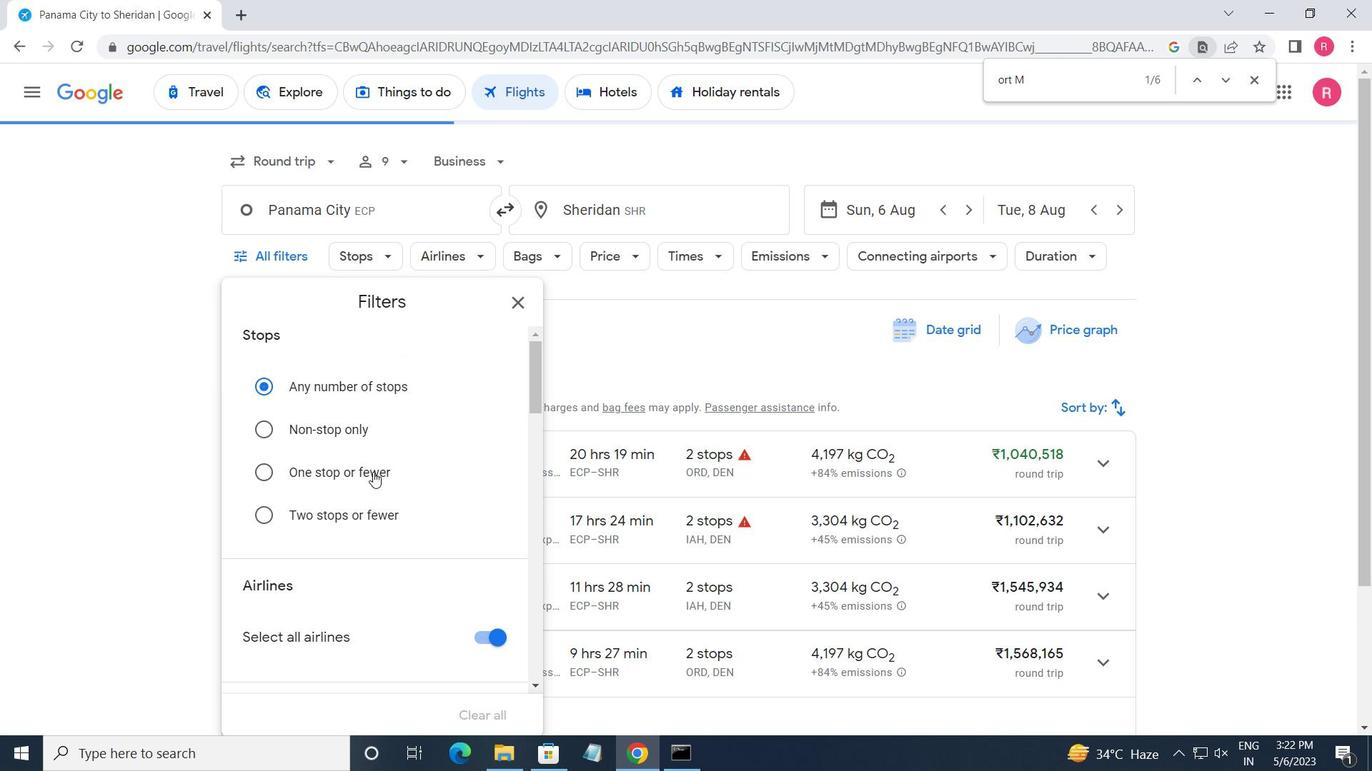 
Action: Mouse scrolled (373, 473) with delta (0, 0)
Screenshot: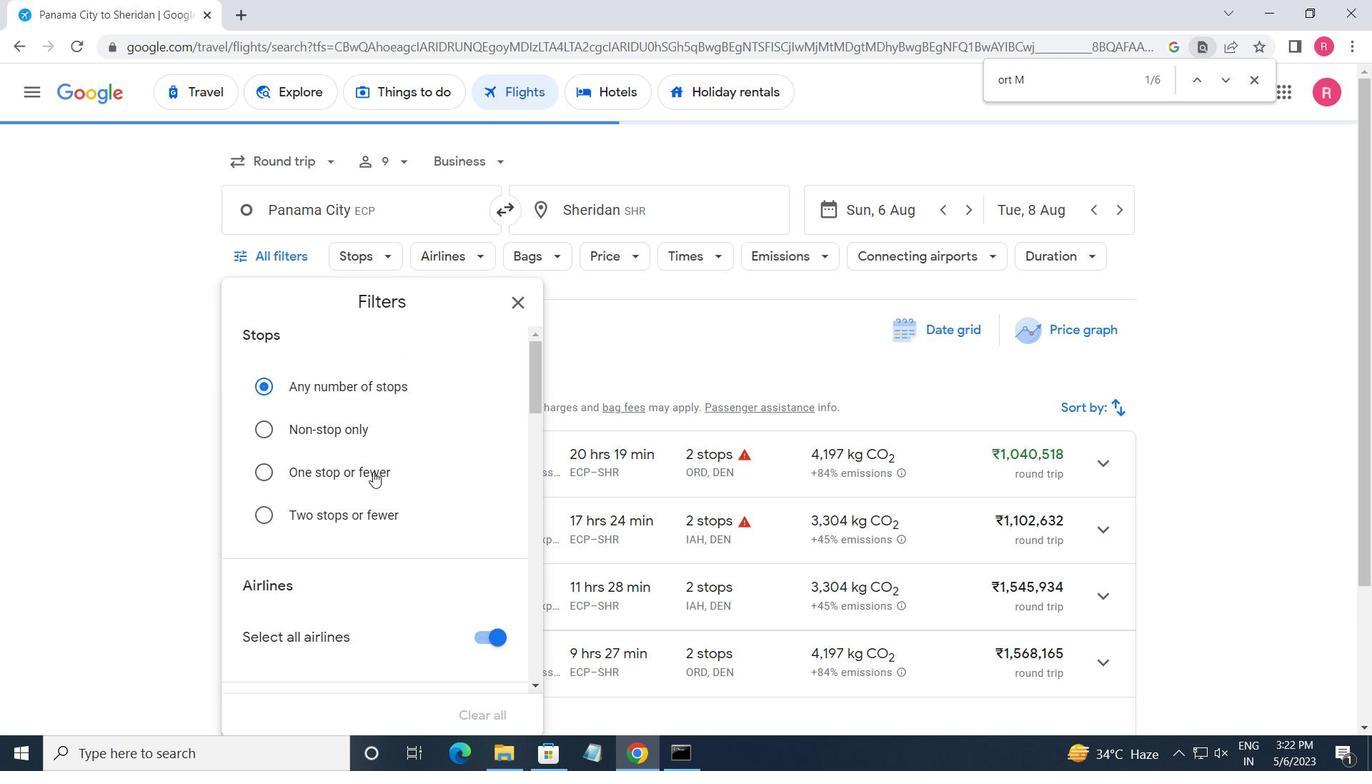 
Action: Mouse moved to (373, 471)
Screenshot: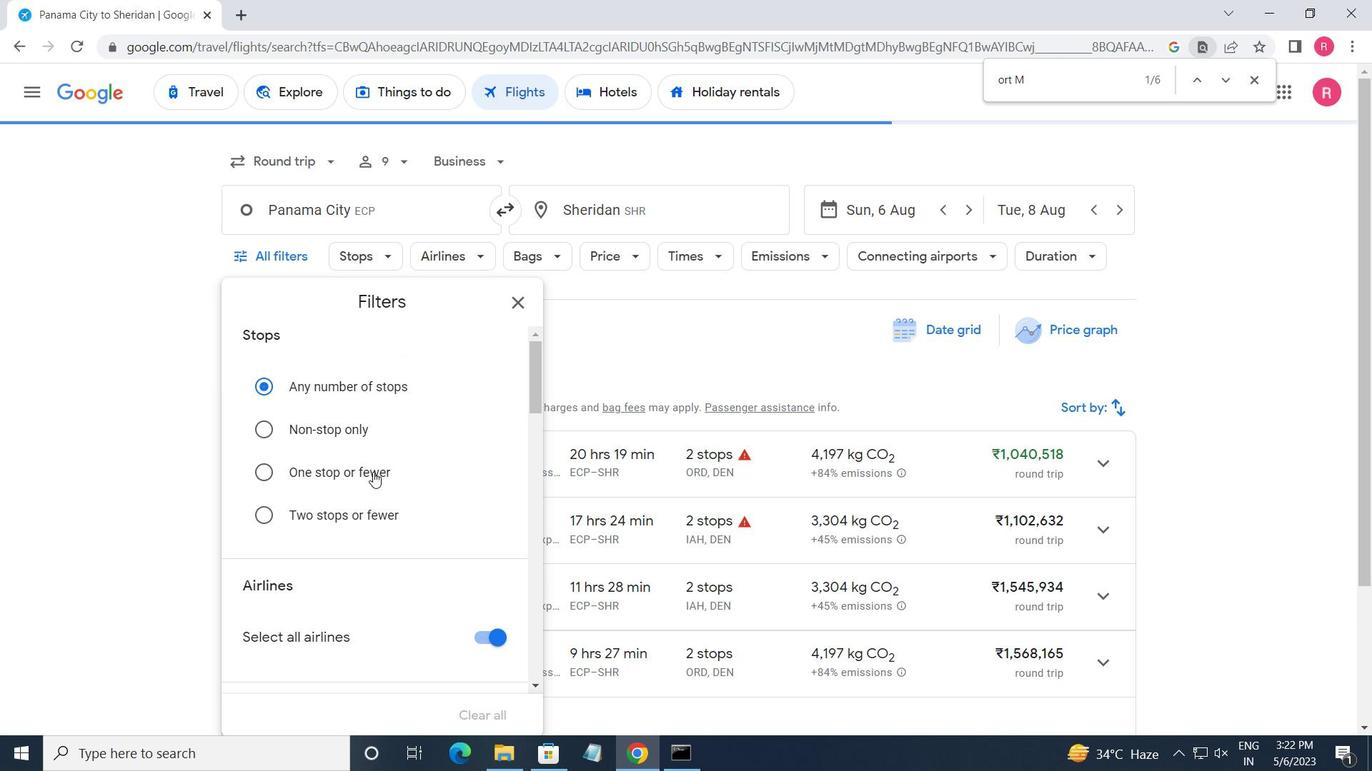 
Action: Mouse scrolled (373, 470) with delta (0, 0)
Screenshot: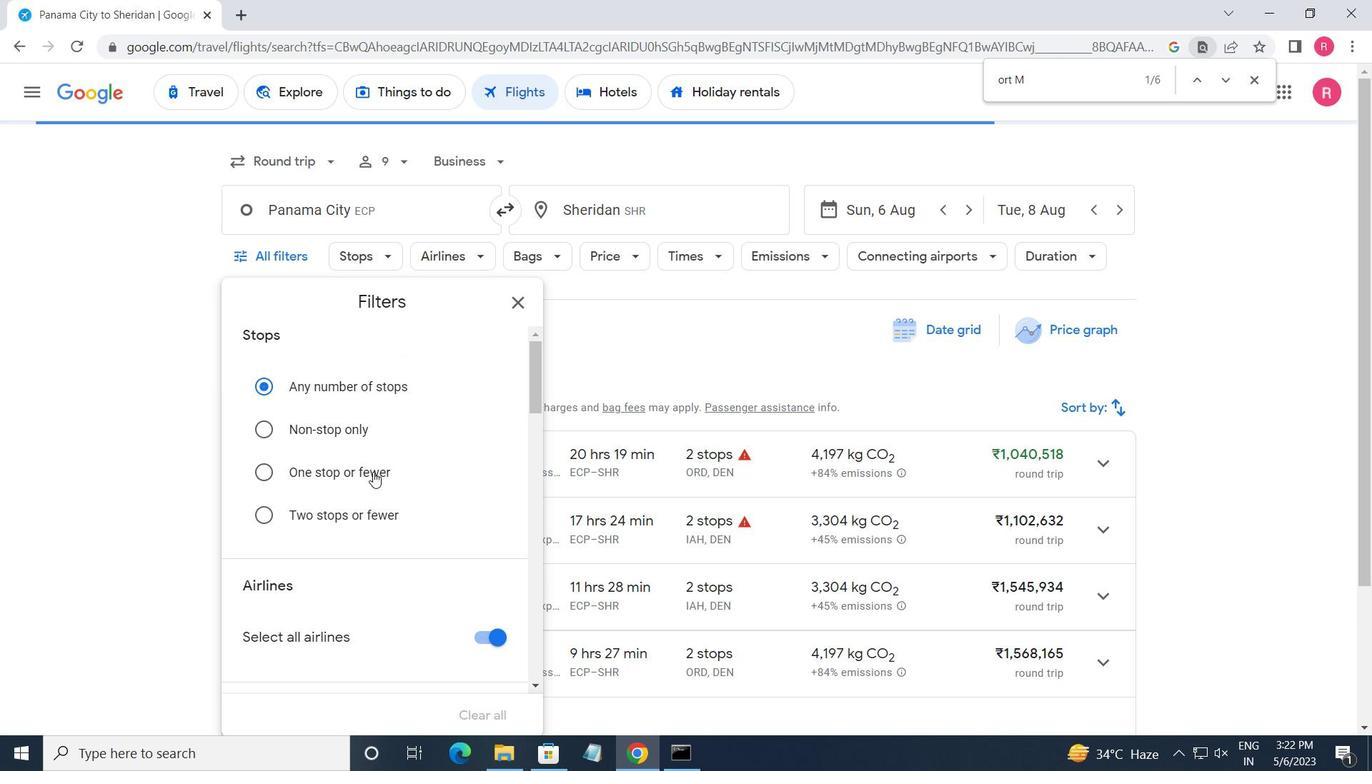 
Action: Mouse moved to (374, 471)
Screenshot: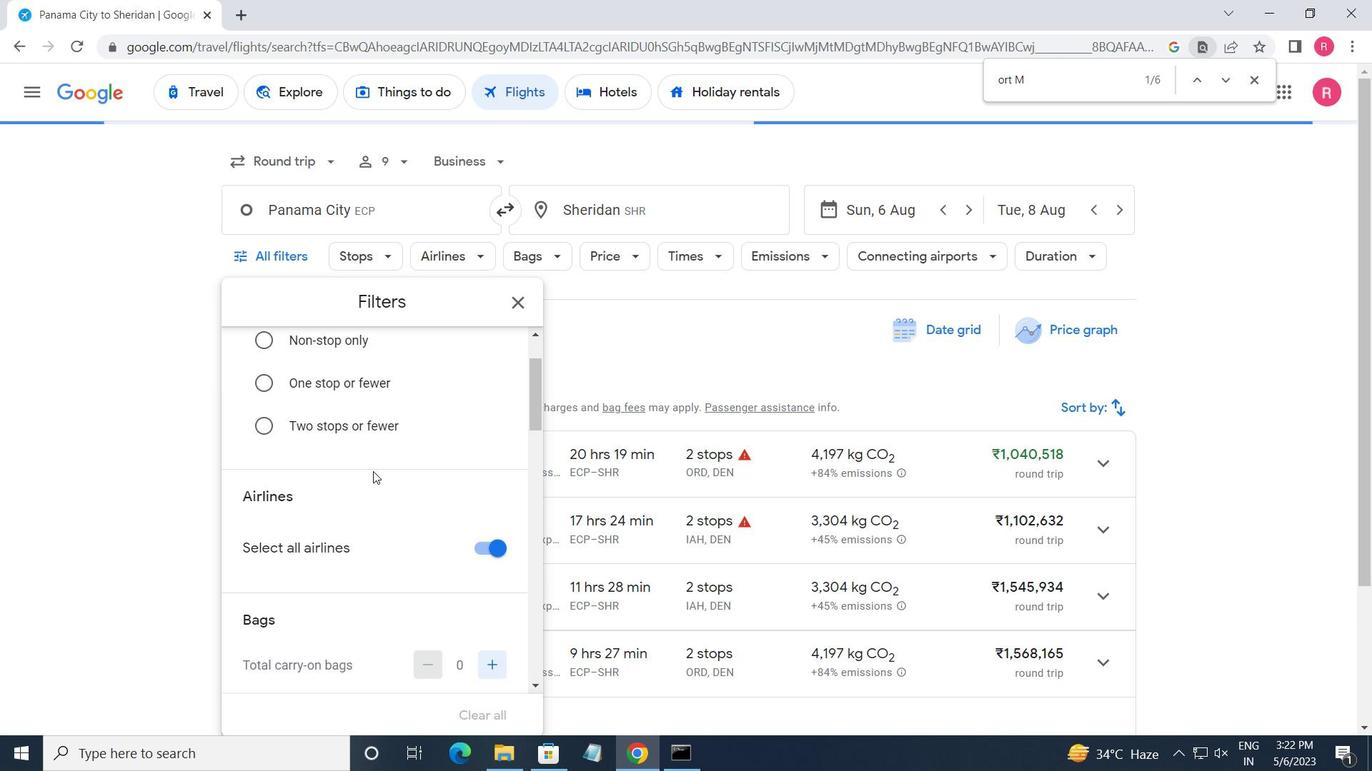 
Action: Mouse scrolled (374, 472) with delta (0, 0)
Screenshot: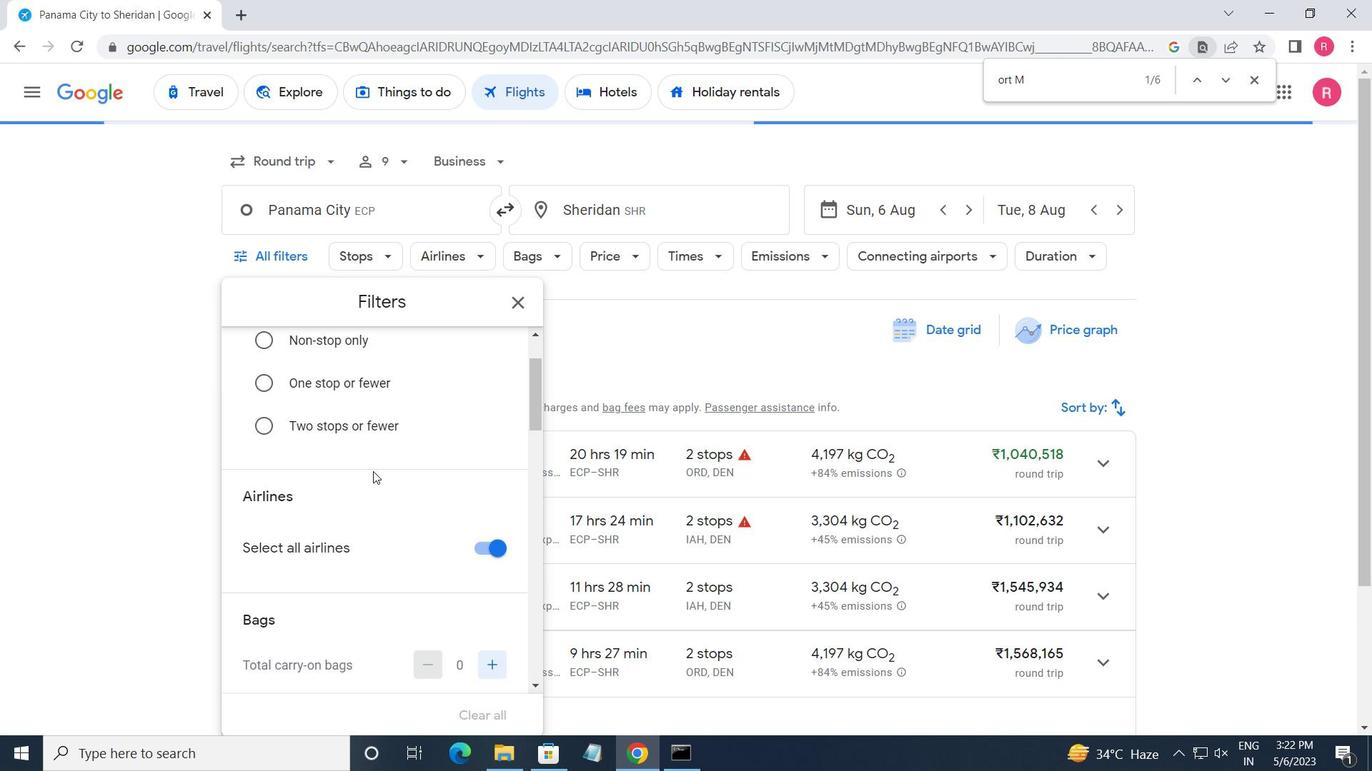 
Action: Mouse moved to (375, 471)
Screenshot: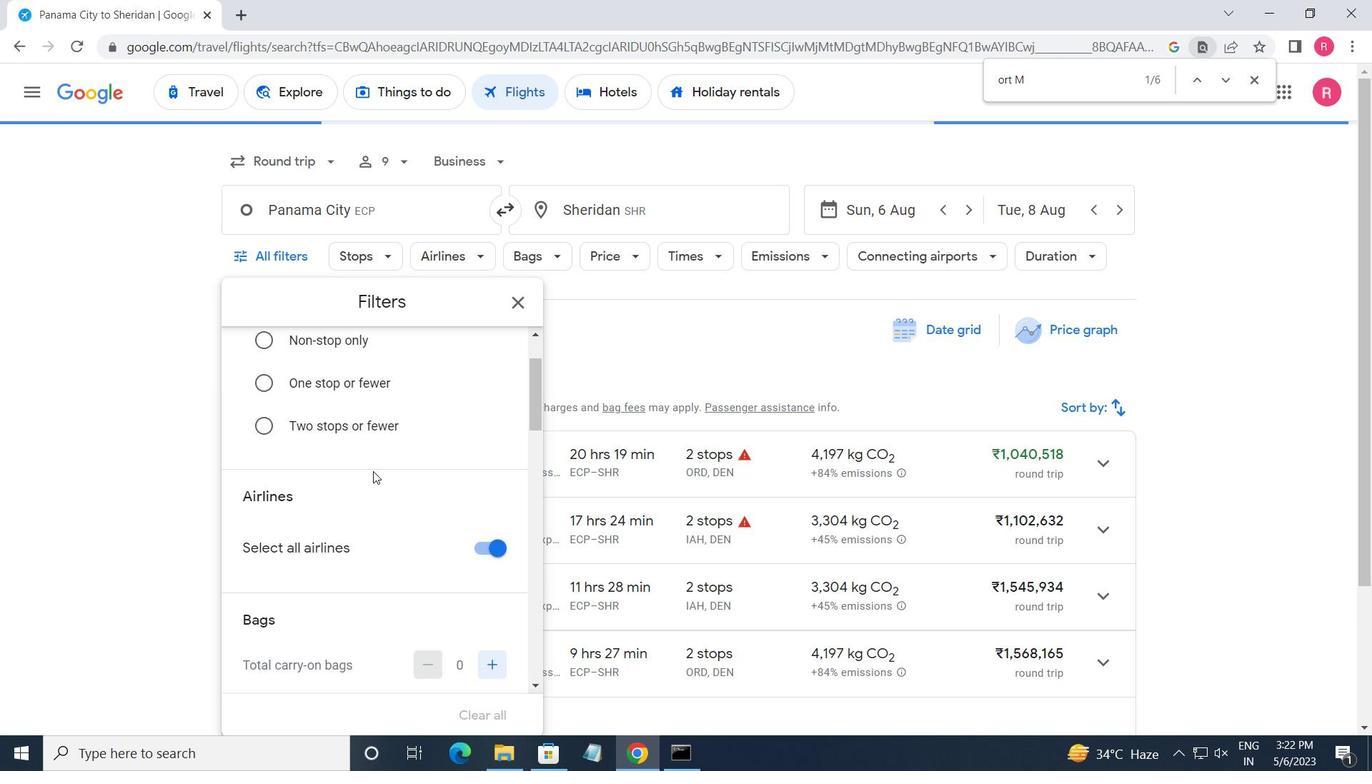
Action: Mouse scrolled (375, 472) with delta (0, 0)
Screenshot: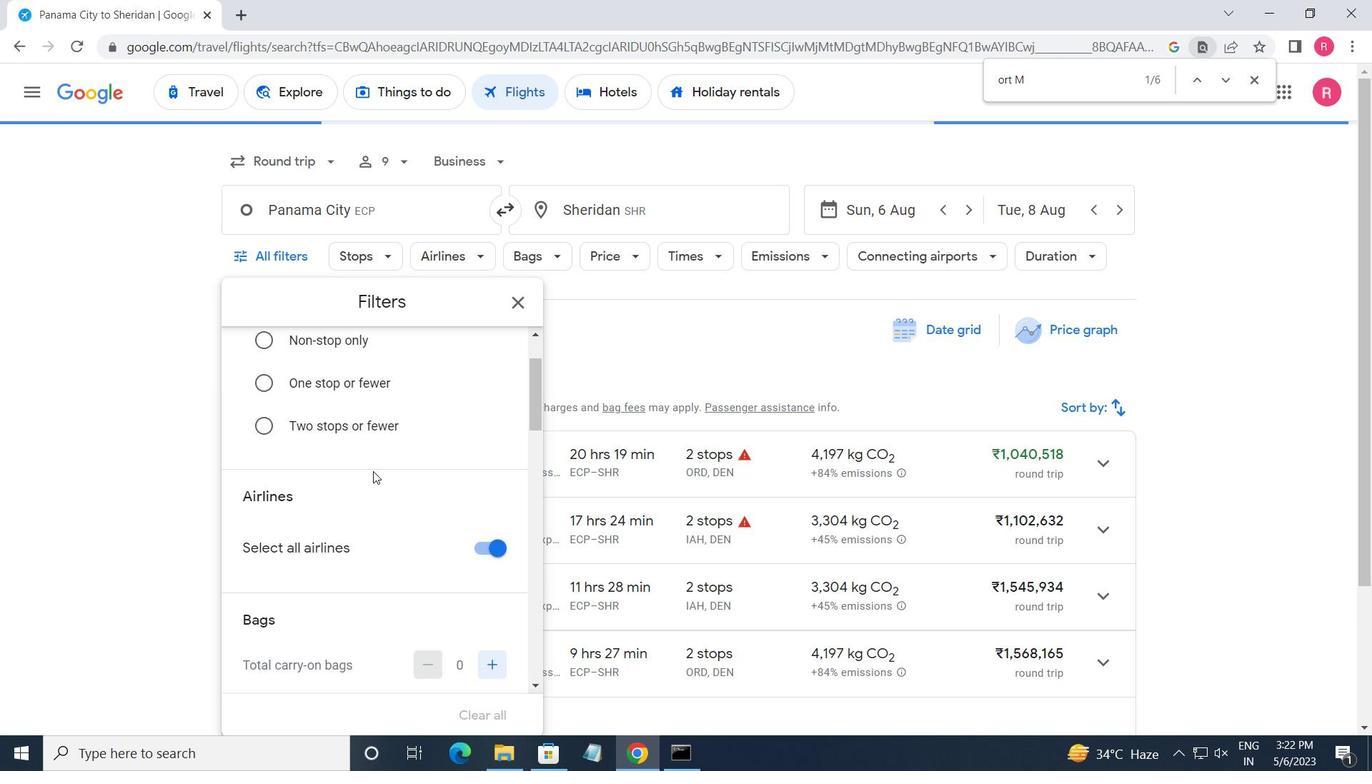 
Action: Mouse moved to (385, 479)
Screenshot: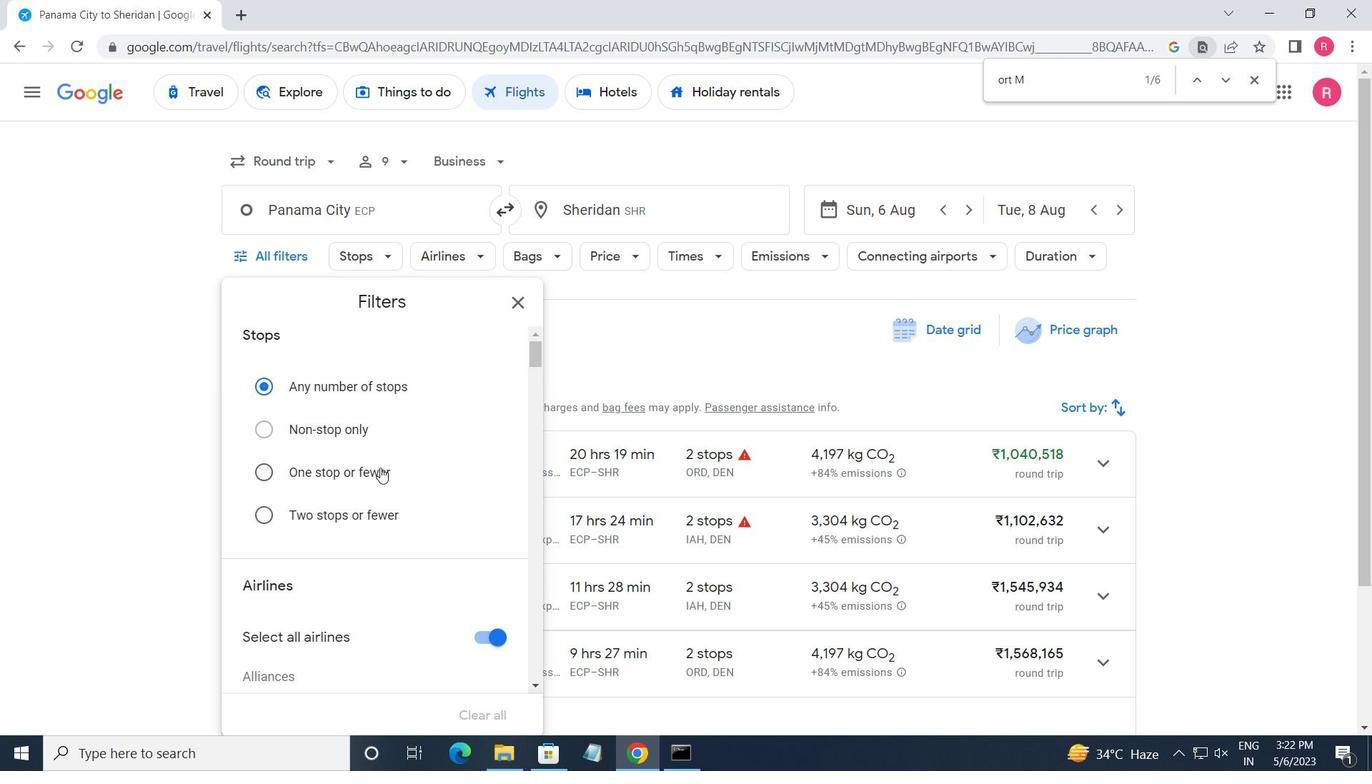 
Action: Mouse scrolled (385, 478) with delta (0, 0)
Screenshot: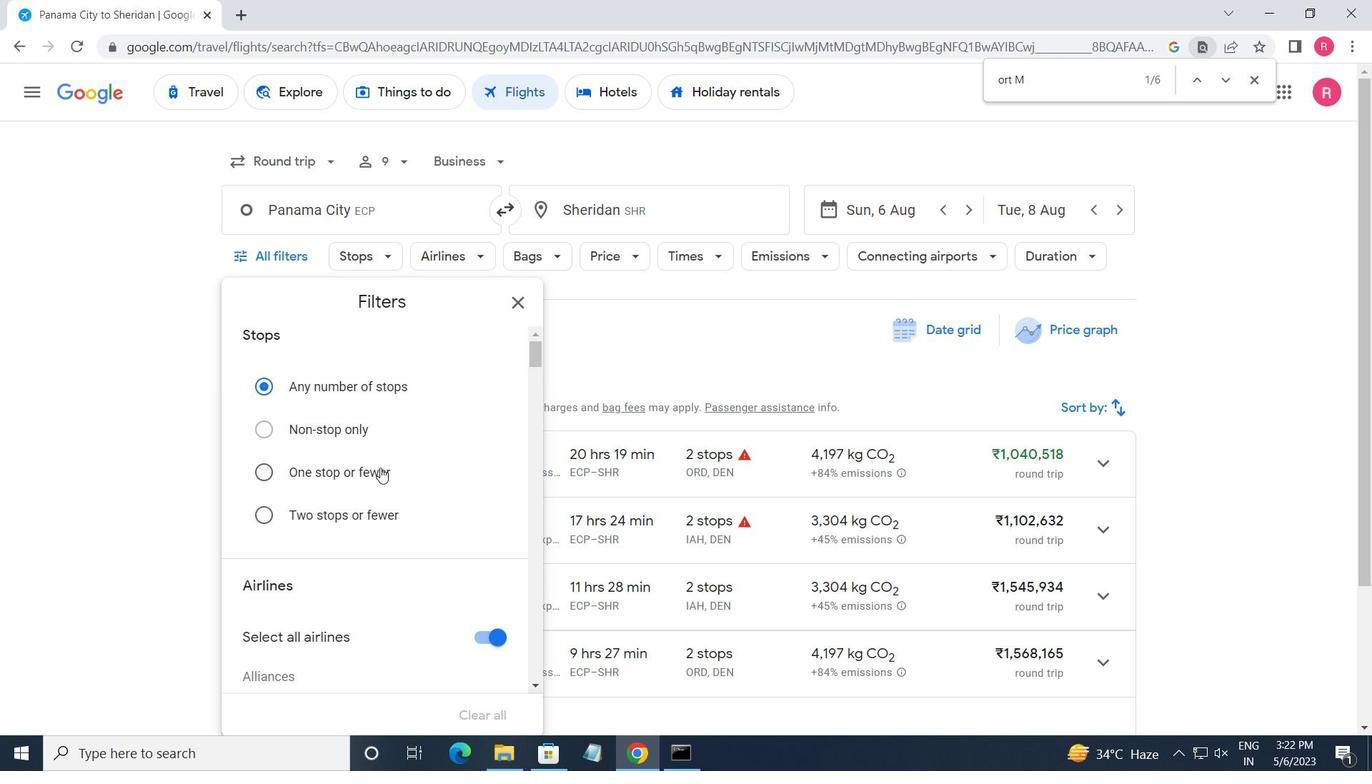 
Action: Mouse moved to (390, 487)
Screenshot: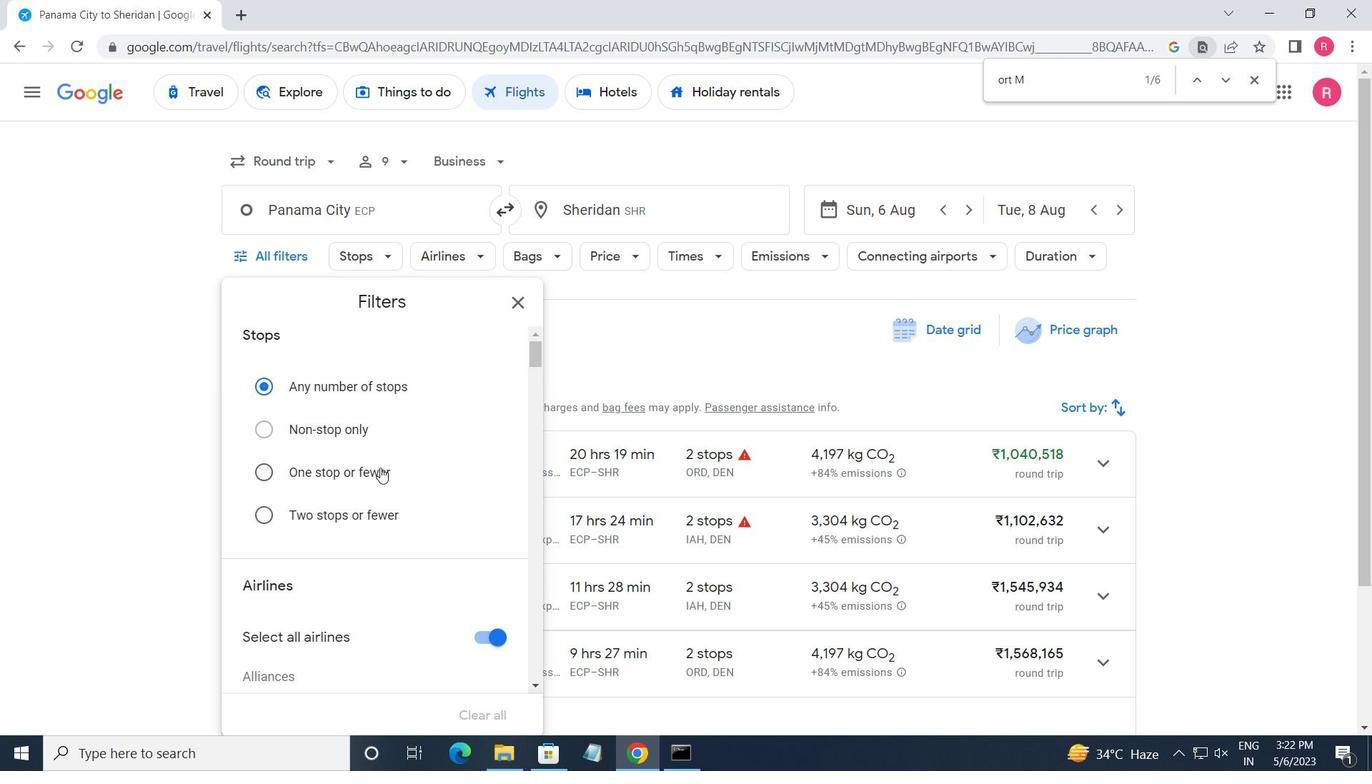
Action: Mouse scrolled (390, 486) with delta (0, 0)
Screenshot: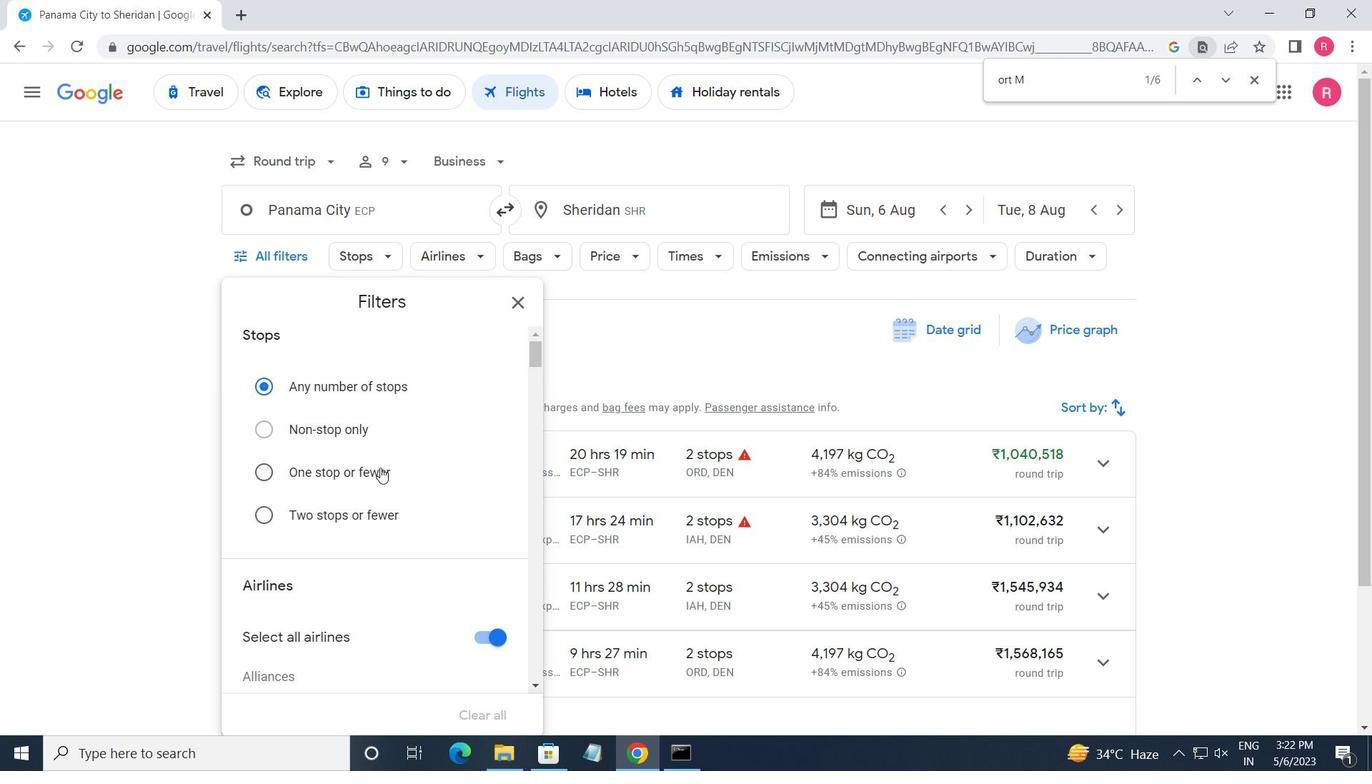 
Action: Mouse scrolled (390, 486) with delta (0, 0)
Screenshot: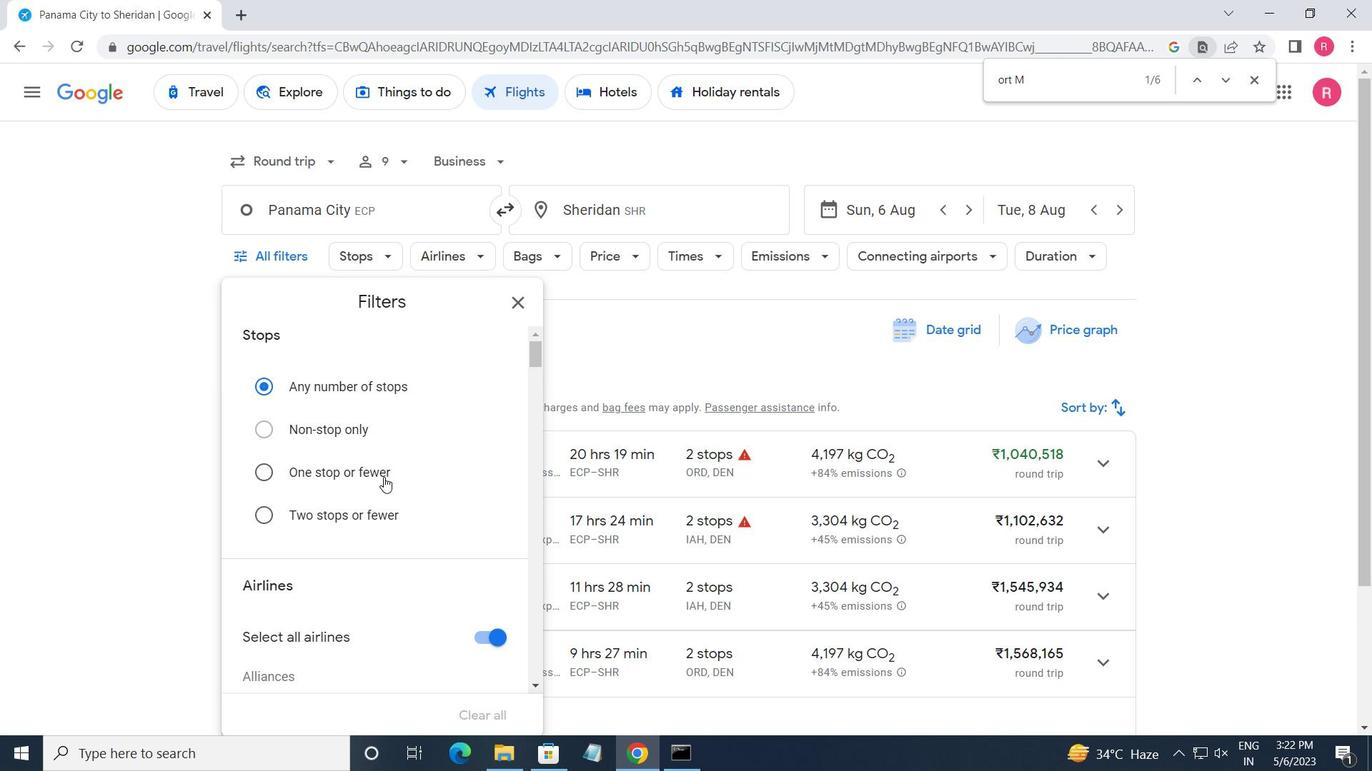 
Action: Mouse scrolled (390, 486) with delta (0, 0)
Screenshot: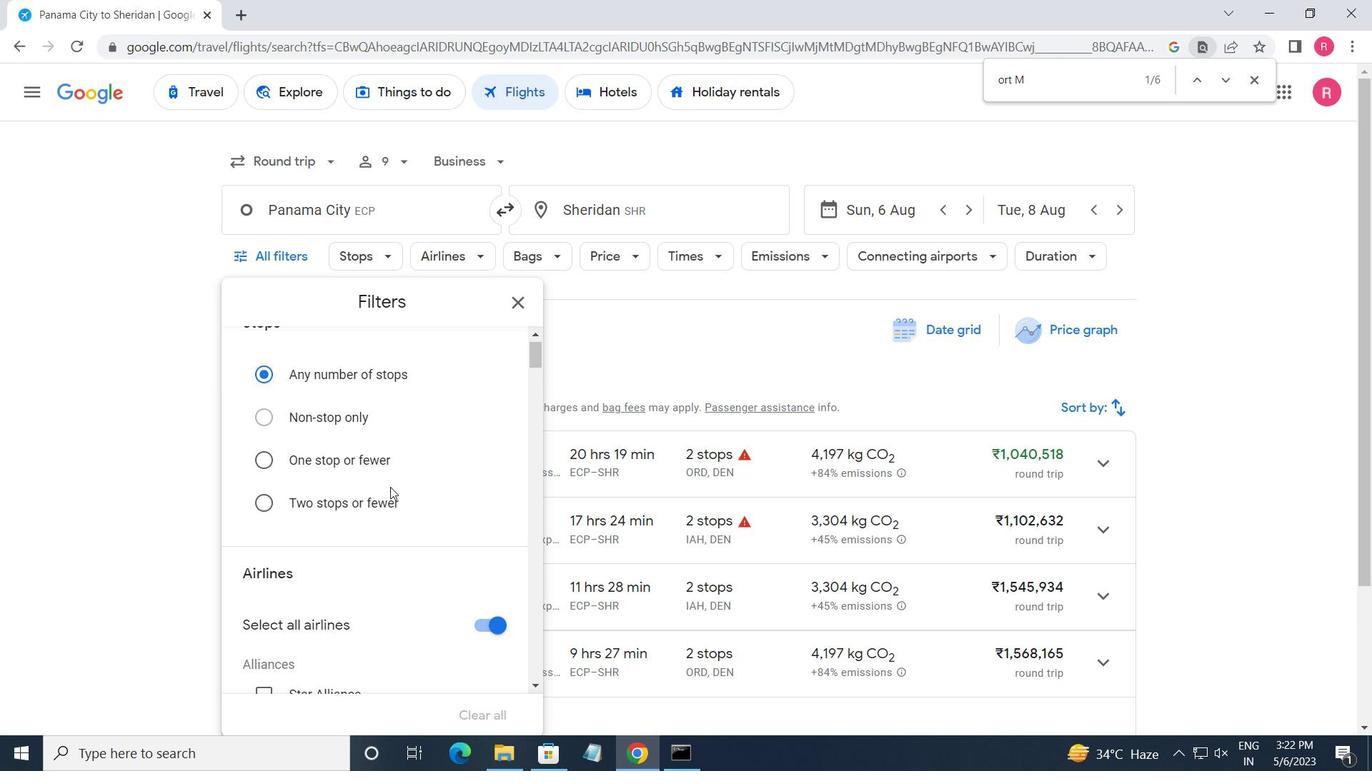 
Action: Mouse scrolled (390, 486) with delta (0, 0)
Screenshot: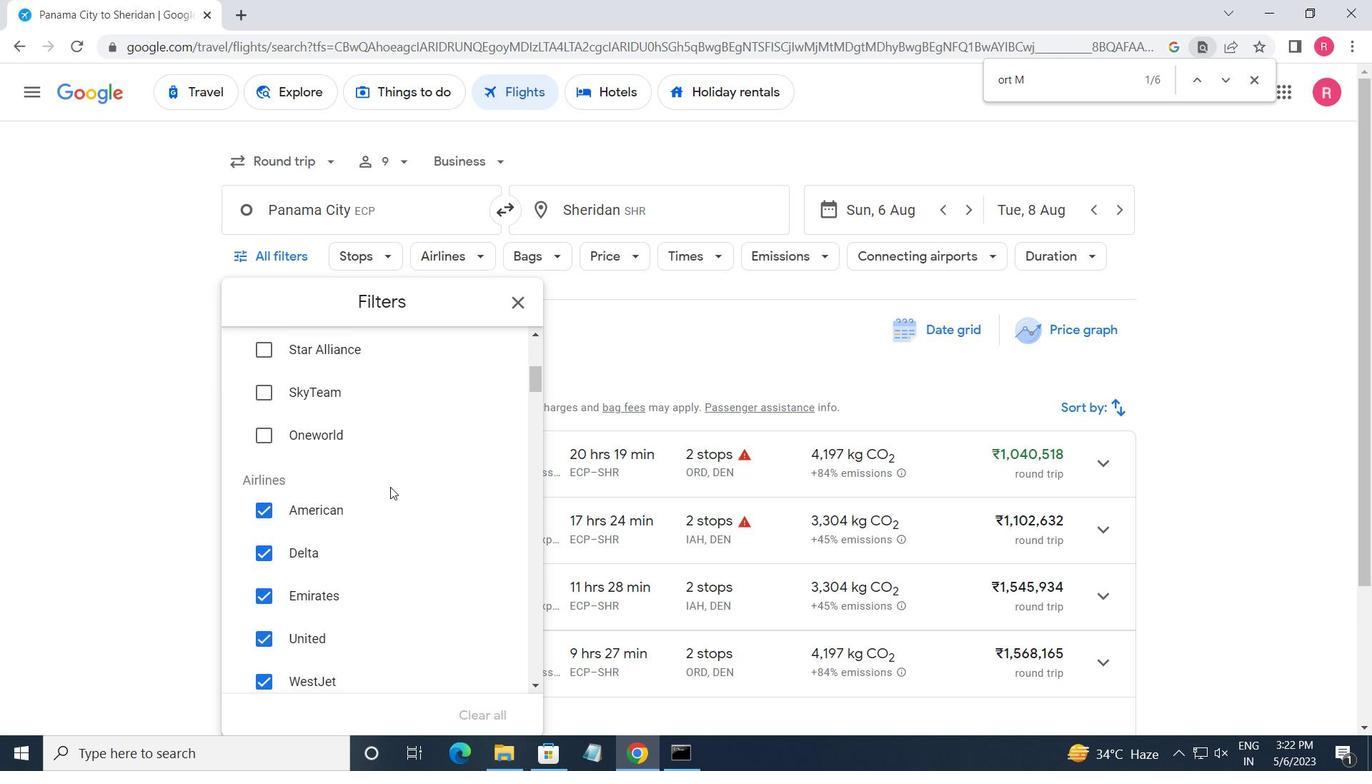 
Action: Mouse scrolled (390, 488) with delta (0, 0)
Screenshot: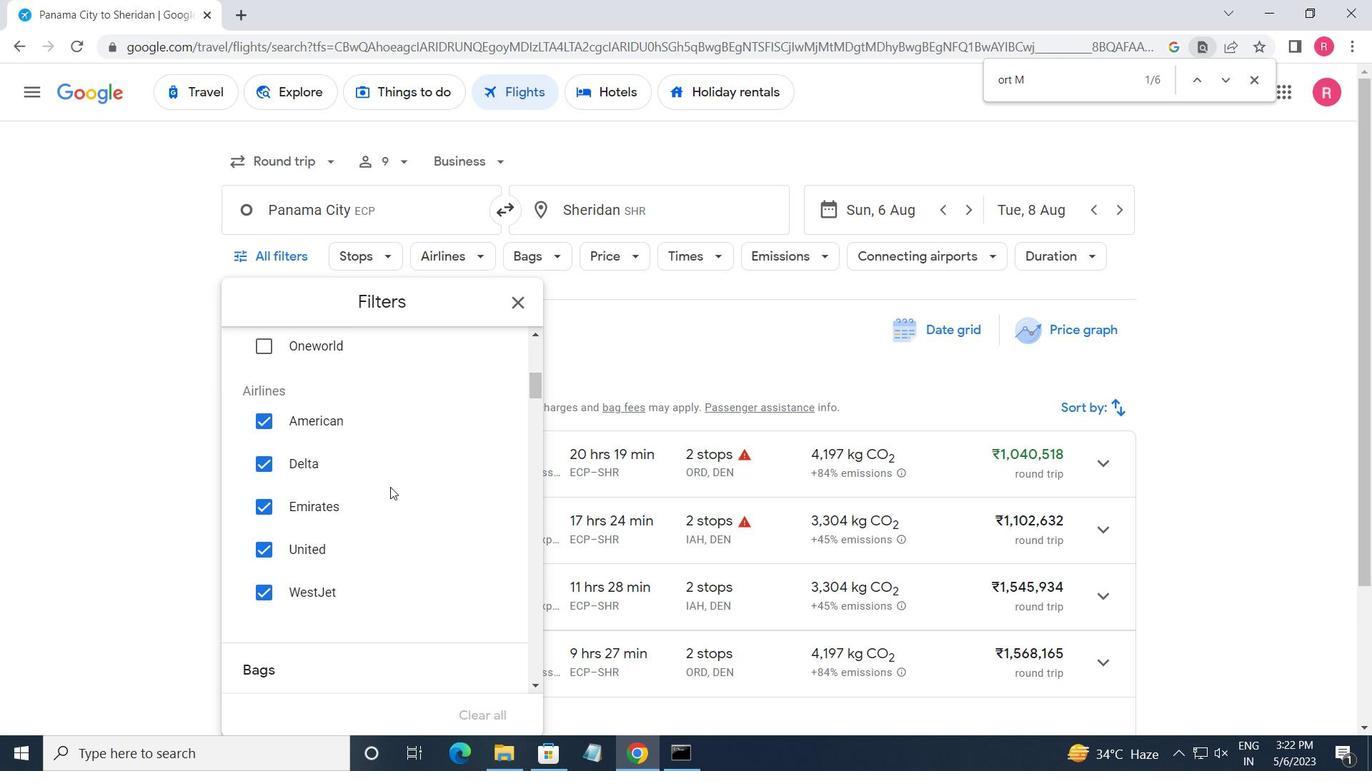 
Action: Mouse scrolled (390, 488) with delta (0, 0)
Screenshot: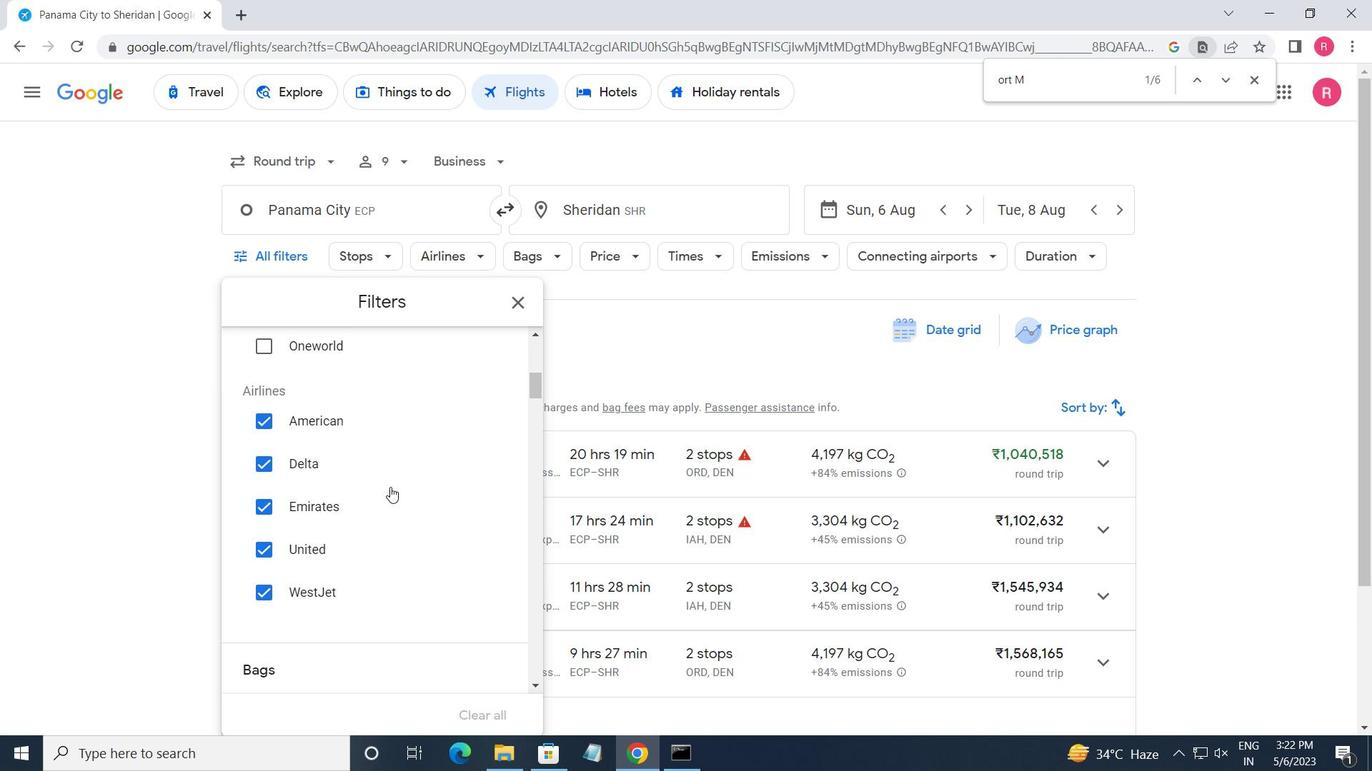 
Action: Mouse scrolled (390, 488) with delta (0, 0)
Screenshot: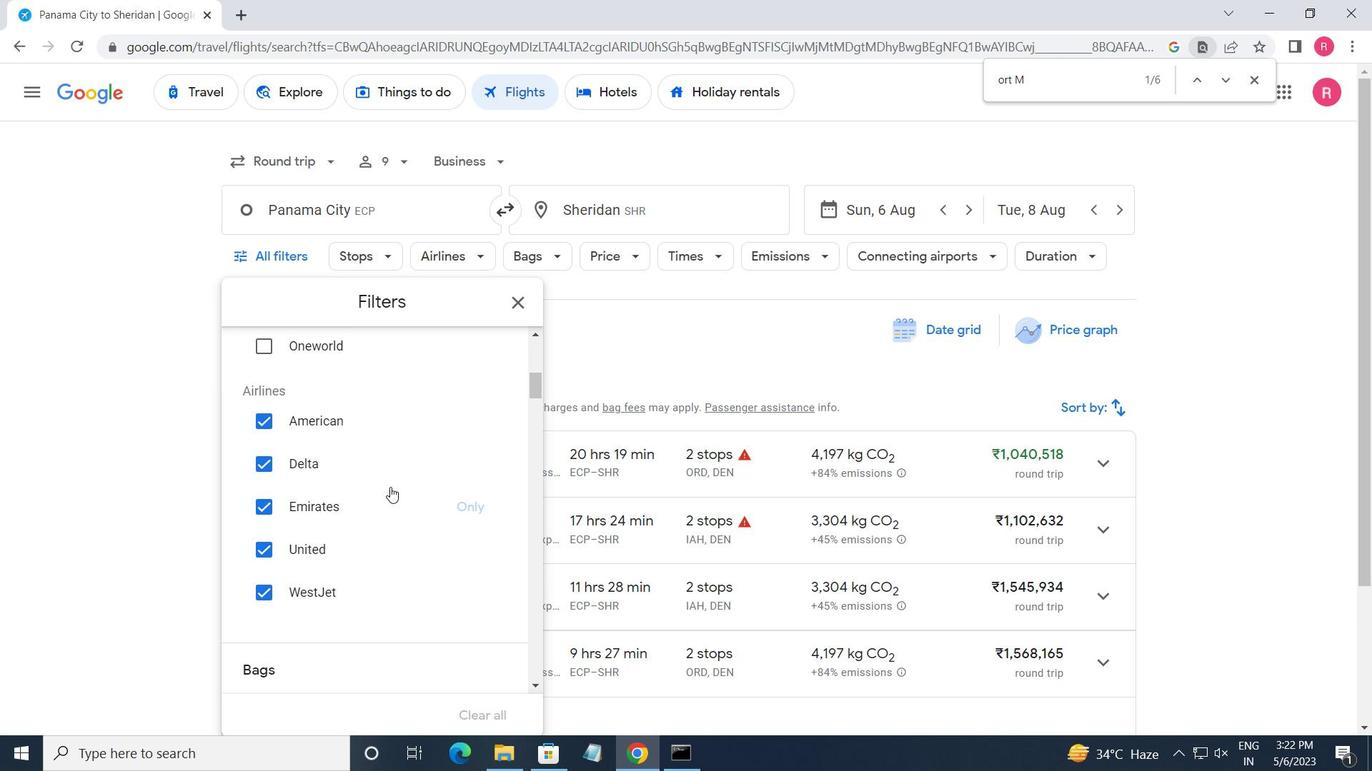 
Action: Mouse scrolled (390, 488) with delta (0, 0)
Screenshot: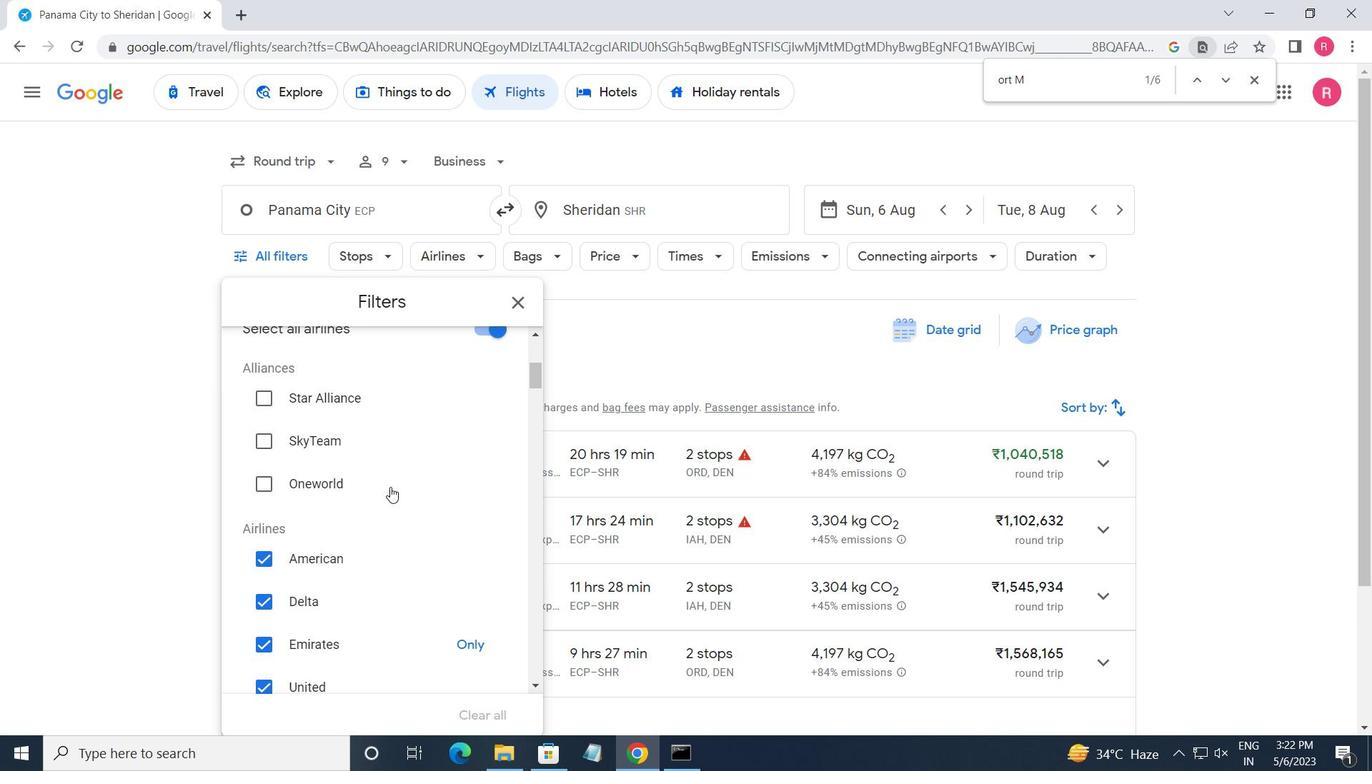 
Action: Mouse moved to (496, 544)
Screenshot: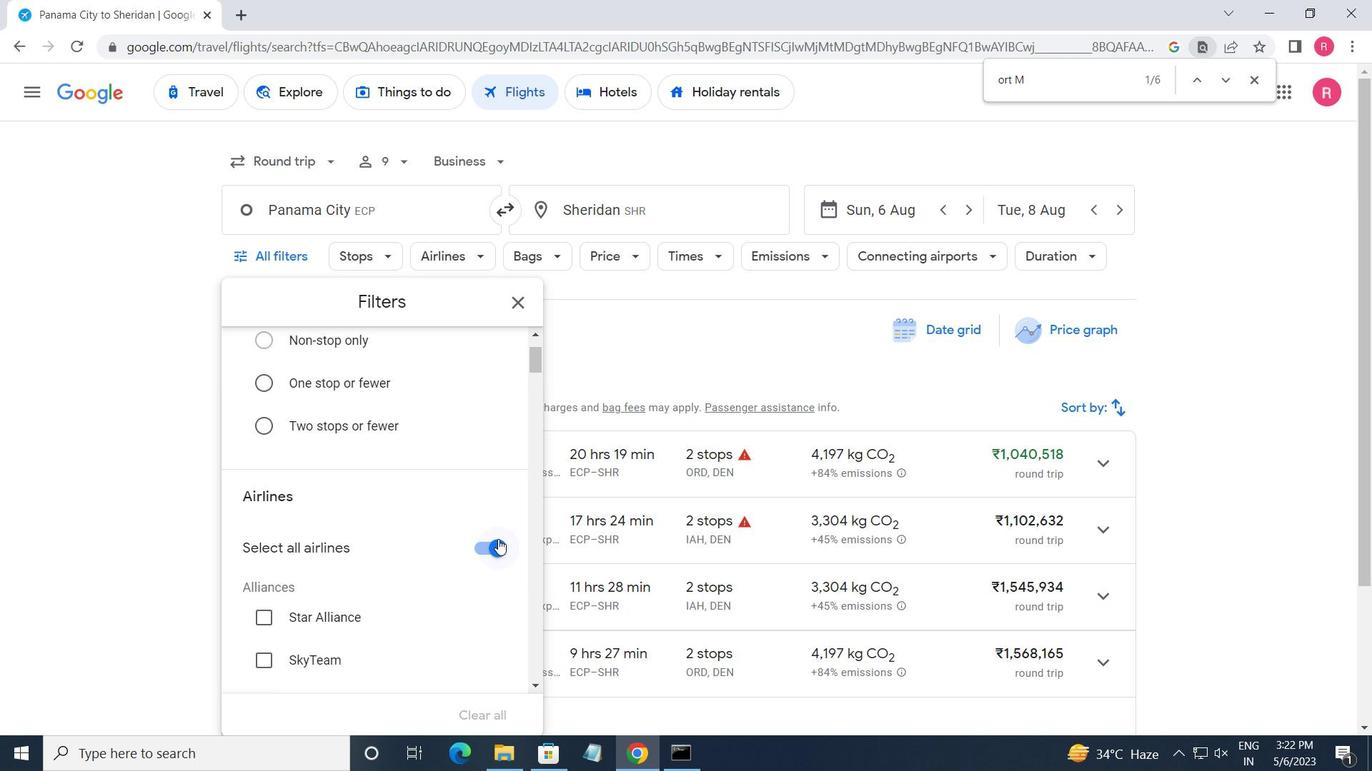 
Action: Mouse pressed left at (496, 544)
Screenshot: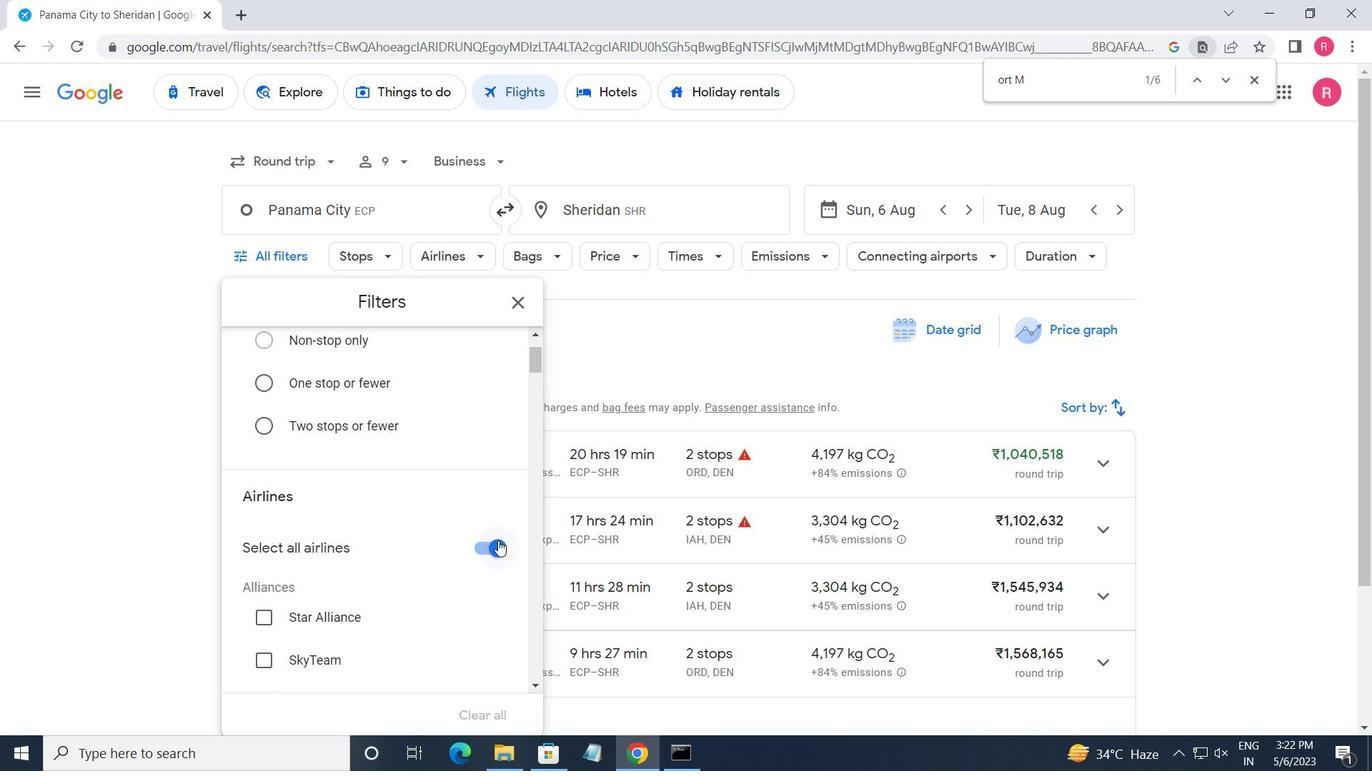 
Action: Mouse moved to (470, 543)
Screenshot: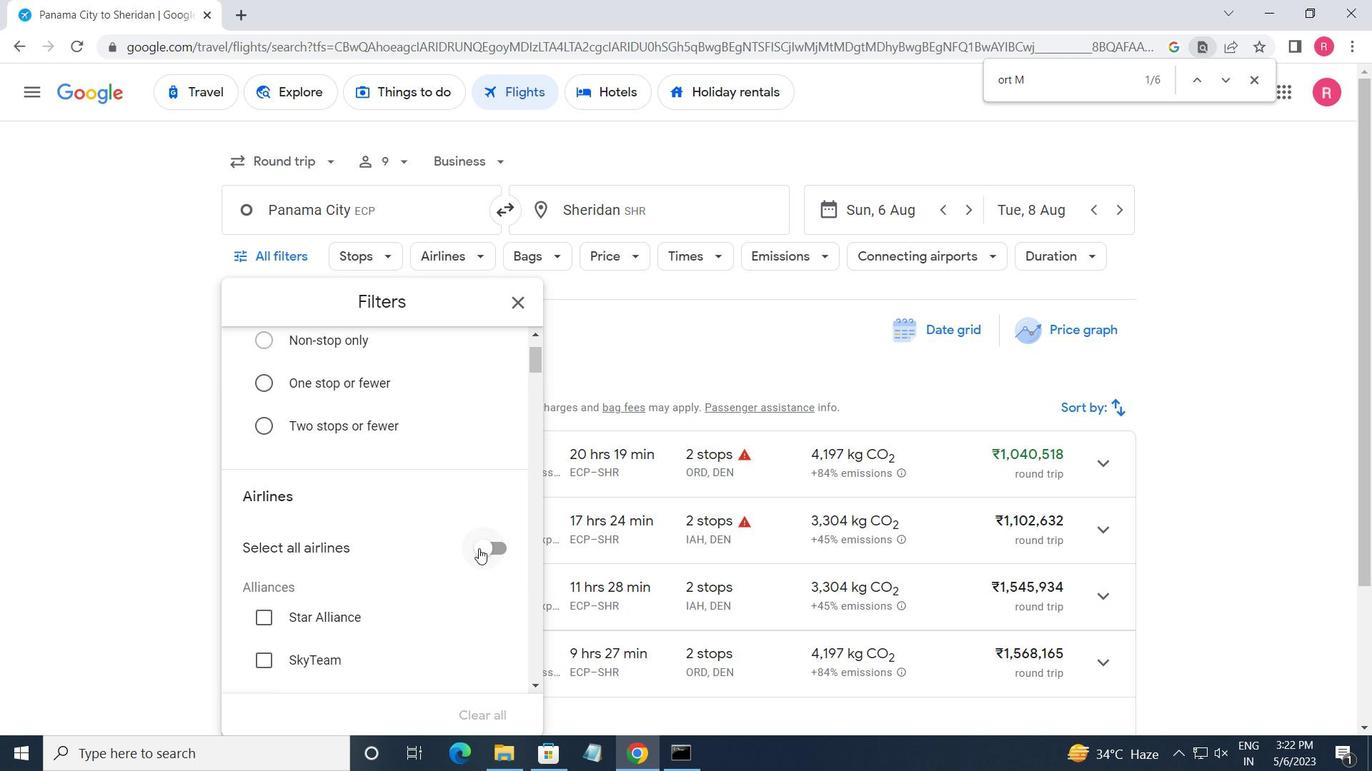 
Action: Mouse scrolled (470, 542) with delta (0, 0)
Screenshot: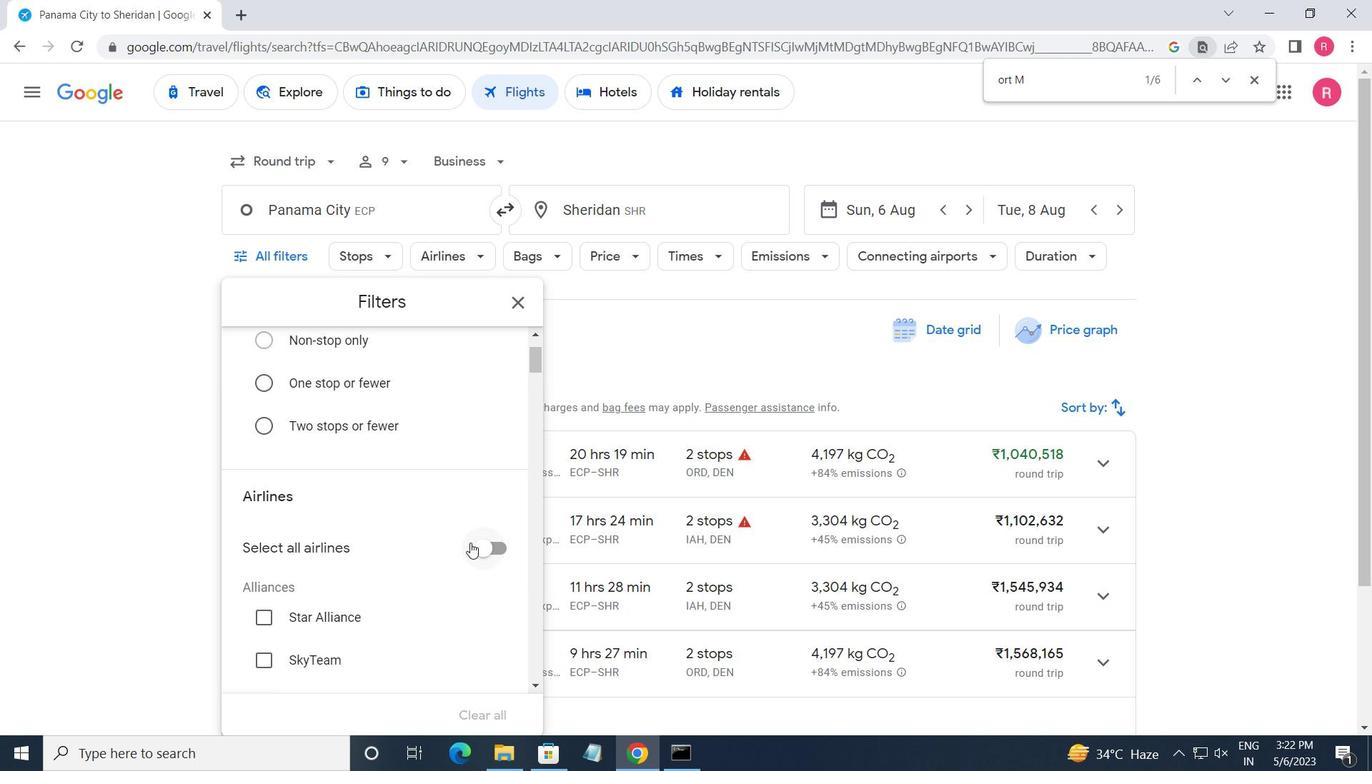 
Action: Mouse scrolled (470, 542) with delta (0, 0)
Screenshot: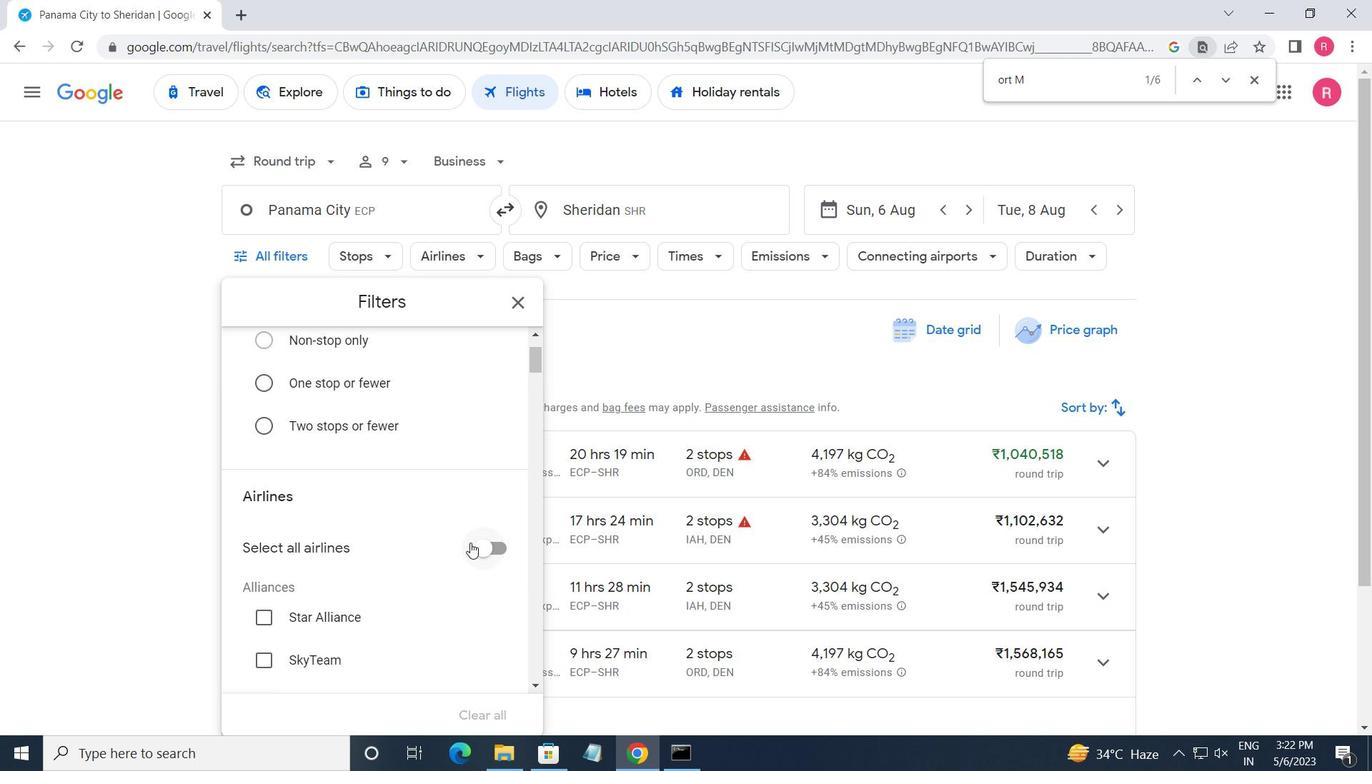 
Action: Mouse scrolled (470, 542) with delta (0, 0)
Screenshot: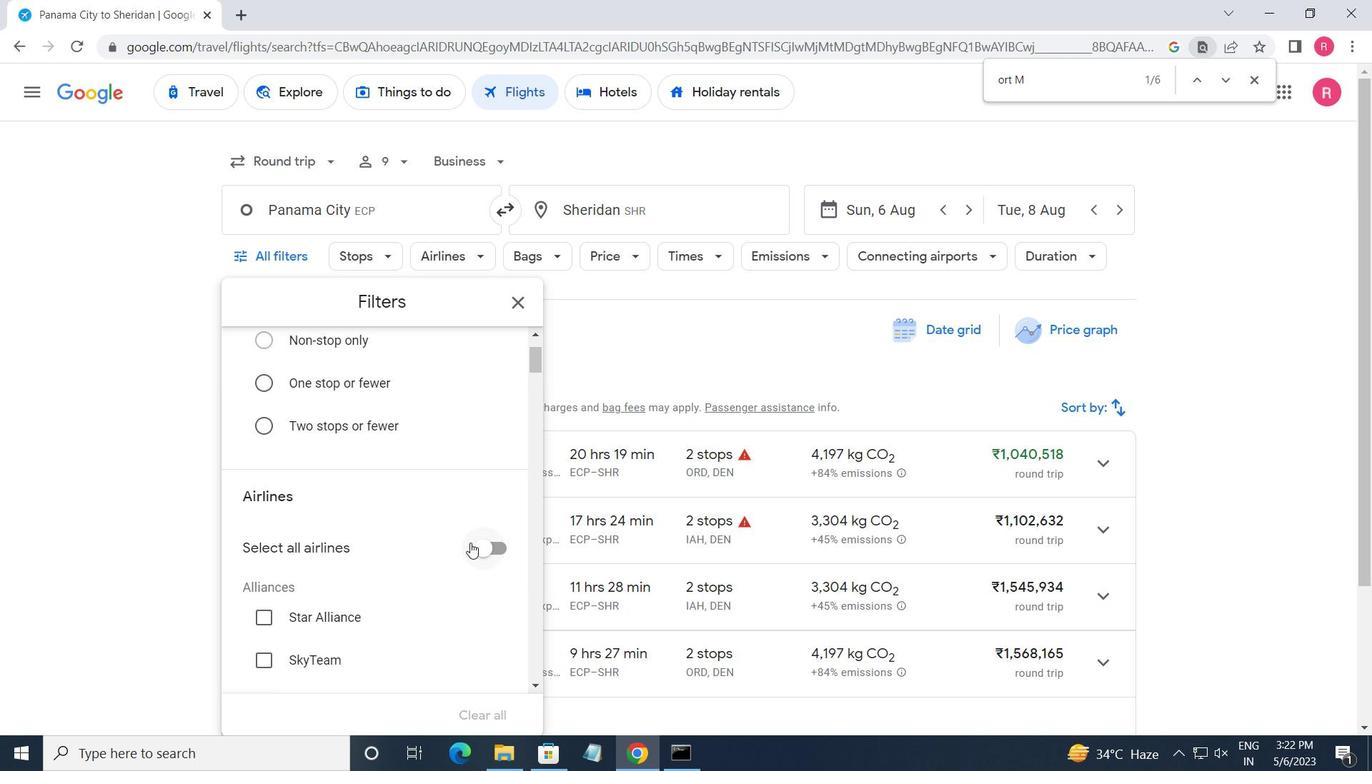 
Action: Mouse moved to (470, 543)
Screenshot: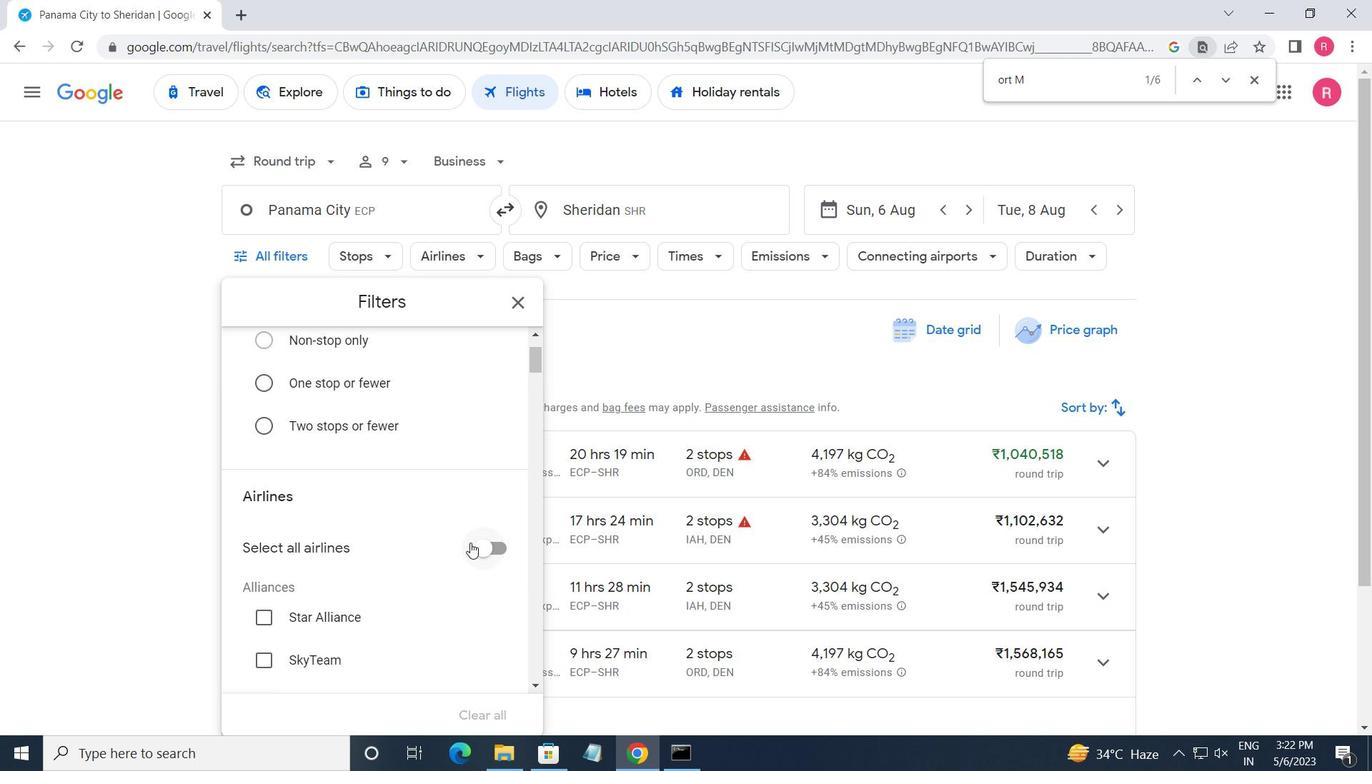 
Action: Mouse scrolled (470, 543) with delta (0, 0)
Screenshot: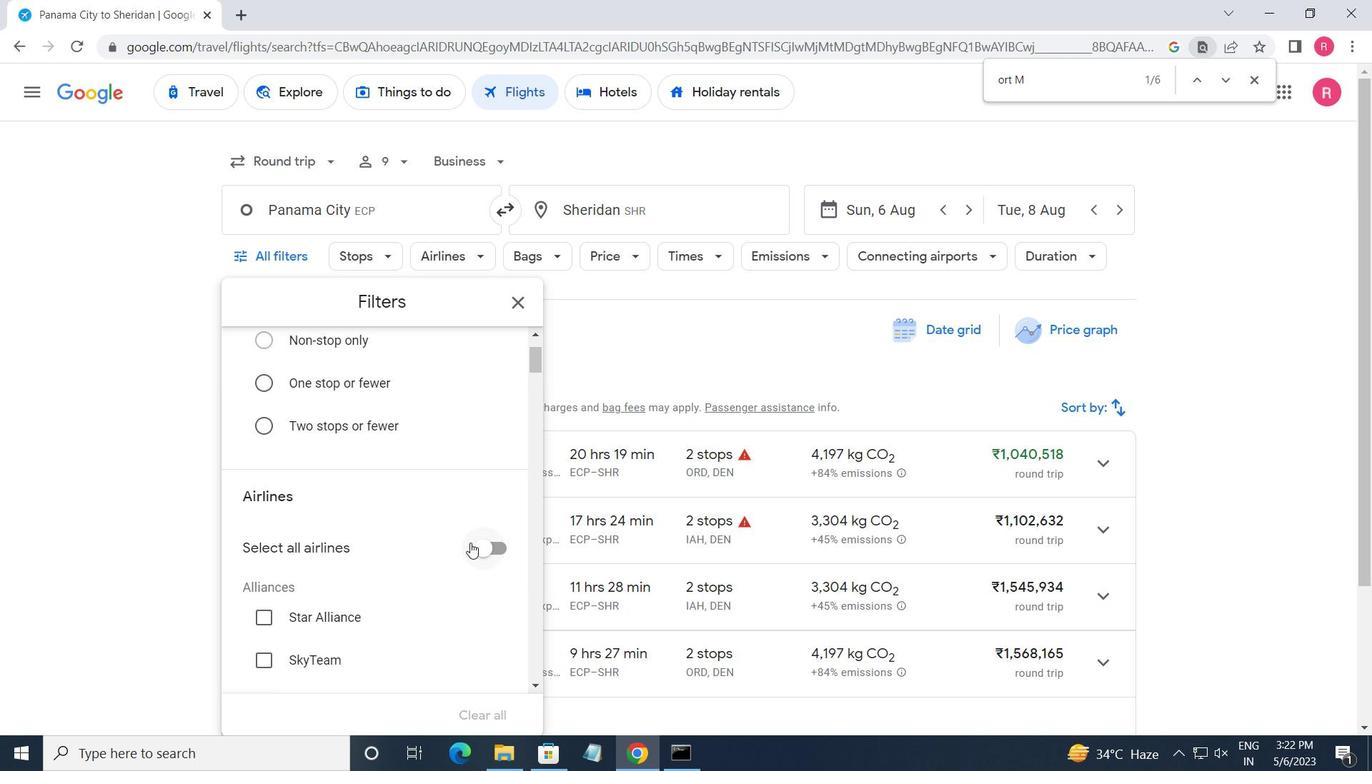 
Action: Mouse moved to (471, 545)
Screenshot: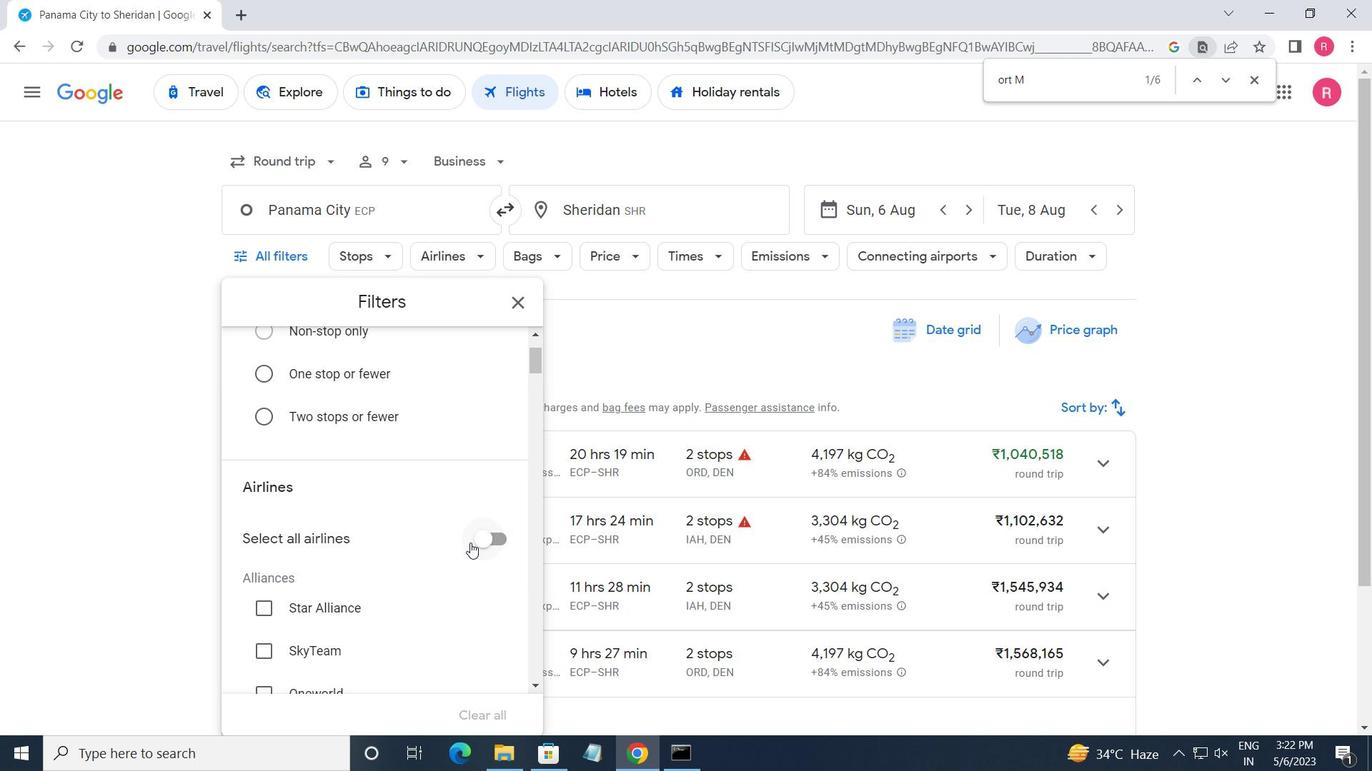 
Action: Mouse scrolled (471, 544) with delta (0, 0)
Screenshot: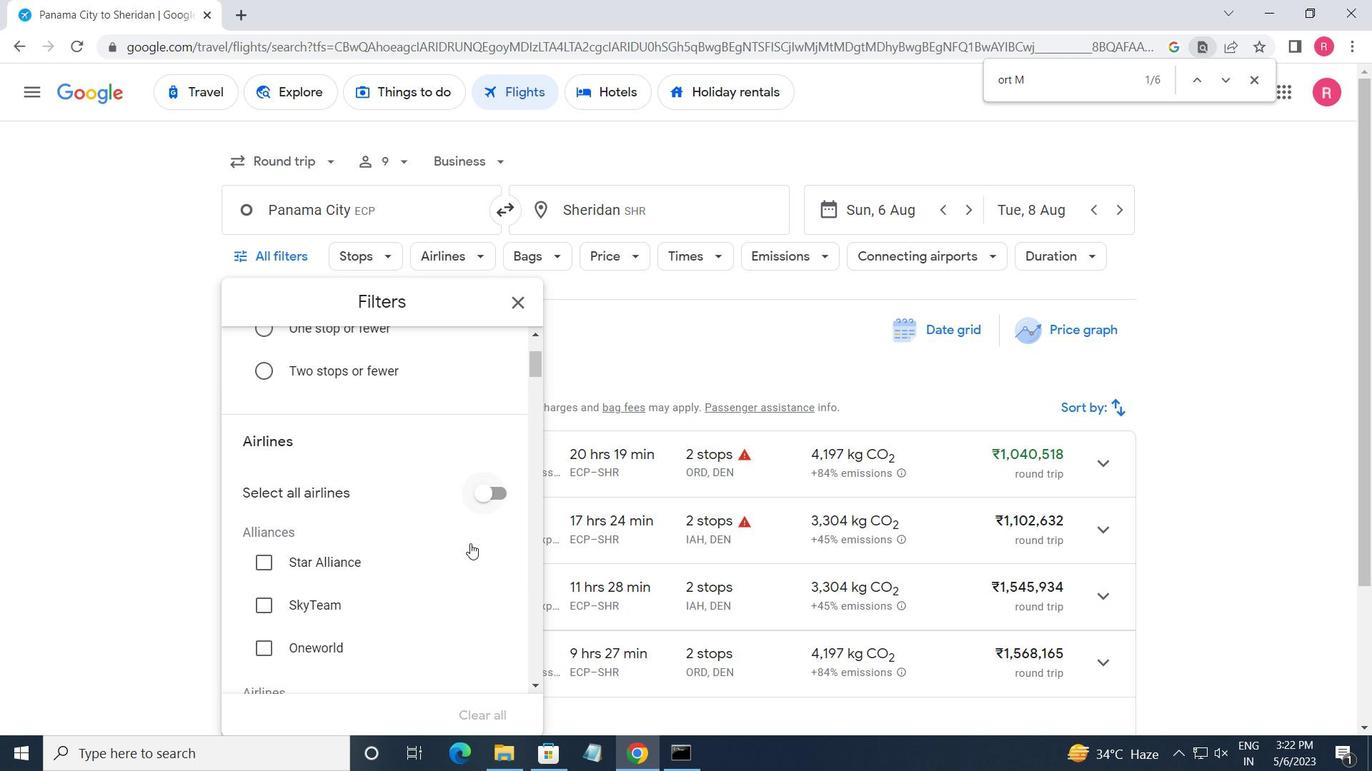 
Action: Mouse moved to (473, 546)
Screenshot: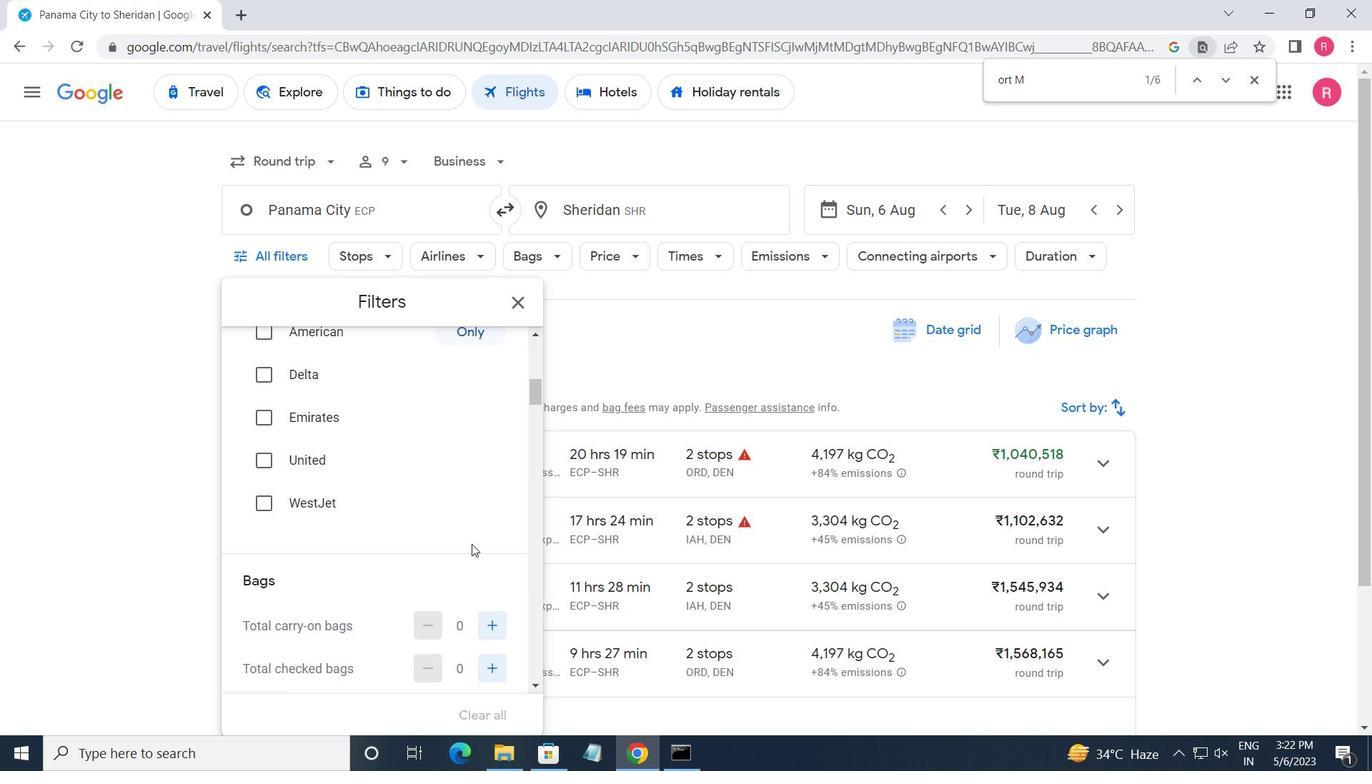 
Action: Mouse scrolled (473, 546) with delta (0, 0)
Screenshot: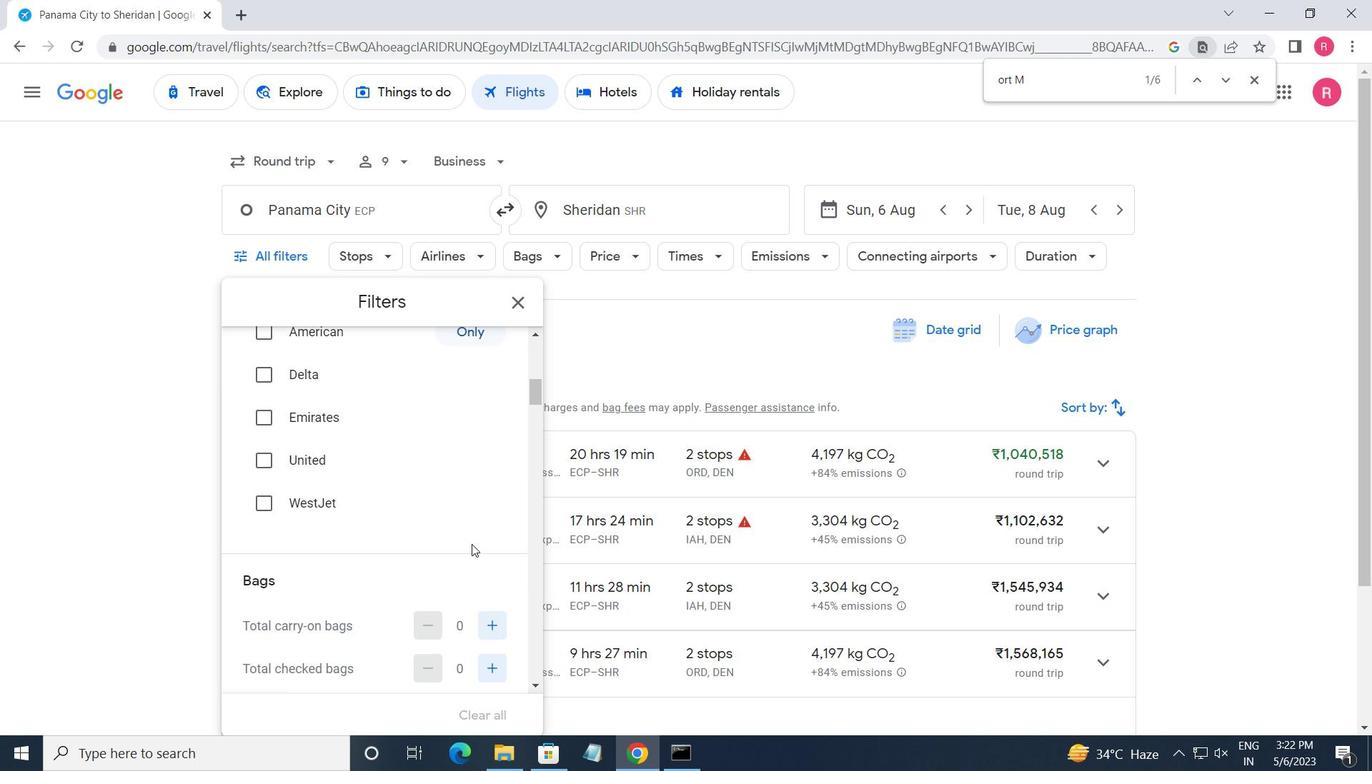 
Action: Mouse scrolled (473, 546) with delta (0, 0)
Screenshot: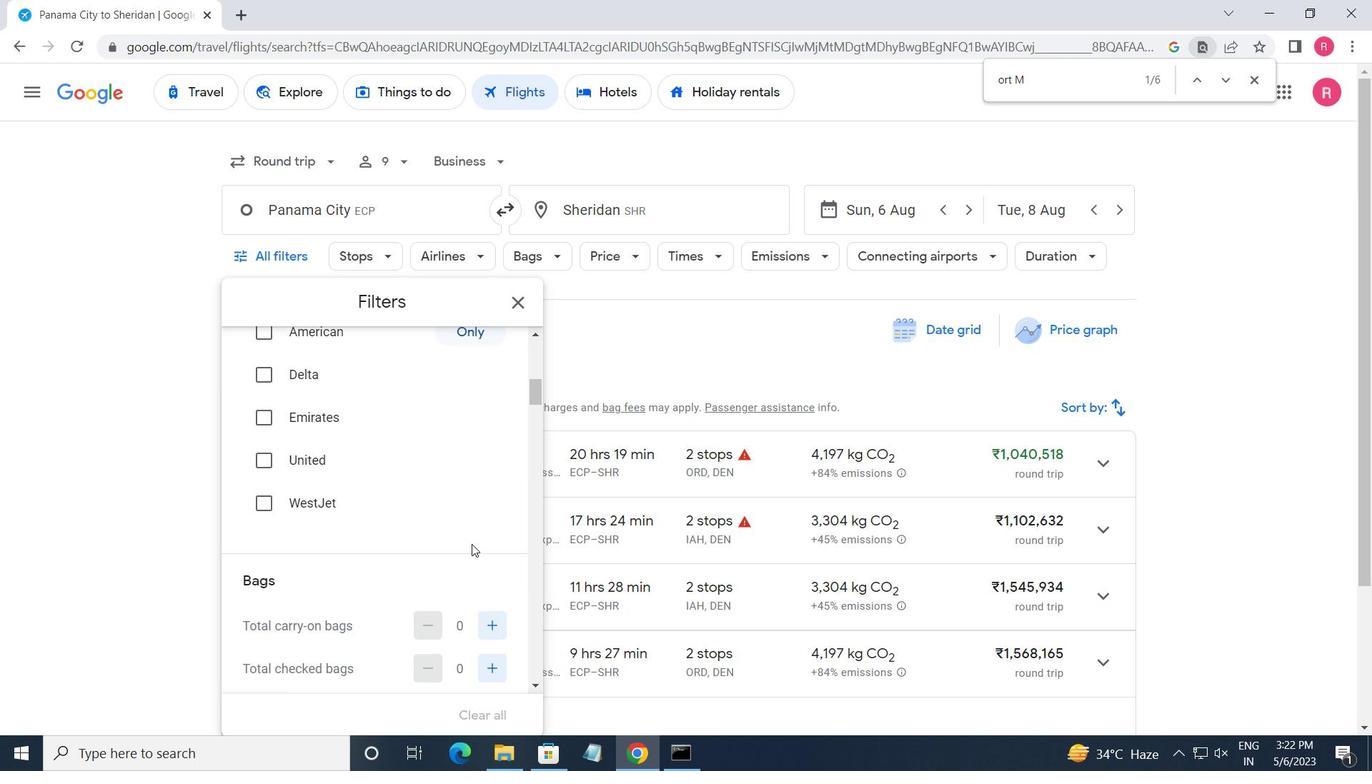 
Action: Mouse moved to (493, 459)
Screenshot: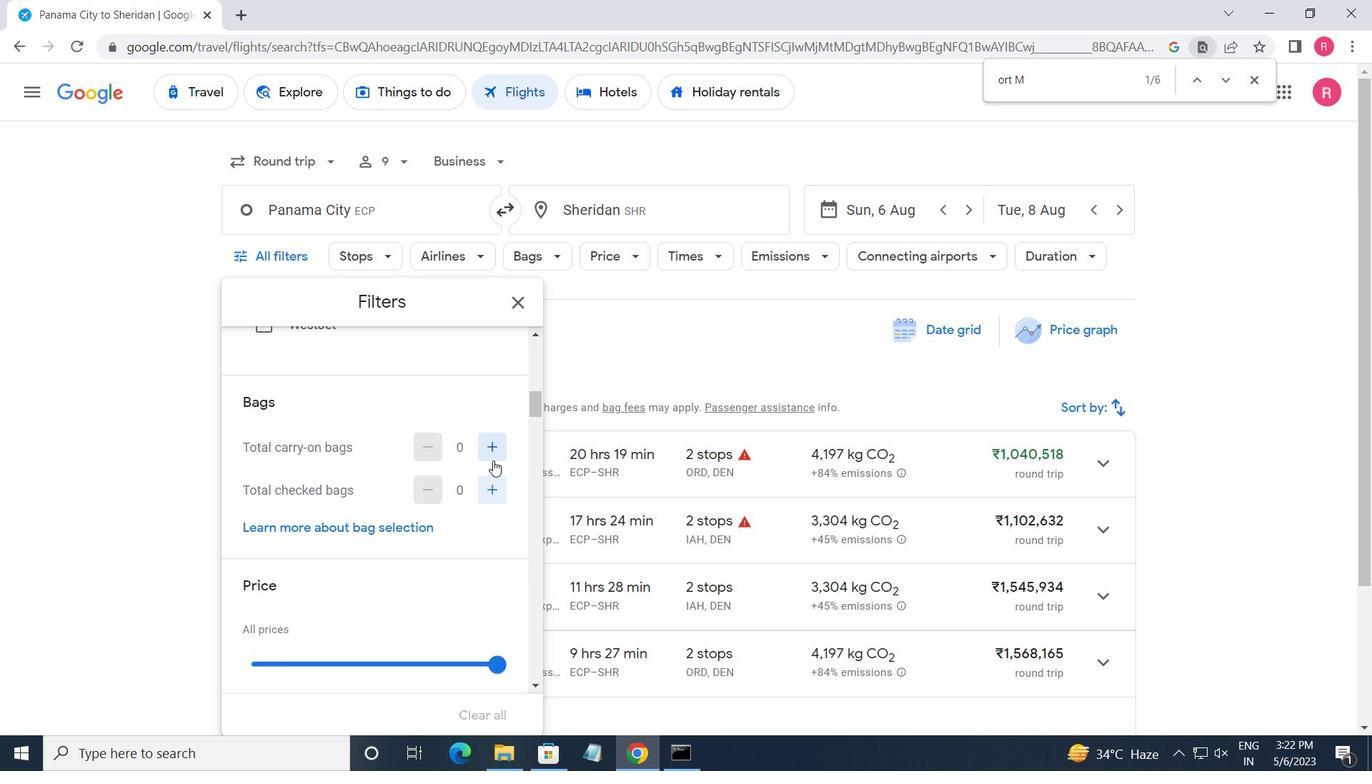
Action: Mouse pressed left at (493, 459)
Screenshot: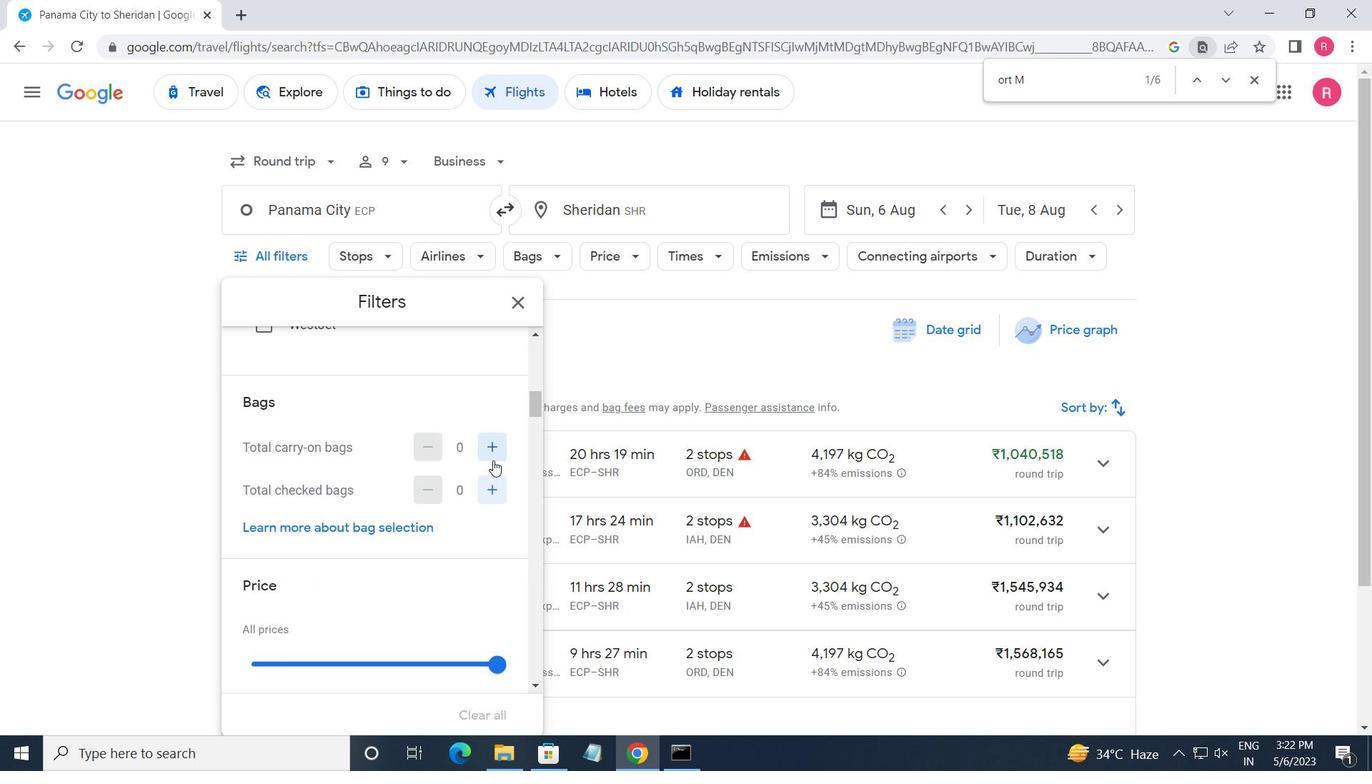 
Action: Mouse moved to (491, 459)
Screenshot: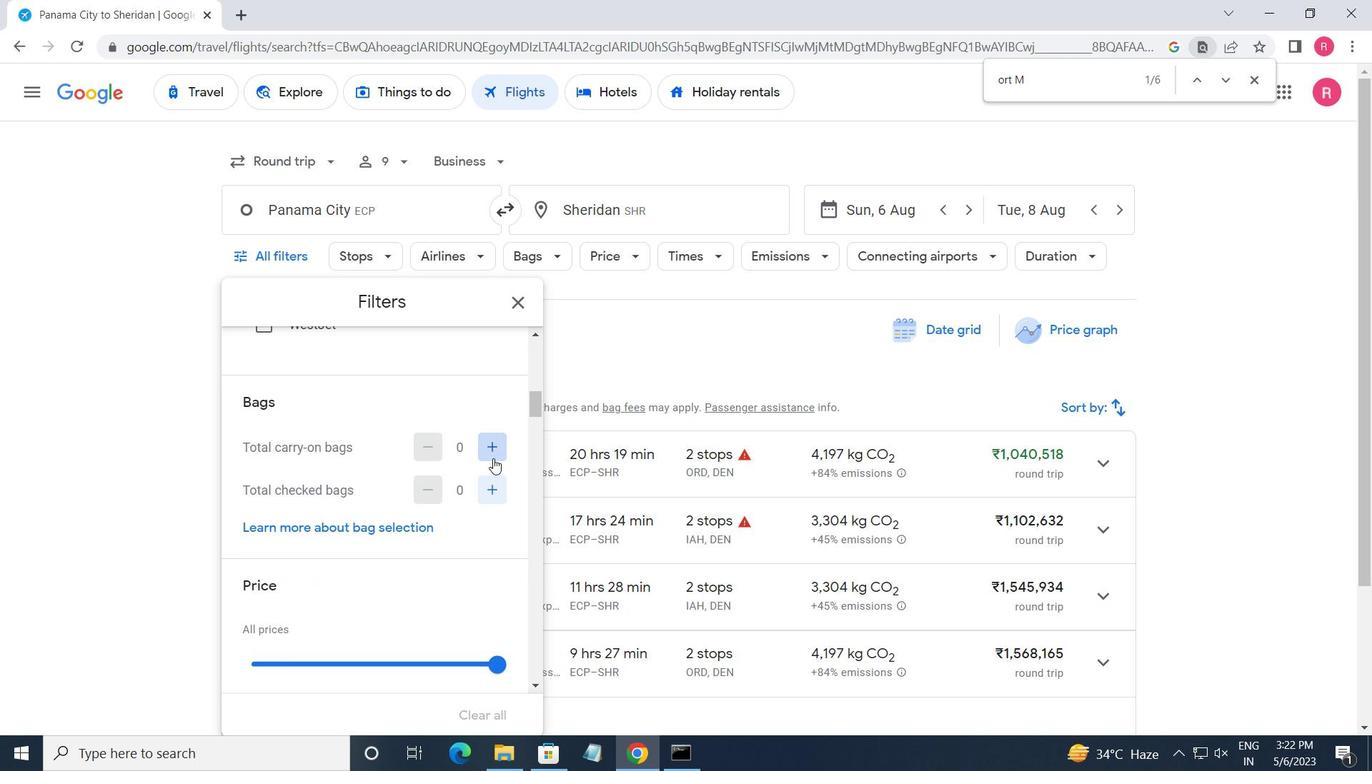 
Action: Mouse scrolled (491, 458) with delta (0, 0)
Screenshot: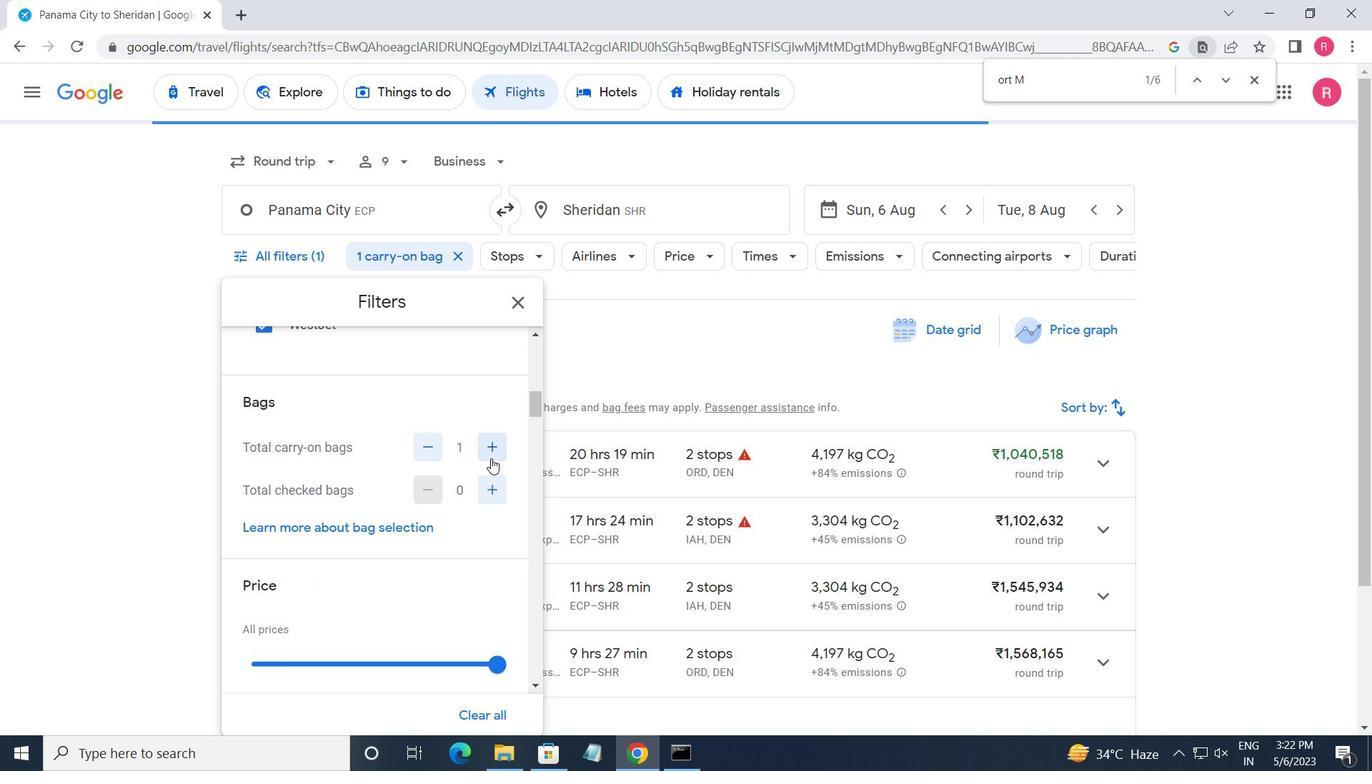 
Action: Mouse moved to (491, 460)
Screenshot: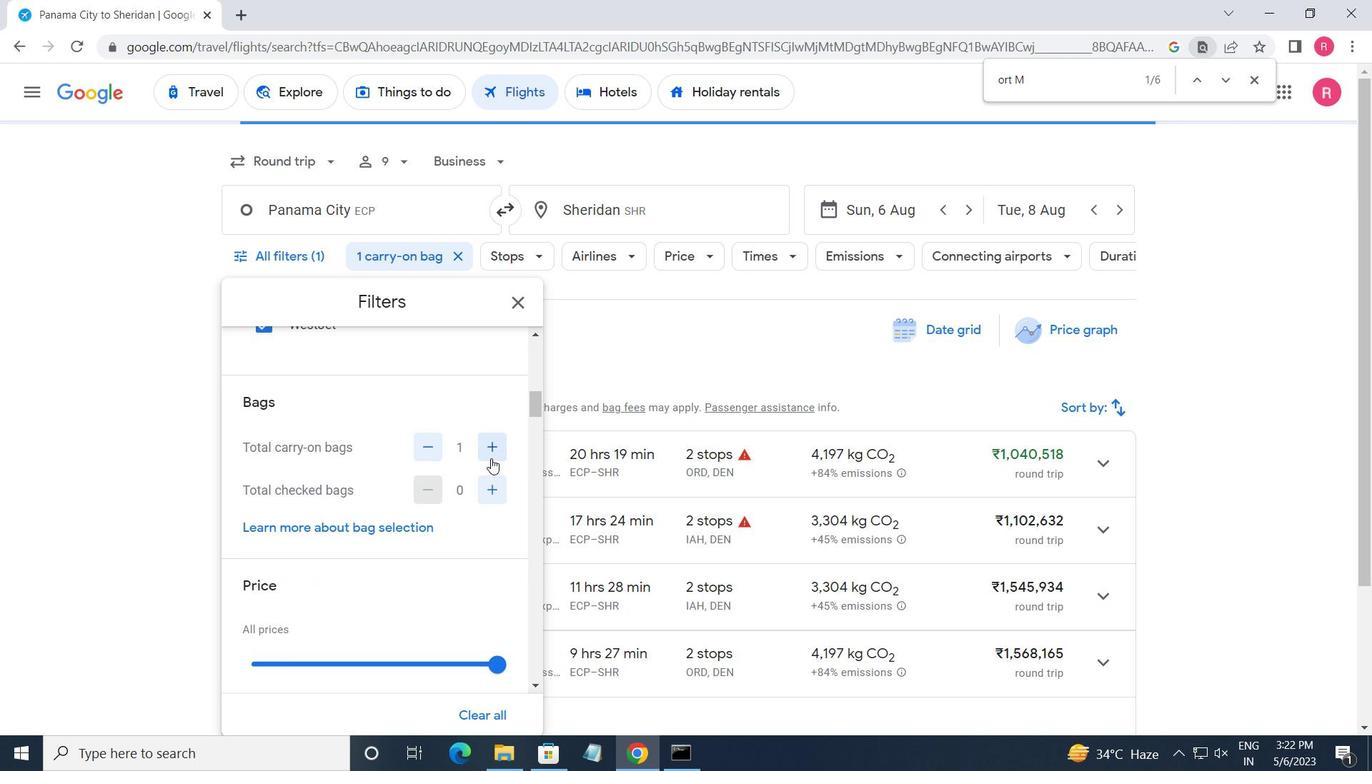 
Action: Mouse scrolled (491, 460) with delta (0, 0)
Screenshot: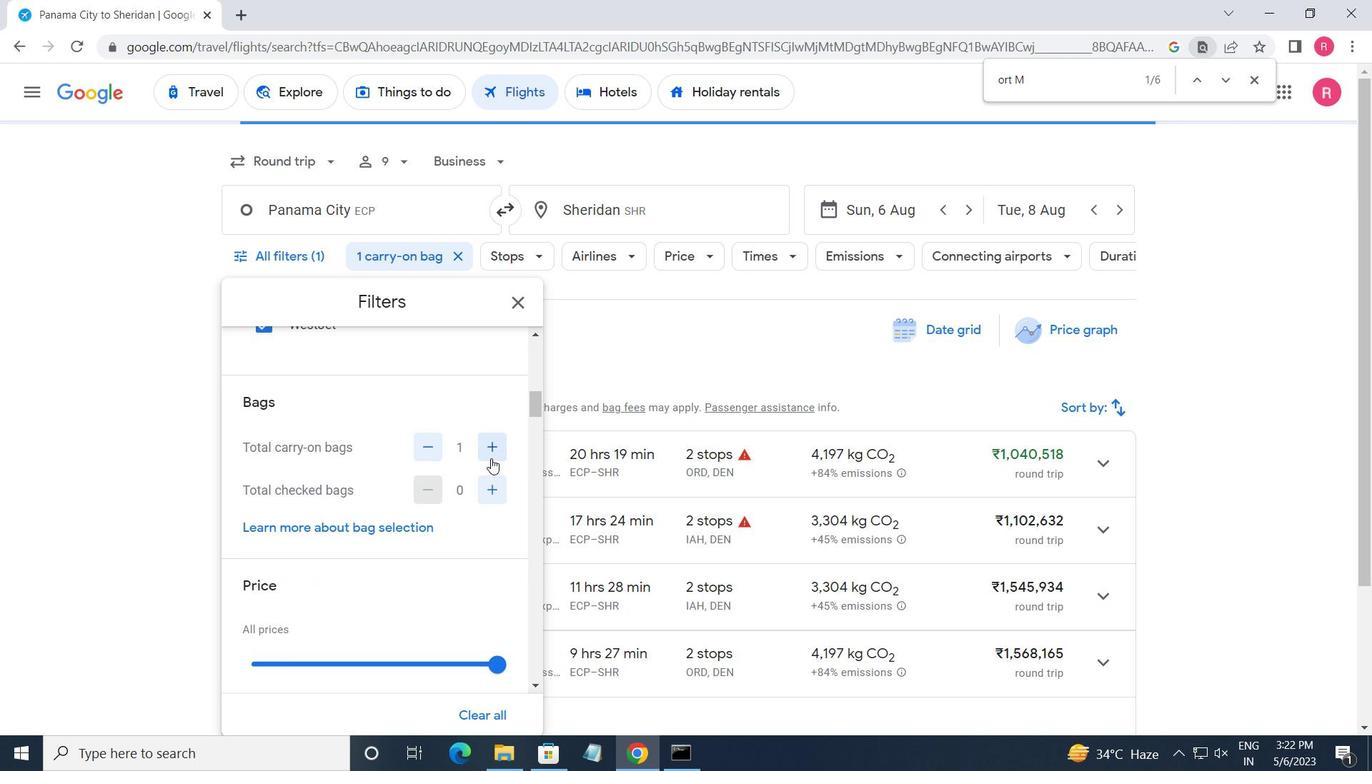 
Action: Mouse moved to (512, 494)
Screenshot: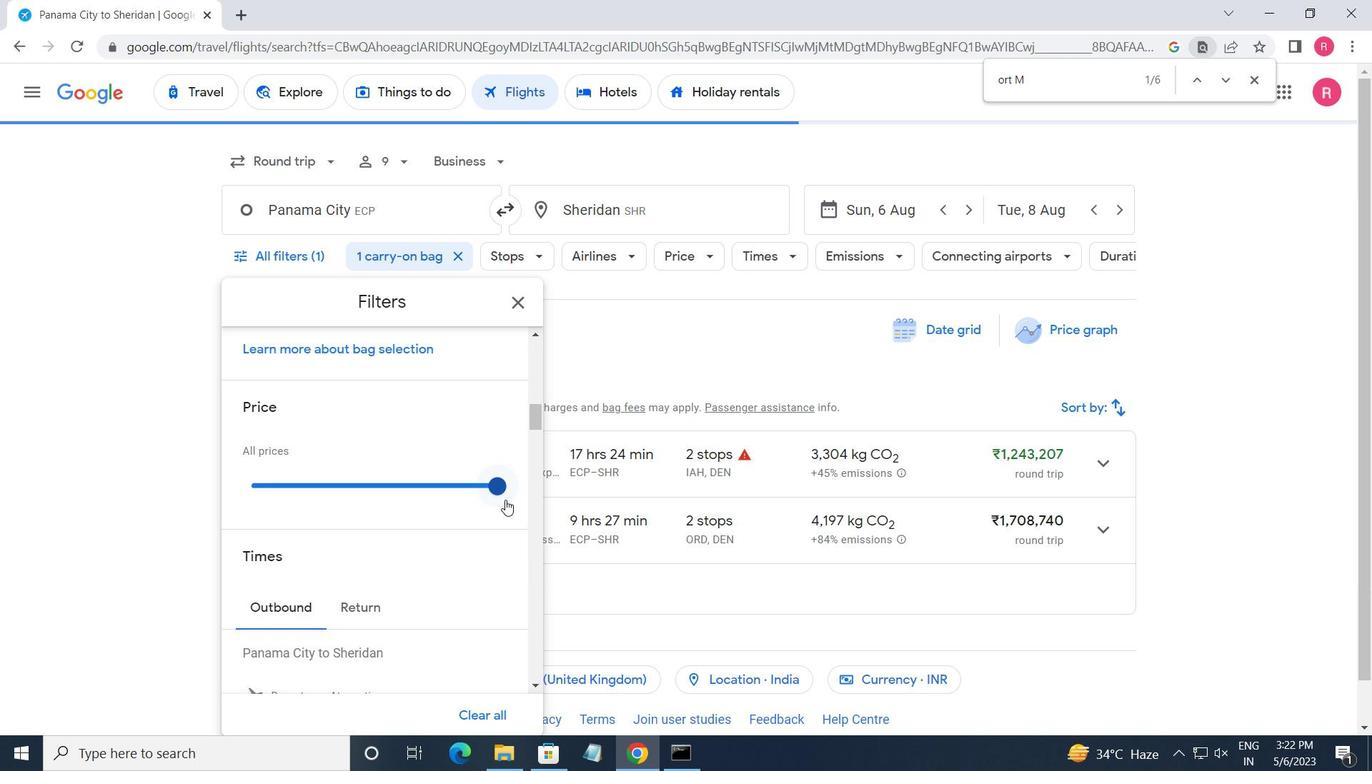 
Action: Mouse pressed left at (512, 494)
Screenshot: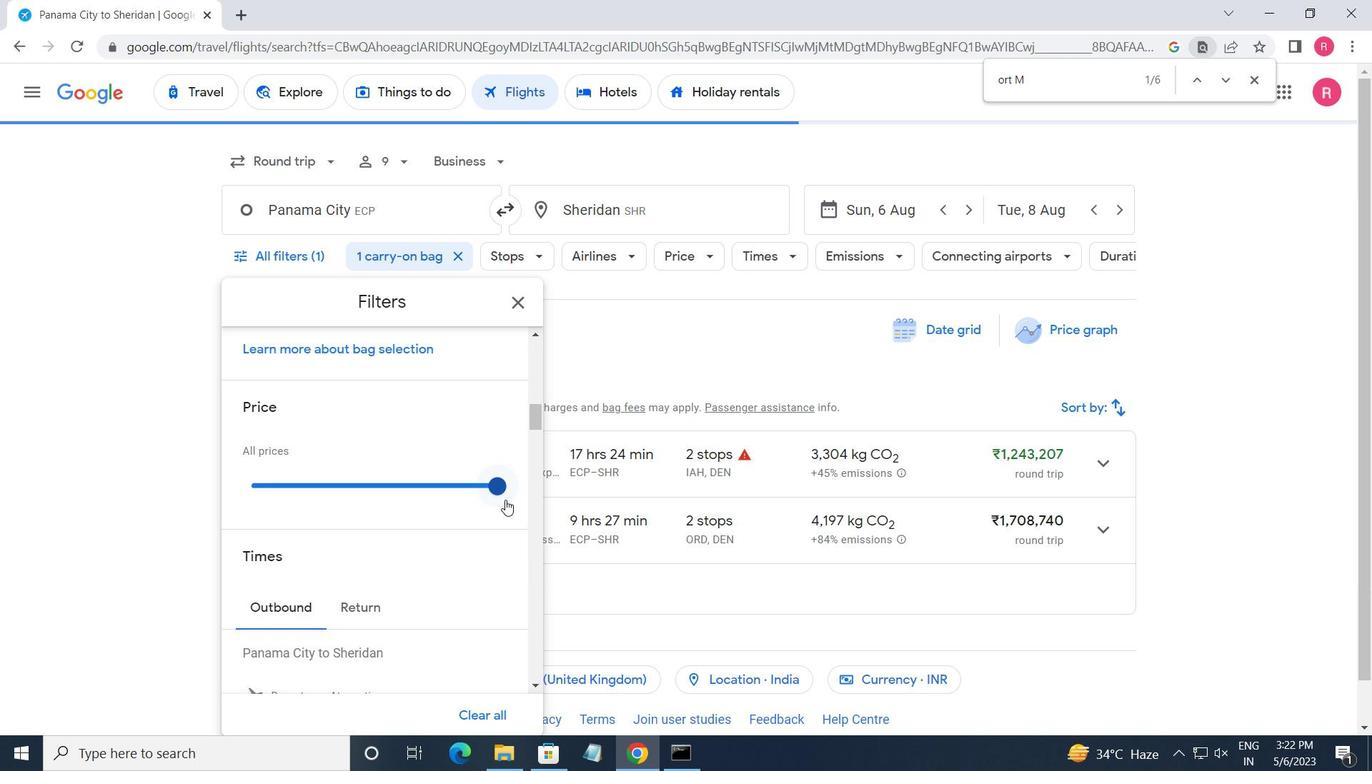 
Action: Mouse moved to (336, 533)
Screenshot: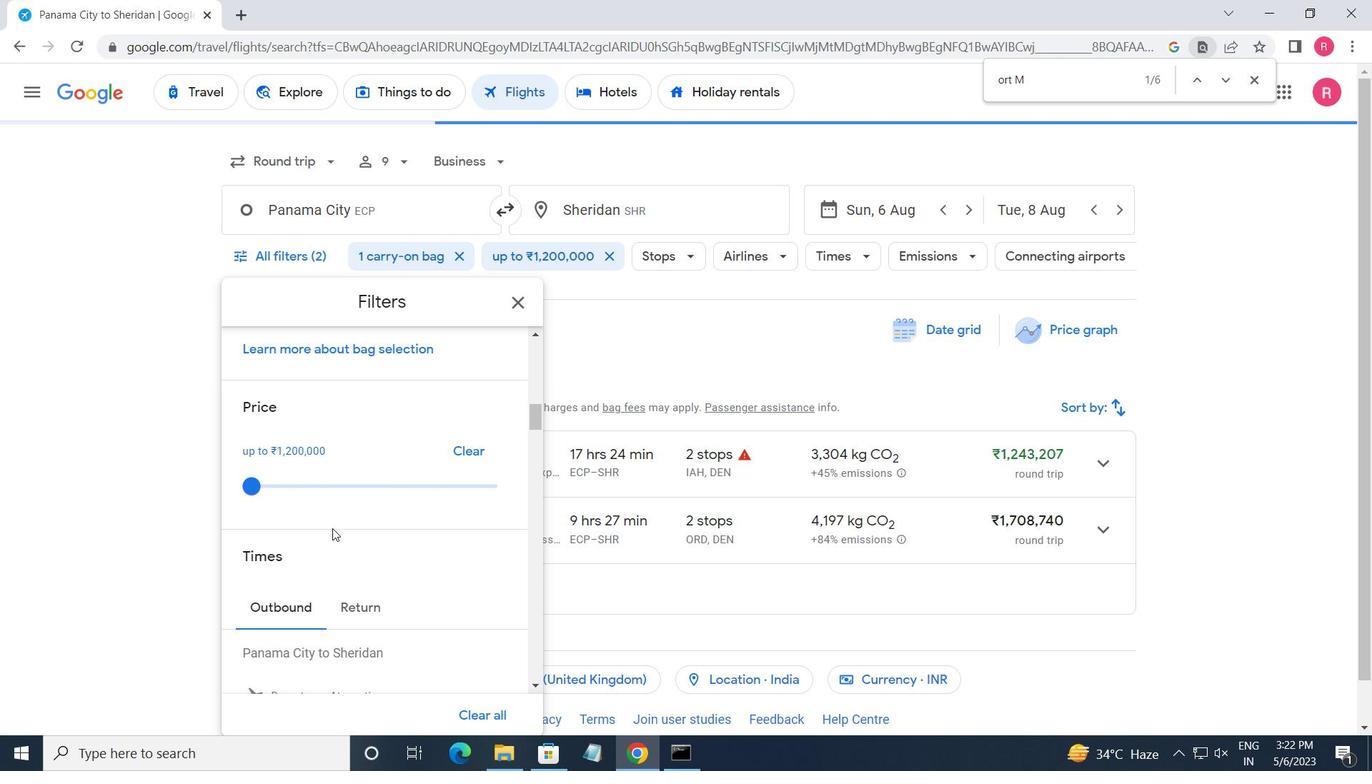 
Action: Mouse scrolled (336, 533) with delta (0, 0)
Screenshot: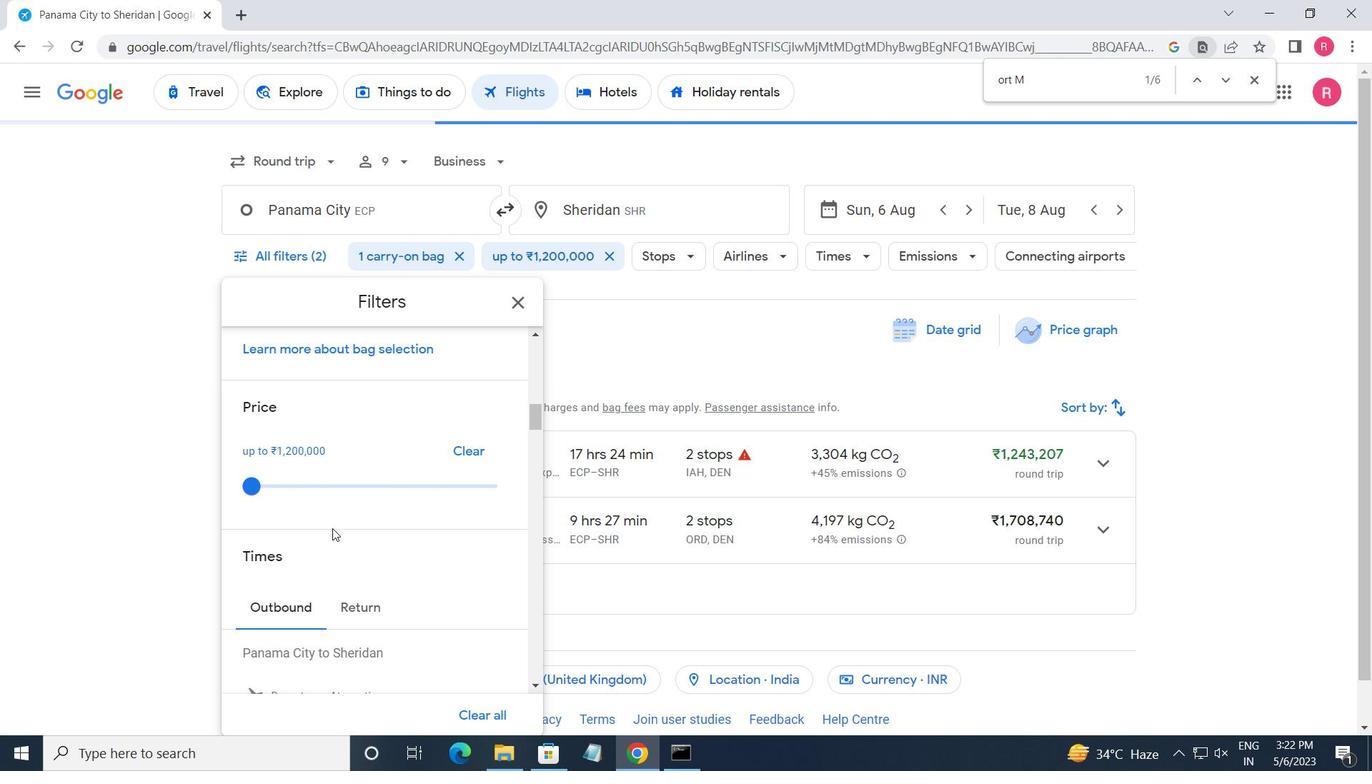 
Action: Mouse moved to (337, 534)
Screenshot: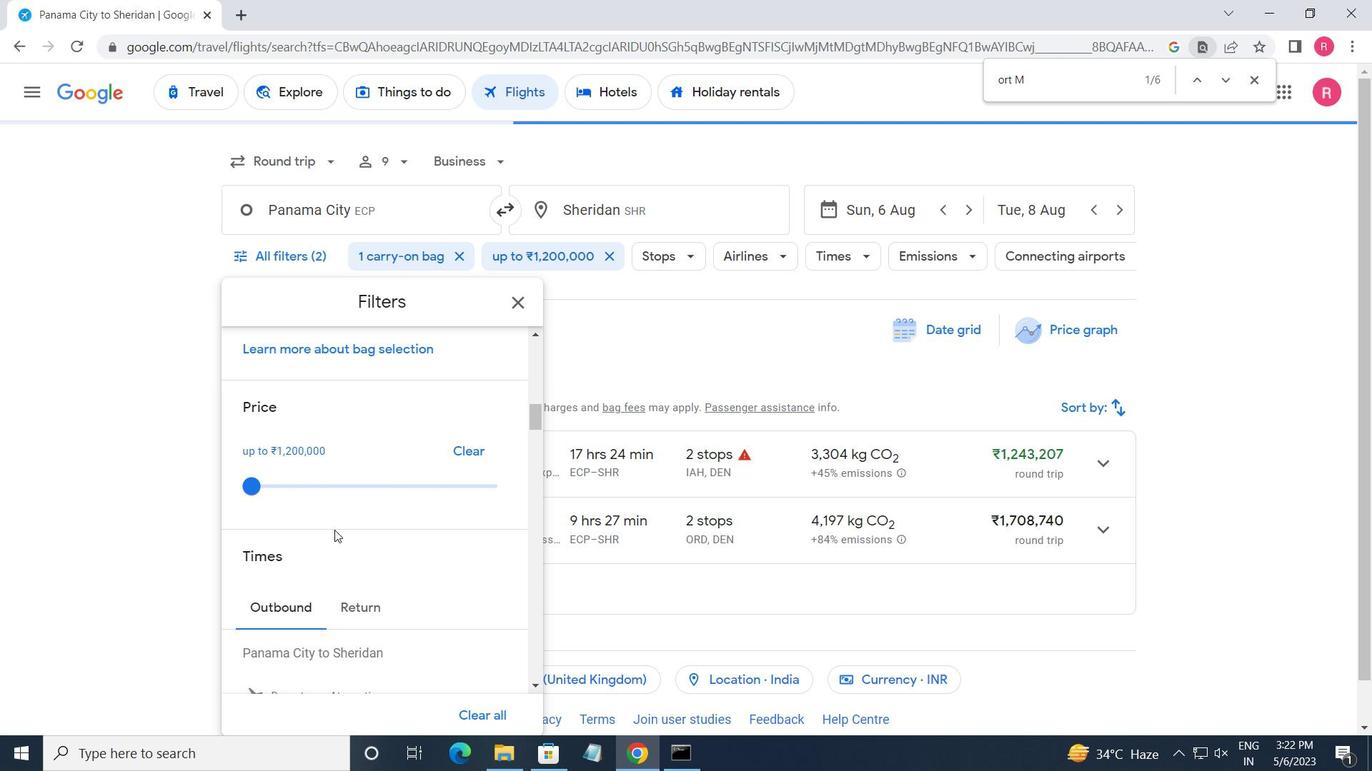 
Action: Mouse scrolled (337, 533) with delta (0, 0)
Screenshot: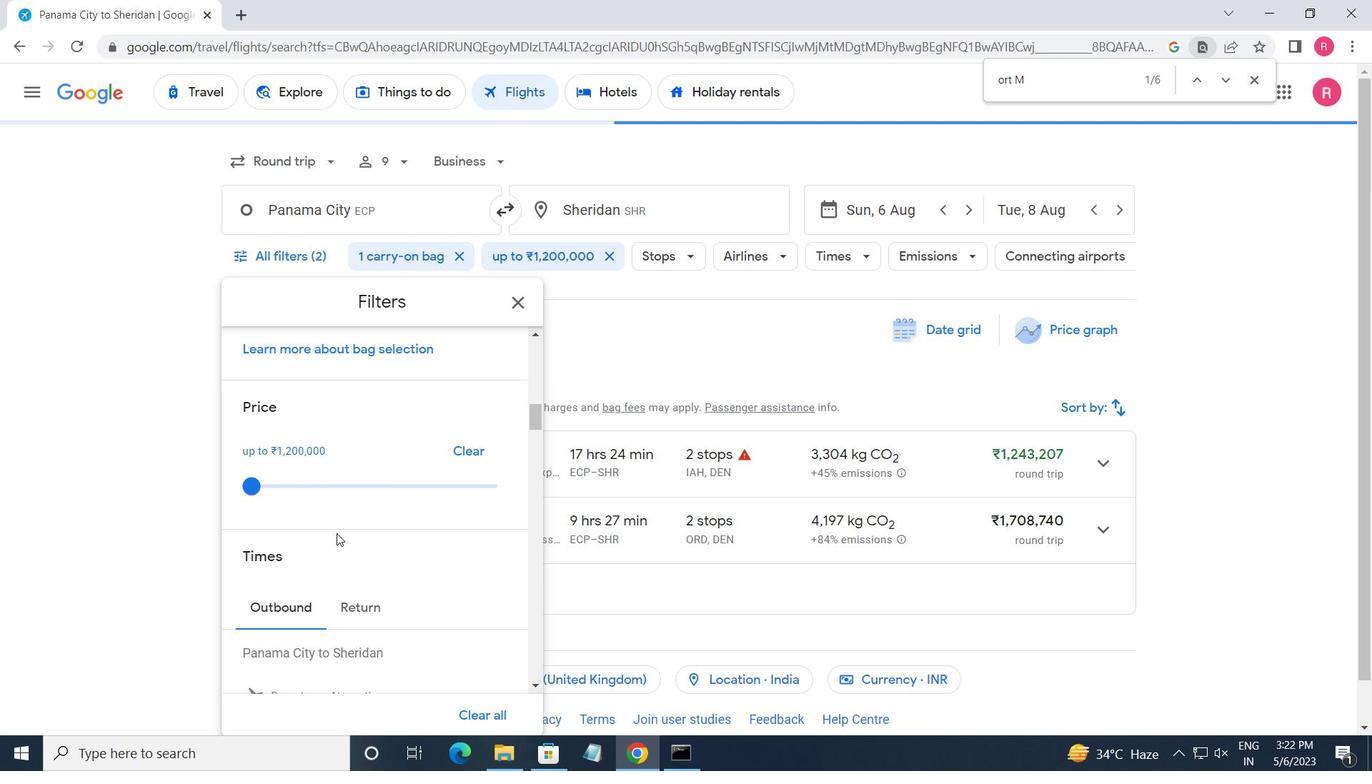 
Action: Mouse moved to (267, 544)
Screenshot: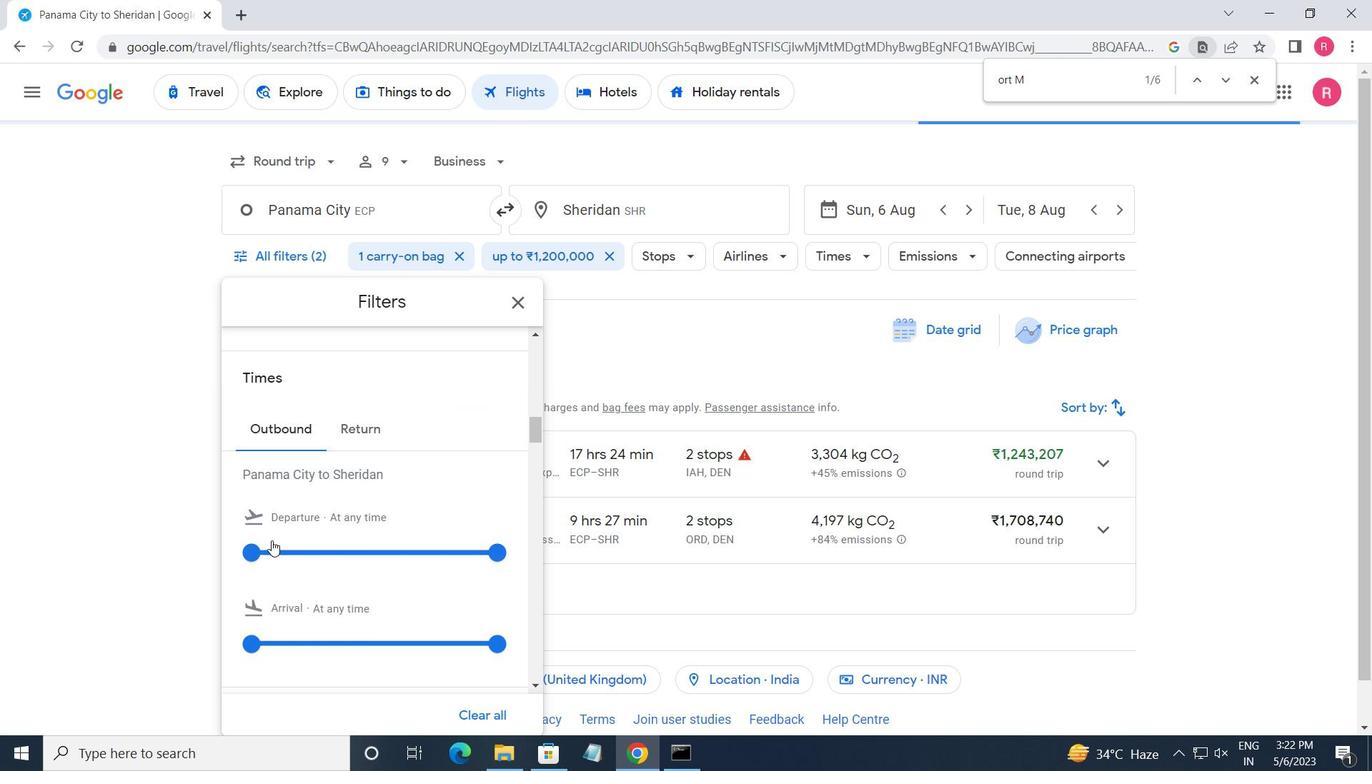 
Action: Mouse pressed left at (267, 544)
Screenshot: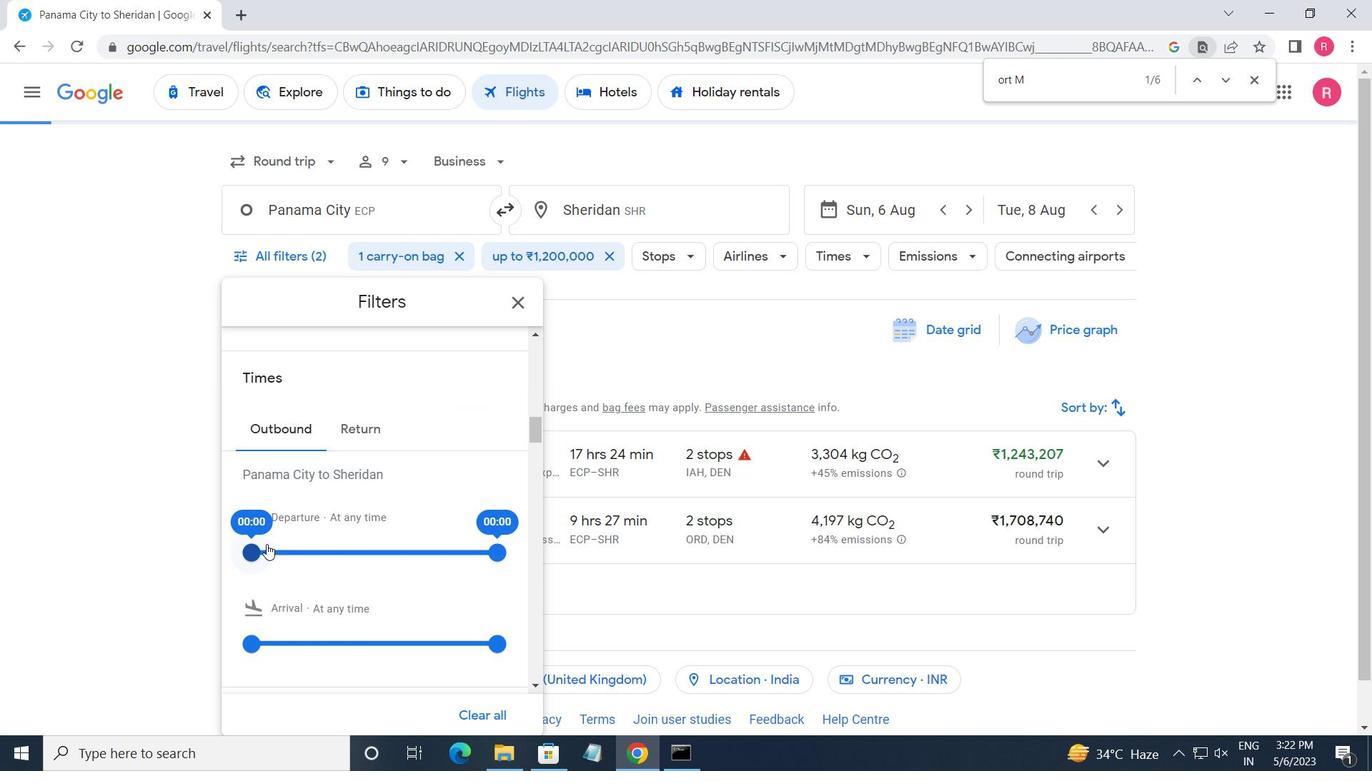 
Action: Mouse moved to (490, 560)
Screenshot: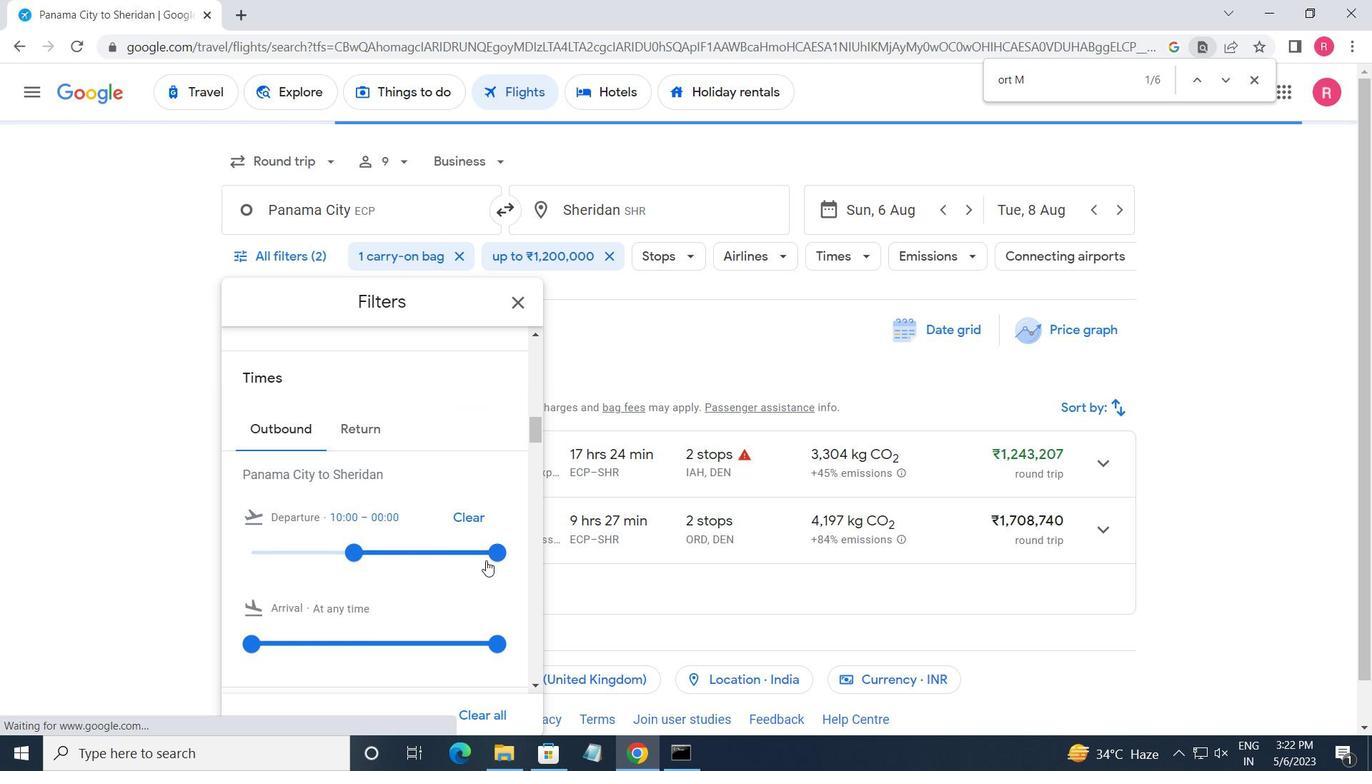 
Action: Mouse pressed left at (490, 560)
Screenshot: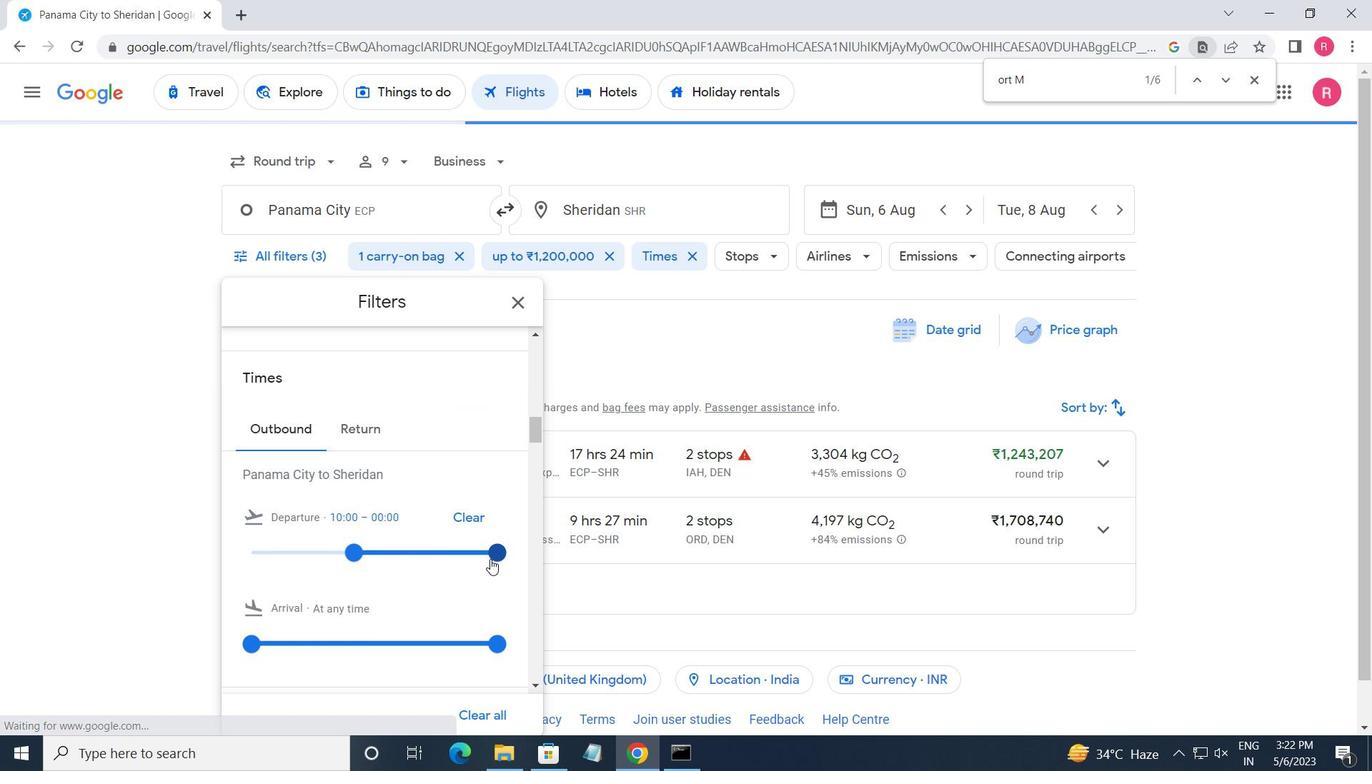 
Action: Mouse moved to (520, 308)
Screenshot: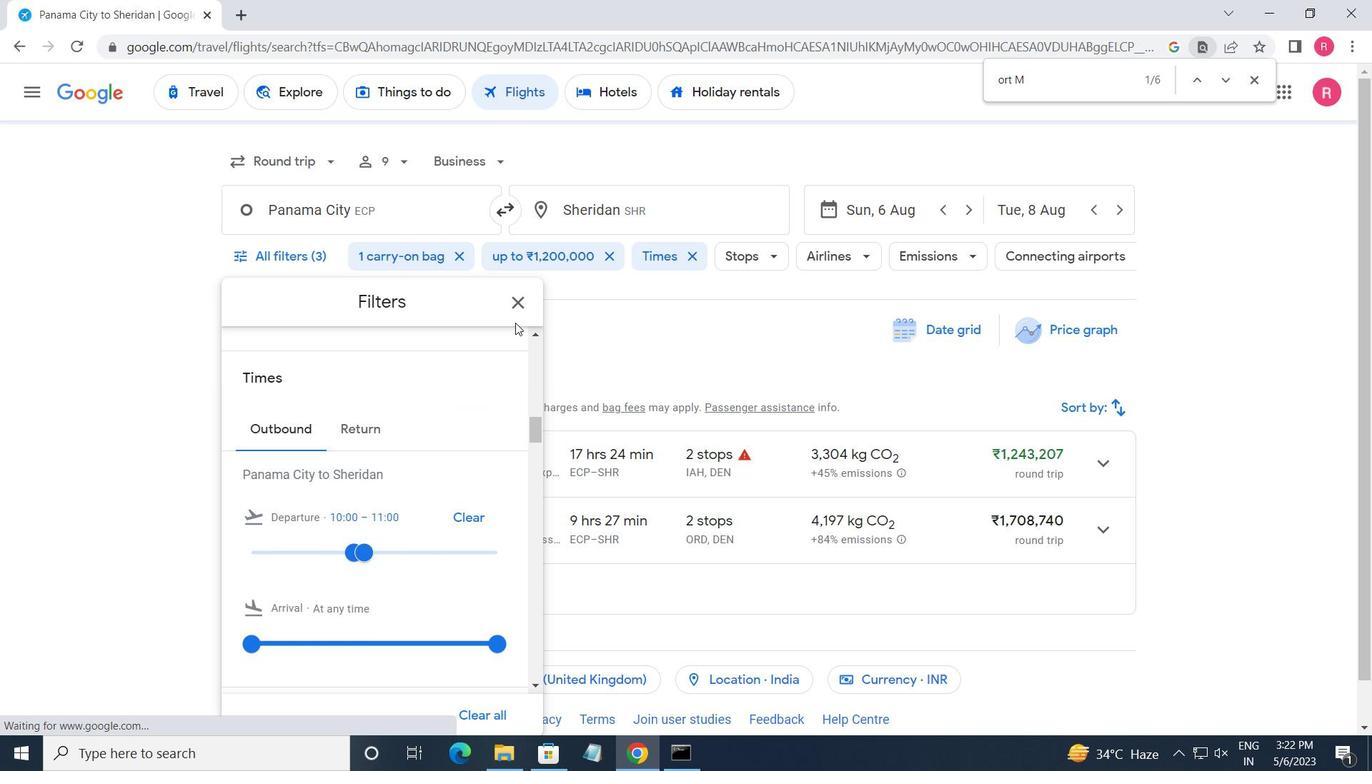 
Action: Mouse pressed left at (520, 308)
Screenshot: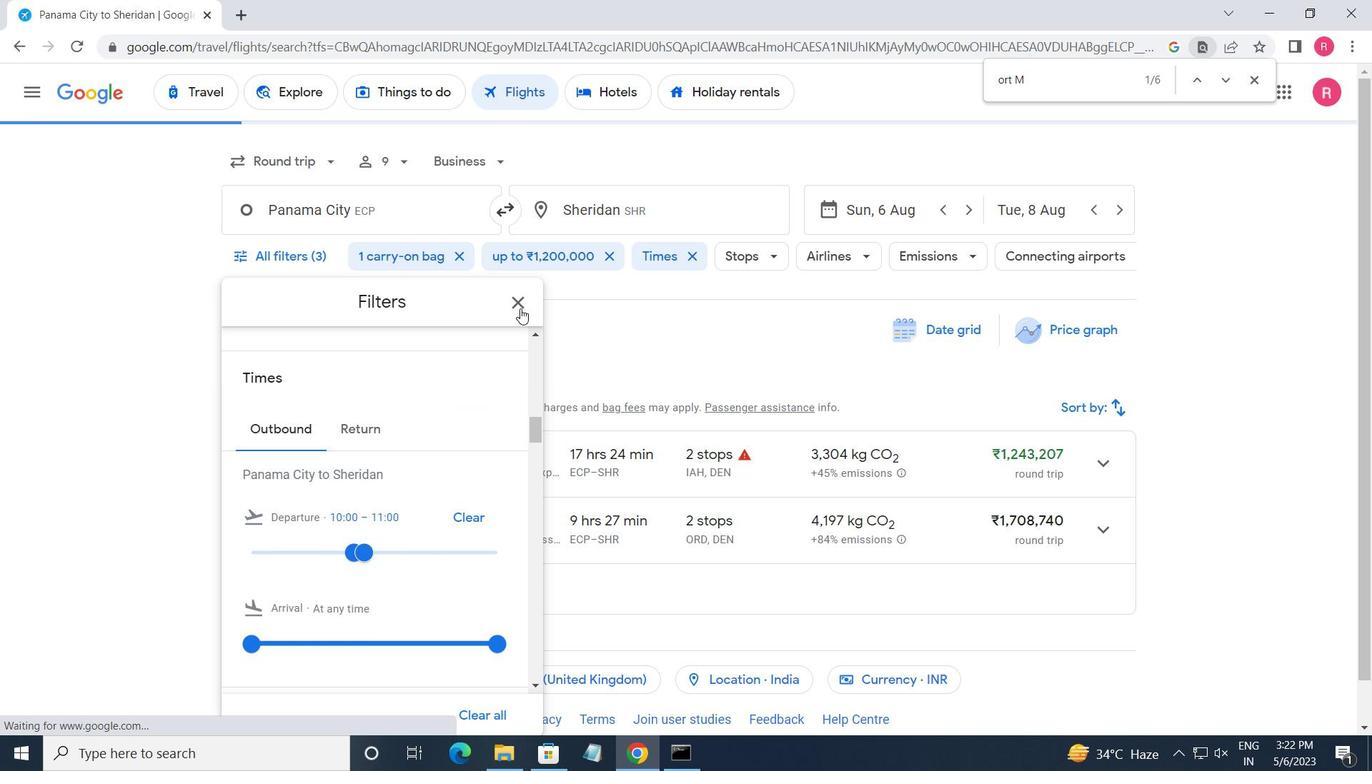 
Action: Mouse moved to (520, 309)
Screenshot: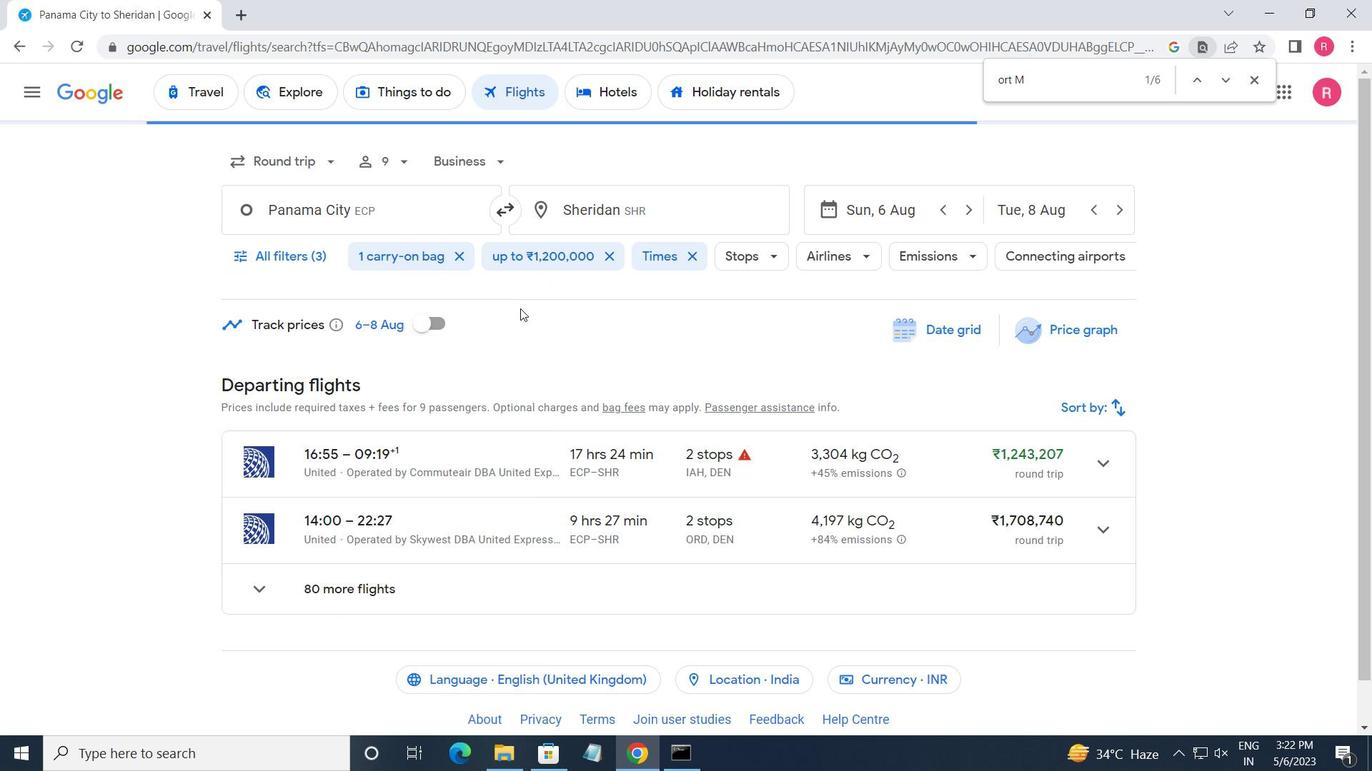 
